 Task: Create new invoice with Date Opened :15-Apr-23, Select Customer: Dimassi's Mediterranean Kitchen, Terms: Payment Term 1. Make invoice entry for item-1 with Date: 15-Apr-23, Description: Wonder Sliced White Sandwich Bread , Action: Material, Income Account: Income:Sales, Quantity: 1, Unit Price: 8.7, Discount $: 0.65. Make entry for item-2 with Date: 15-Apr-23, Description: Blue Bunny Bunny Tracks Load'd Sundae_x000D_
, Action: Material, Income Account: Income:Sales, Quantity: 2, Unit Price: 7.5, Discount $: 1.65. Make entry for item-3 with Date: 15-Apr-23, Description: Quest Bar Chocolate Chip Cookie Dough Flavor, Action: Material, Income Account: Income:Sales, Quantity: 2, Unit Price: 8.5, Discount $: 2.15. Write Notes: 'Looking forward to serving you again.'. Post Invoice with Post Date: 15-Apr-23, Post to Accounts: Assets:Accounts Receivable. Pay / Process Payment with Transaction Date: 15-May-23, Amount: 36.25, Transfer Account: Checking Account. Print Invoice, display notes by going to Option, then go to Display Tab and check 'Invoice Notes'.
Action: Mouse pressed left at (176, 45)
Screenshot: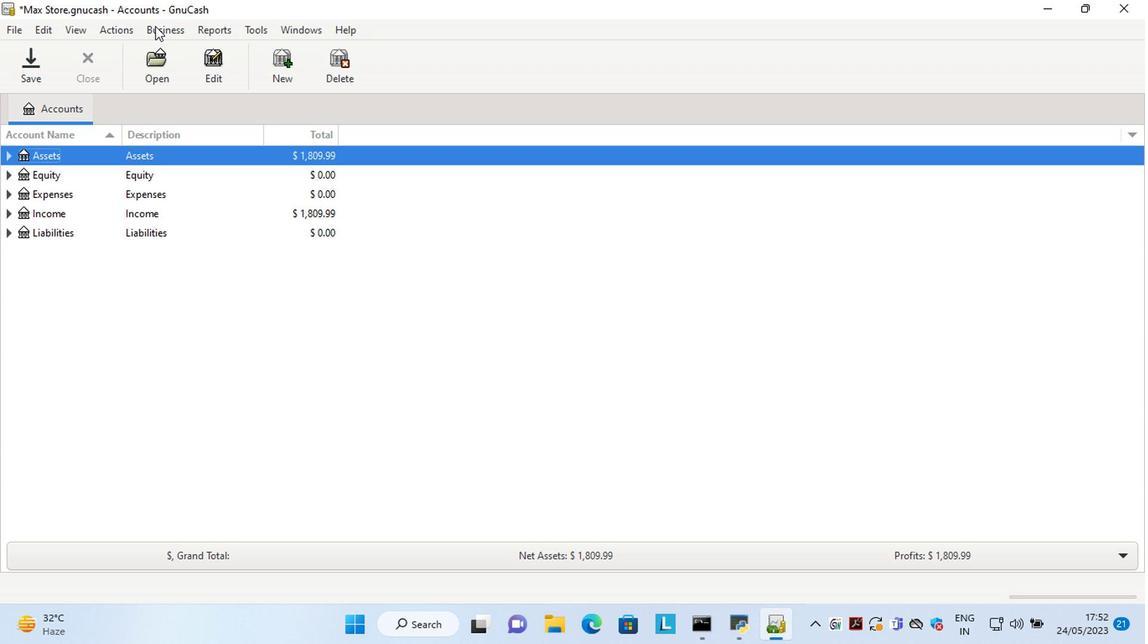 
Action: Mouse moved to (353, 125)
Screenshot: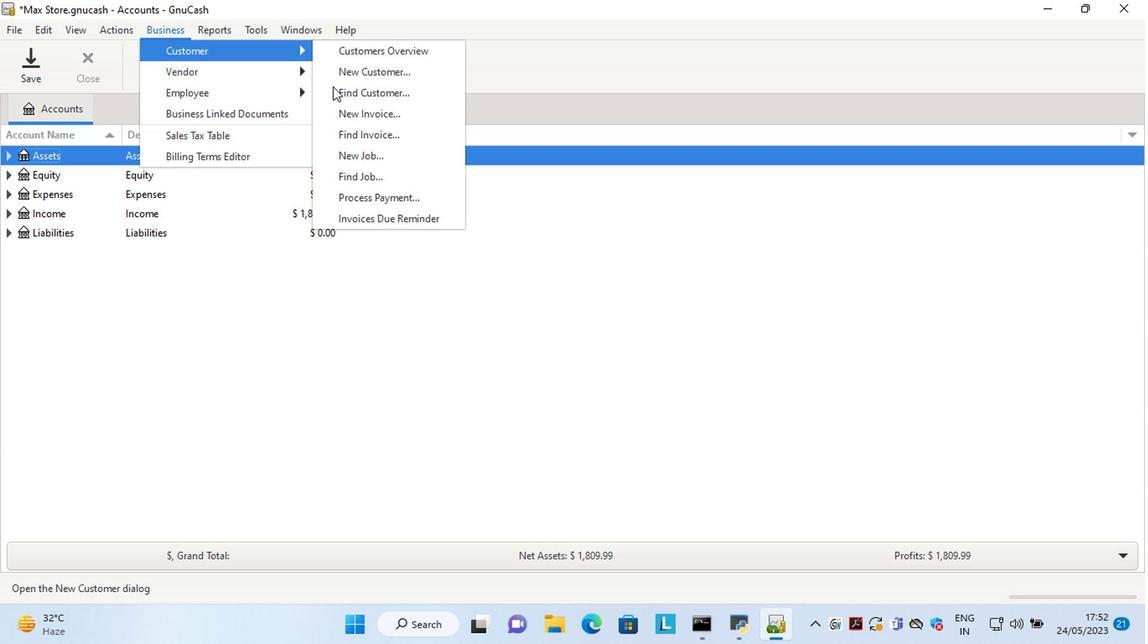 
Action: Mouse pressed left at (353, 125)
Screenshot: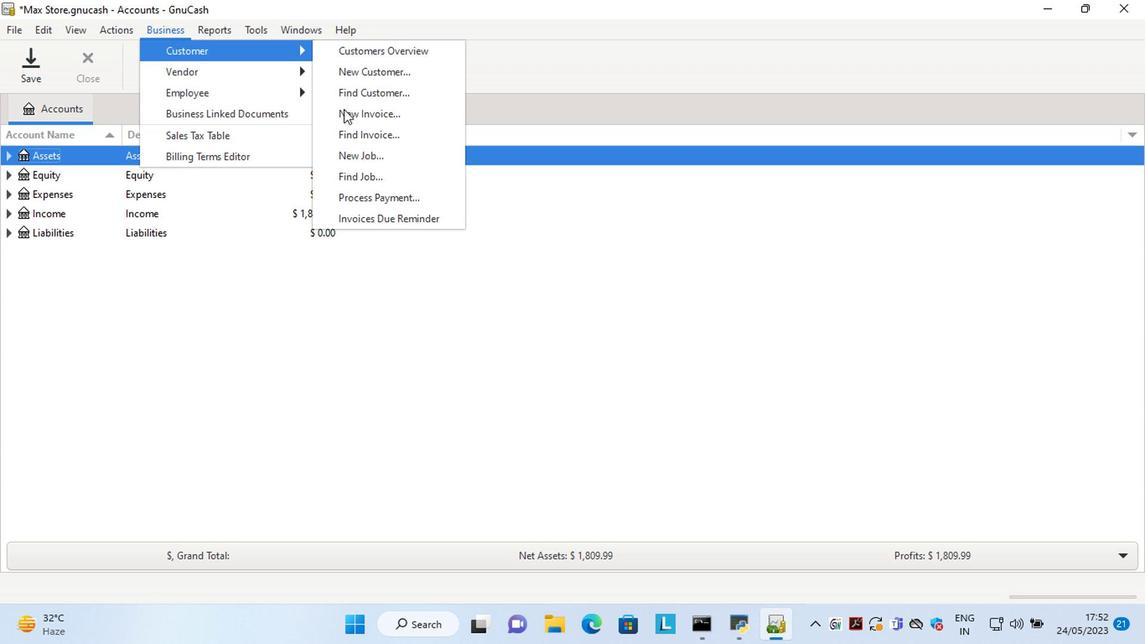 
Action: Mouse moved to (606, 258)
Screenshot: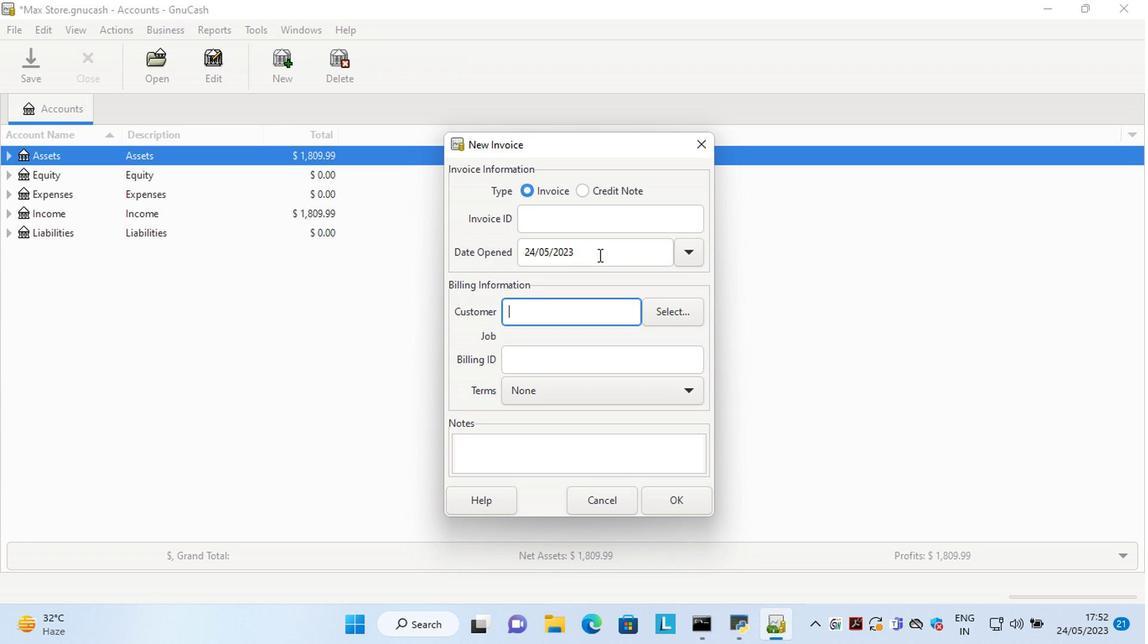 
Action: Mouse pressed left at (606, 258)
Screenshot: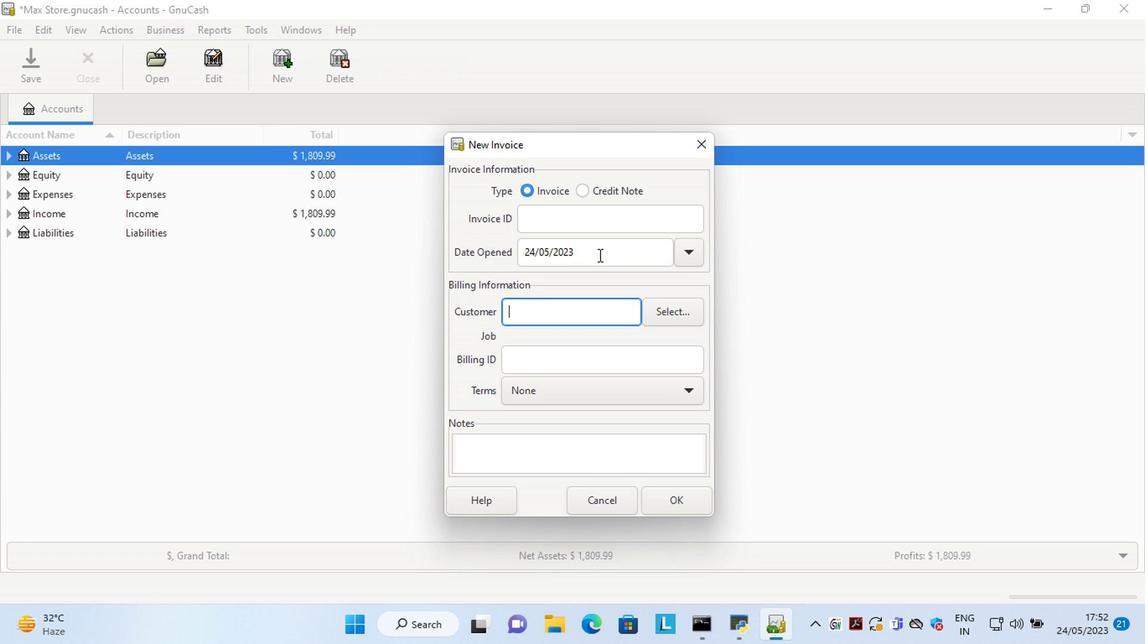 
Action: Key pressed <Key.left><Key.left><Key.left><Key.left><Key.left><Key.left><Key.left><Key.left><Key.left><Key.left><Key.left><Key.delete><Key.delete>15<Key.right><Key.right><Key.delete>4
Screenshot: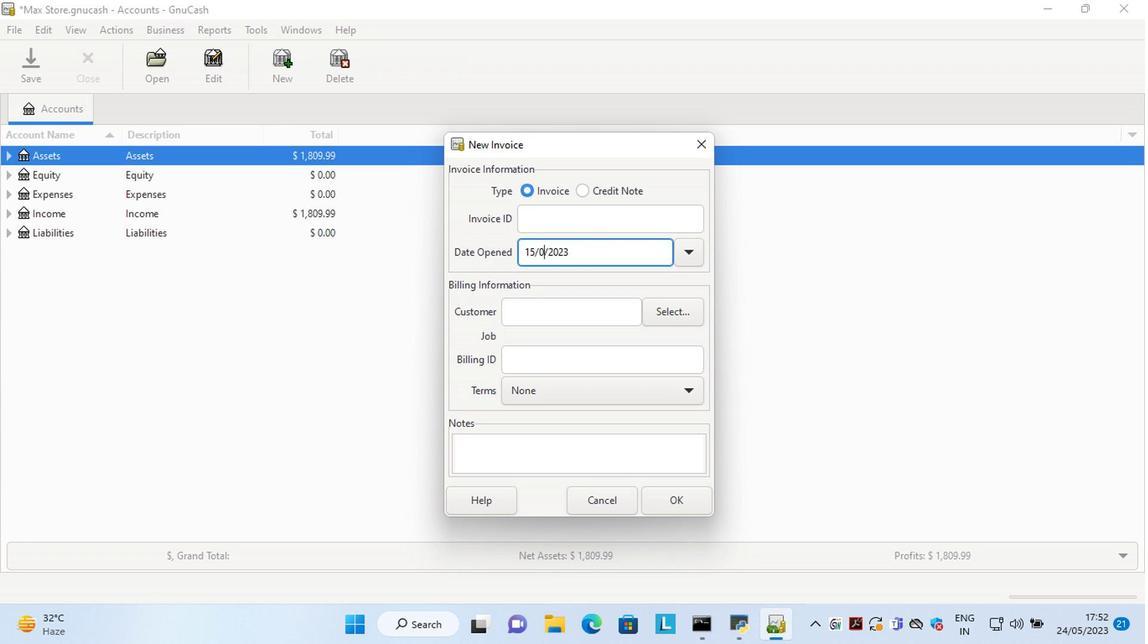 
Action: Mouse moved to (679, 319)
Screenshot: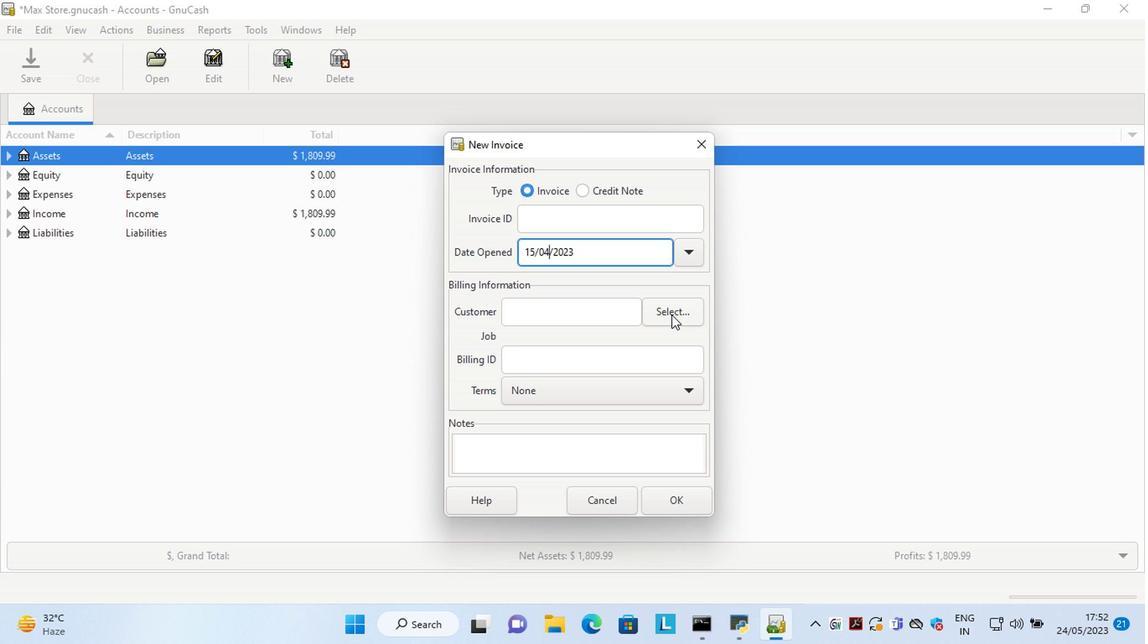 
Action: Mouse pressed left at (679, 319)
Screenshot: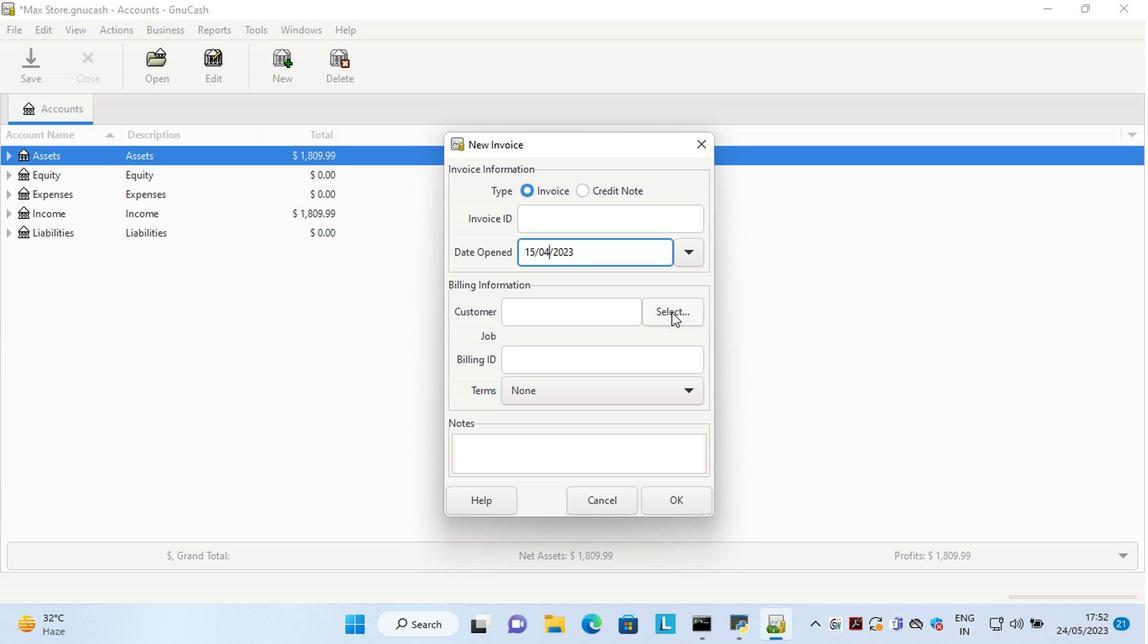 
Action: Mouse moved to (609, 291)
Screenshot: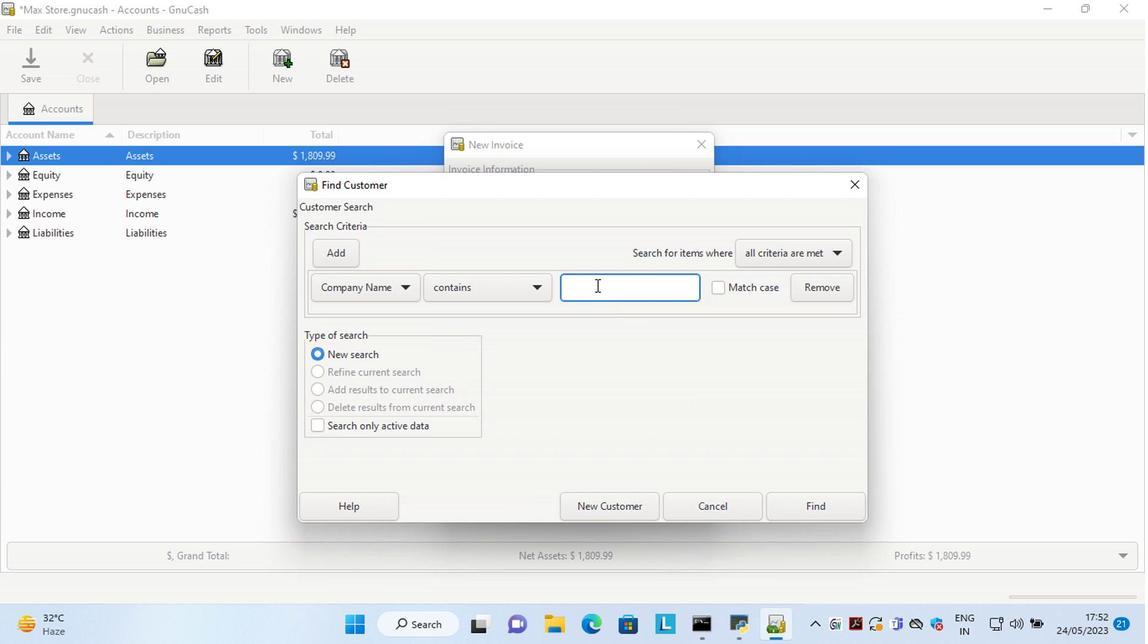 
Action: Mouse pressed left at (609, 291)
Screenshot: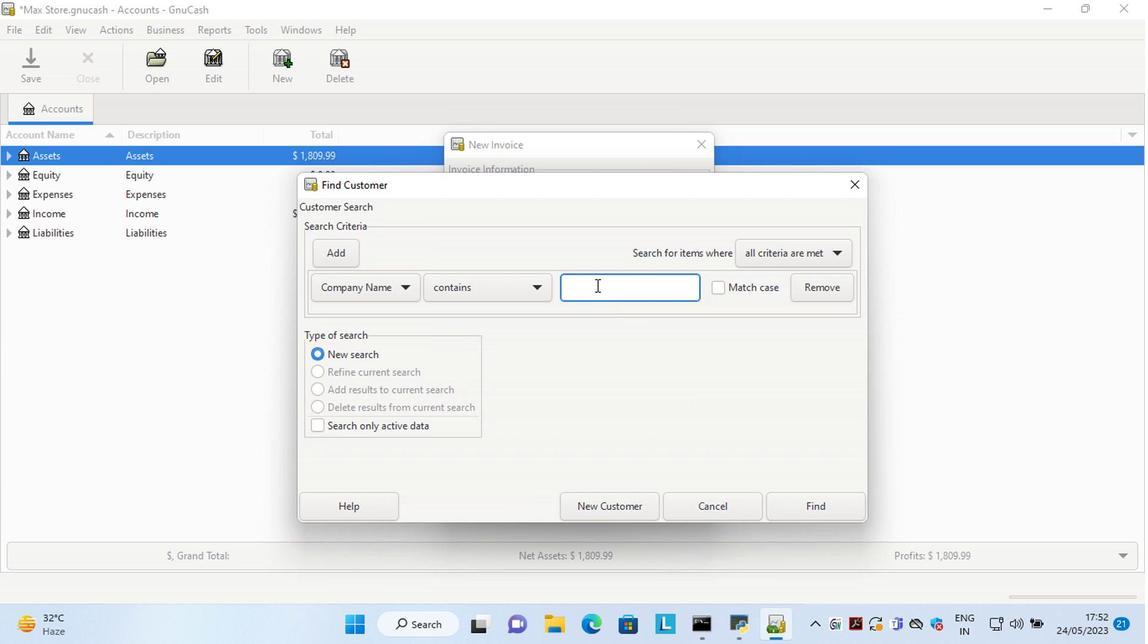 
Action: Key pressed <Key.shift>Dimm<Key.backspace>assi
Screenshot: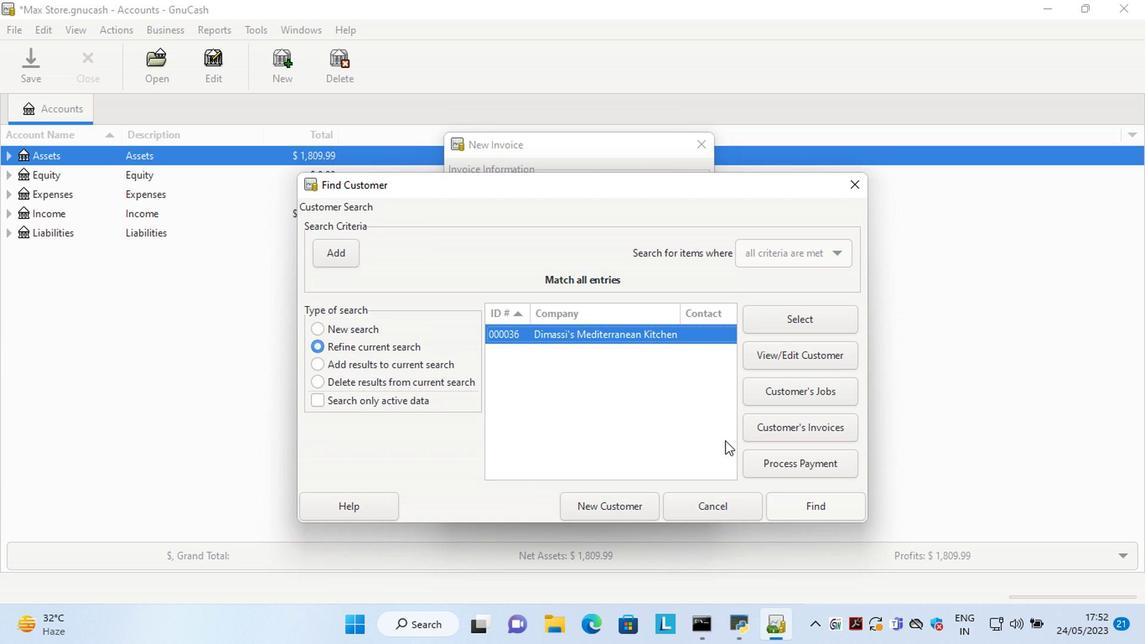 
Action: Mouse moved to (827, 506)
Screenshot: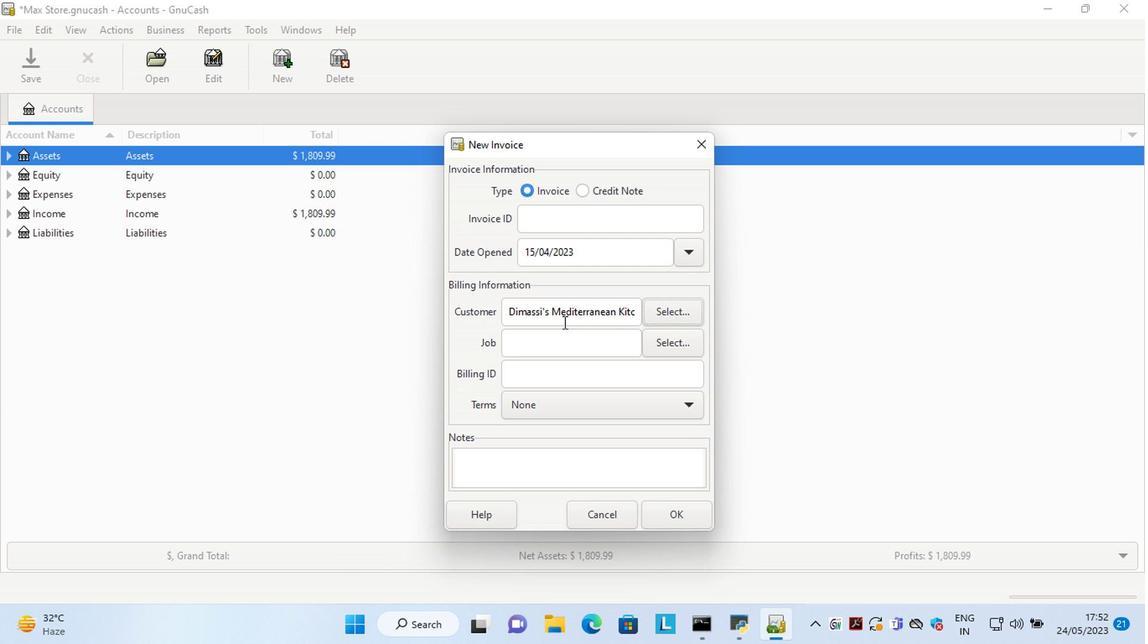 
Action: Mouse pressed left at (827, 506)
Screenshot: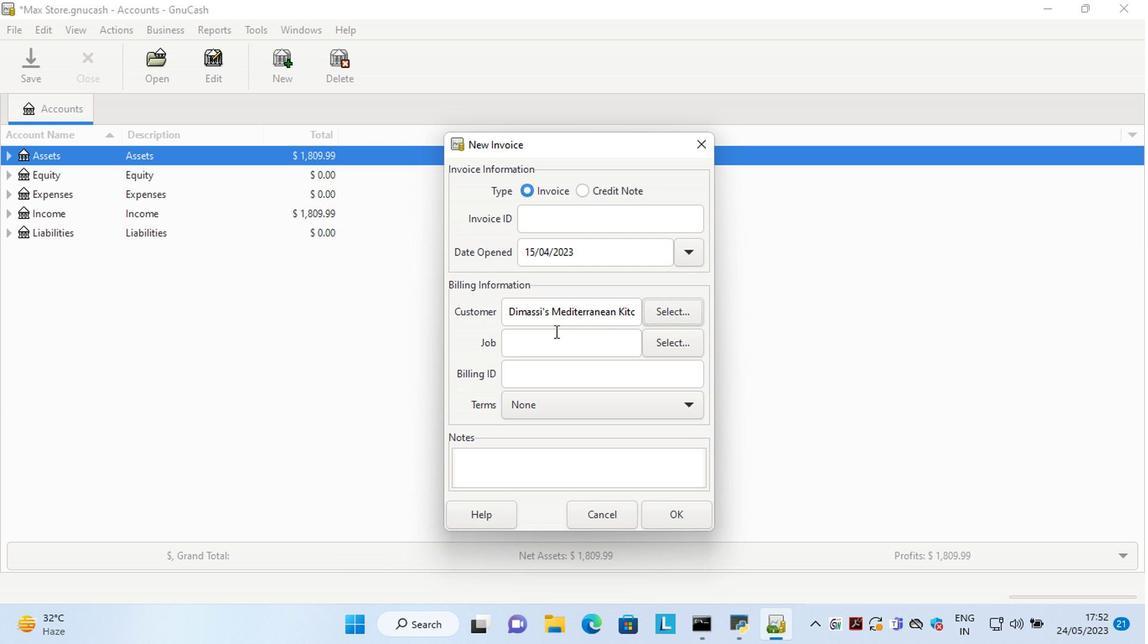 
Action: Mouse moved to (620, 338)
Screenshot: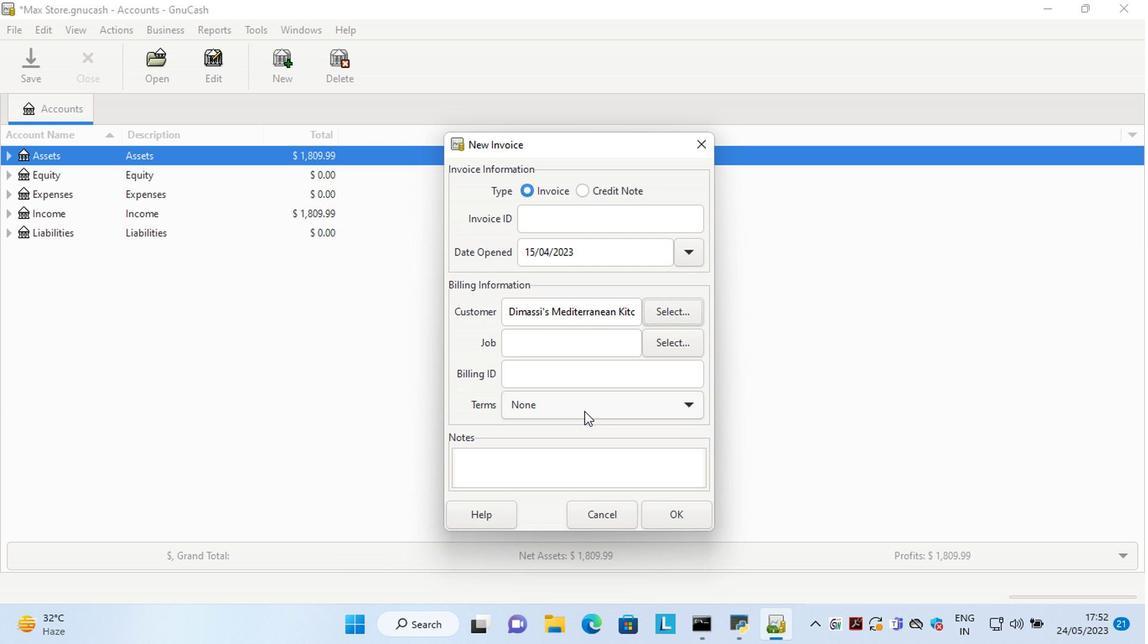 
Action: Mouse pressed left at (620, 338)
Screenshot: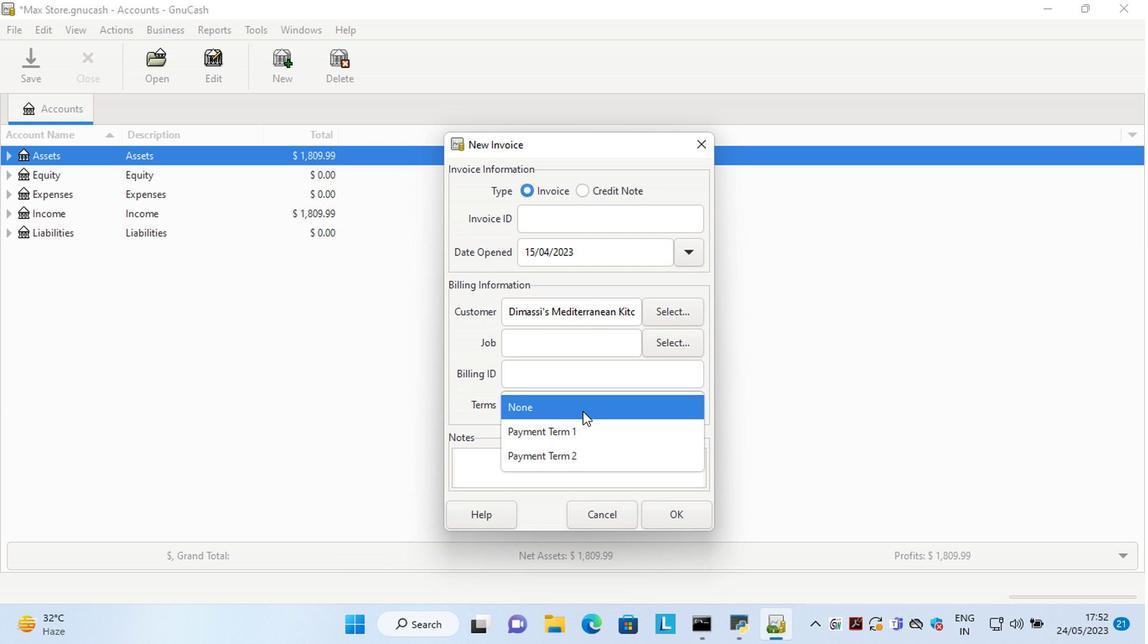 
Action: Mouse pressed left at (620, 338)
Screenshot: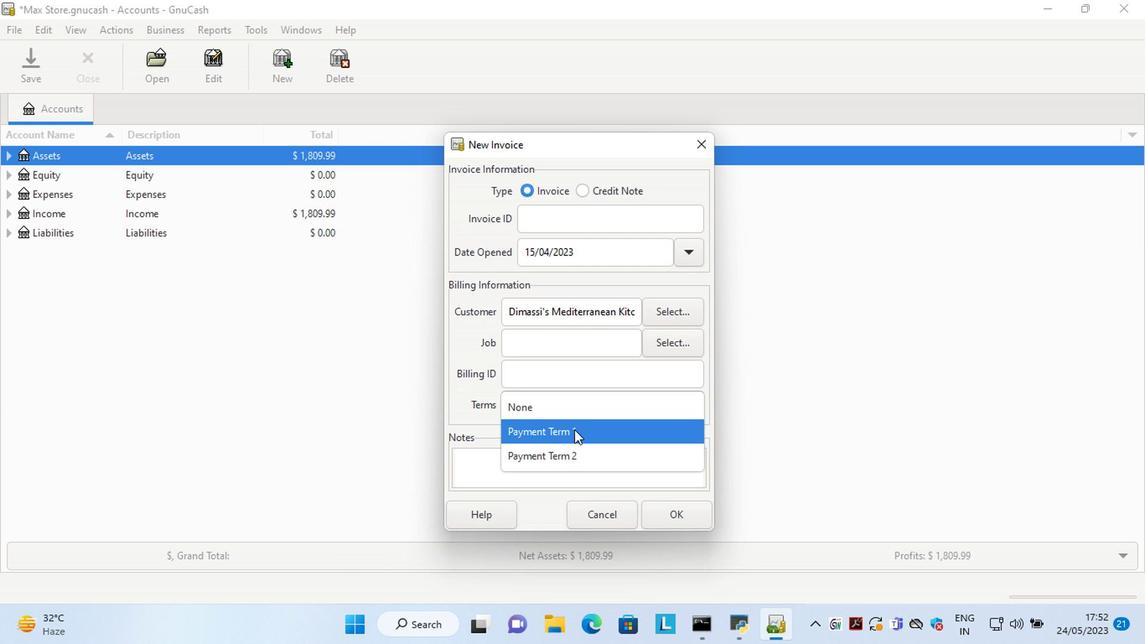 
Action: Mouse moved to (650, 411)
Screenshot: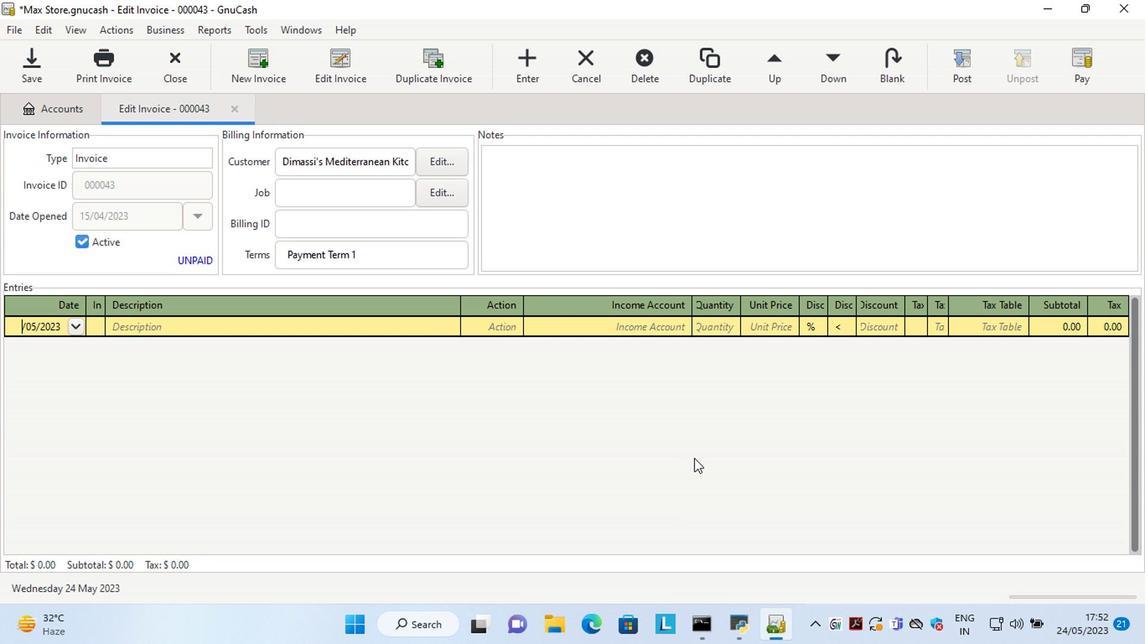 
Action: Mouse pressed left at (650, 411)
Screenshot: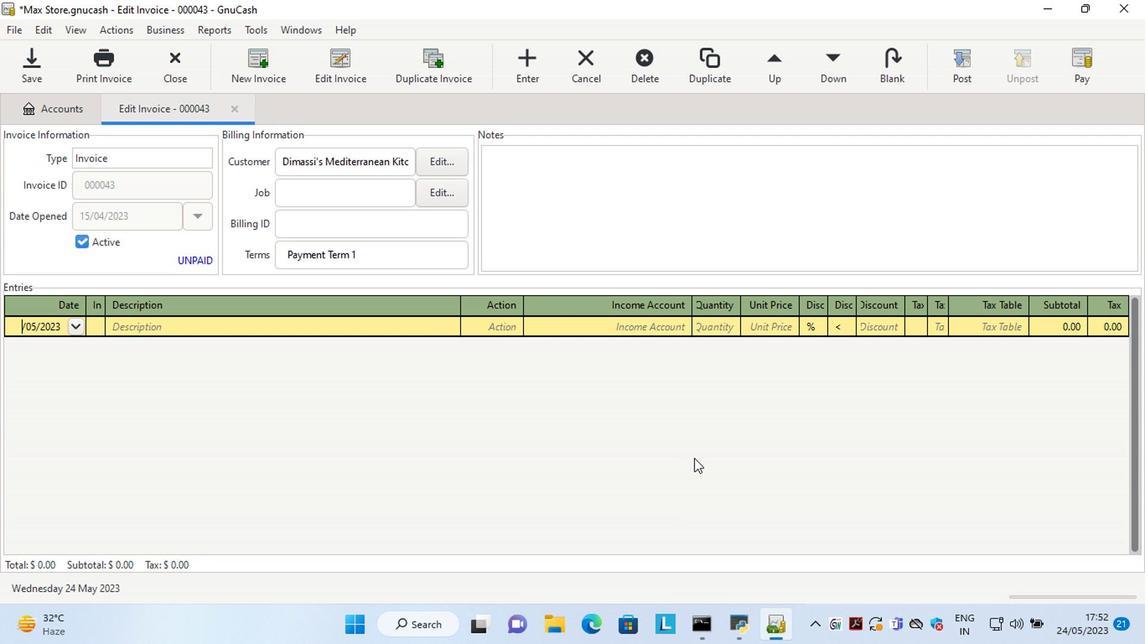 
Action: Mouse moved to (607, 435)
Screenshot: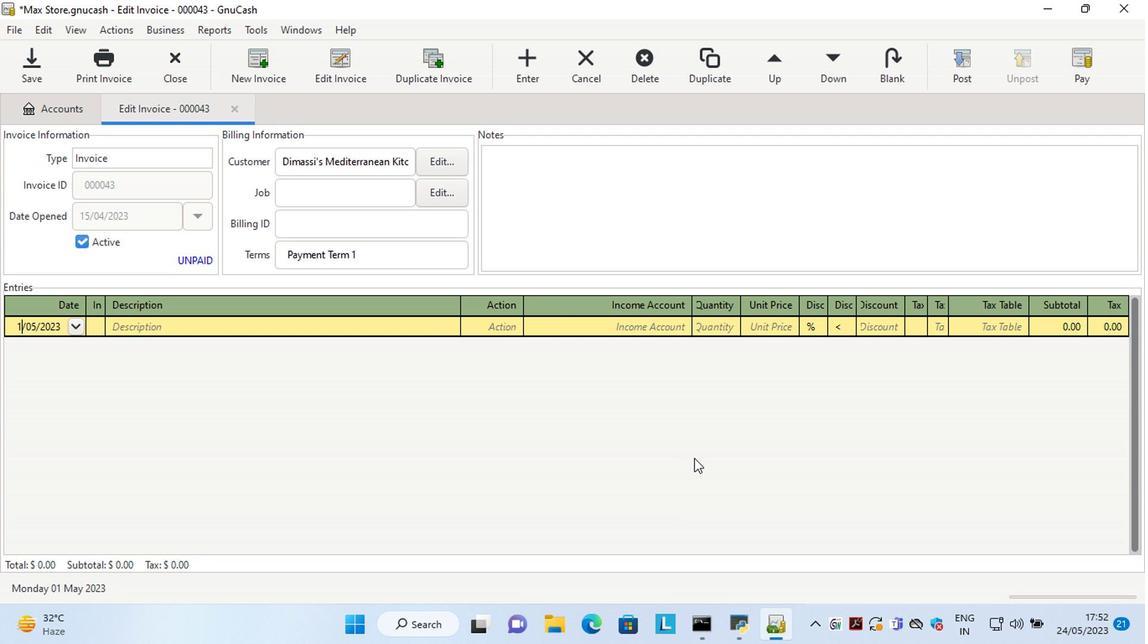 
Action: Mouse pressed left at (607, 435)
Screenshot: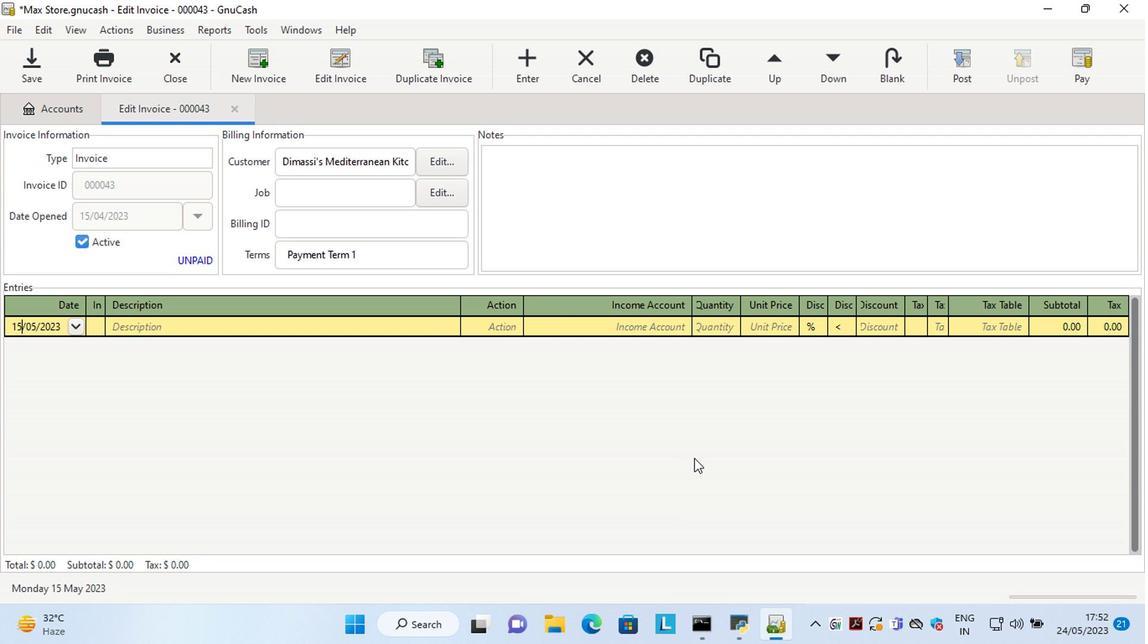 
Action: Mouse moved to (669, 522)
Screenshot: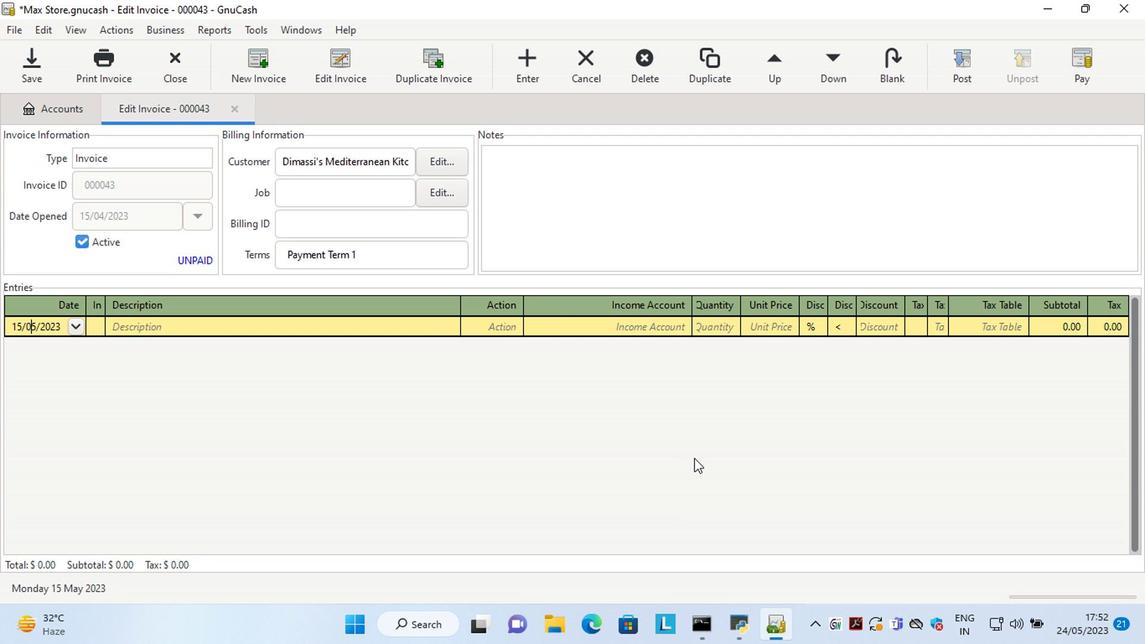 
Action: Mouse pressed left at (669, 522)
Screenshot: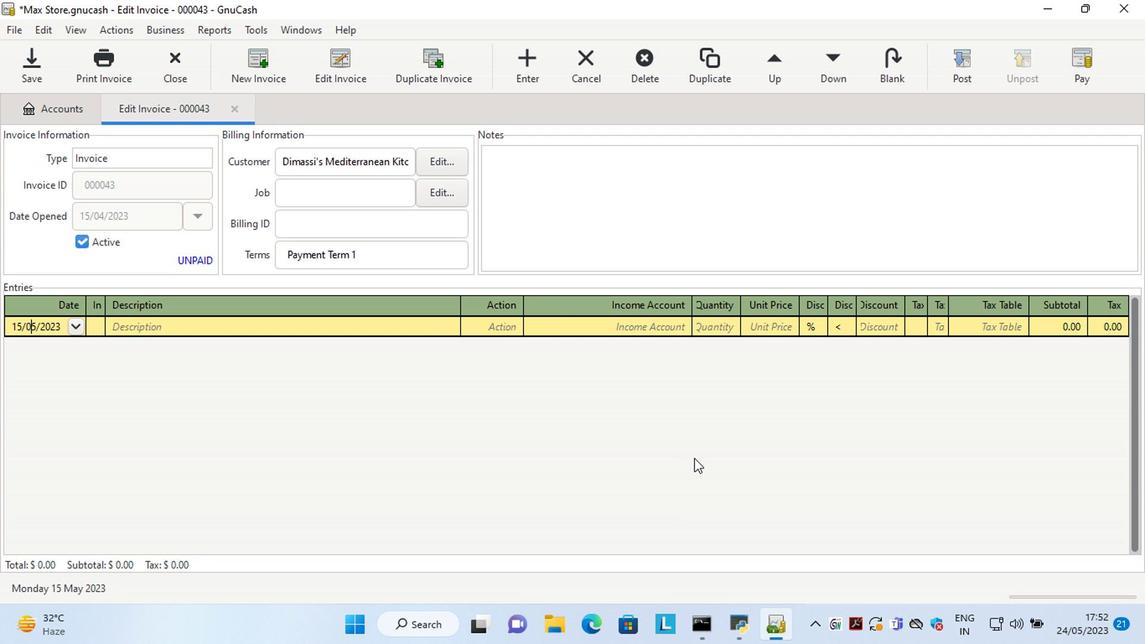 
Action: Mouse moved to (707, 508)
Screenshot: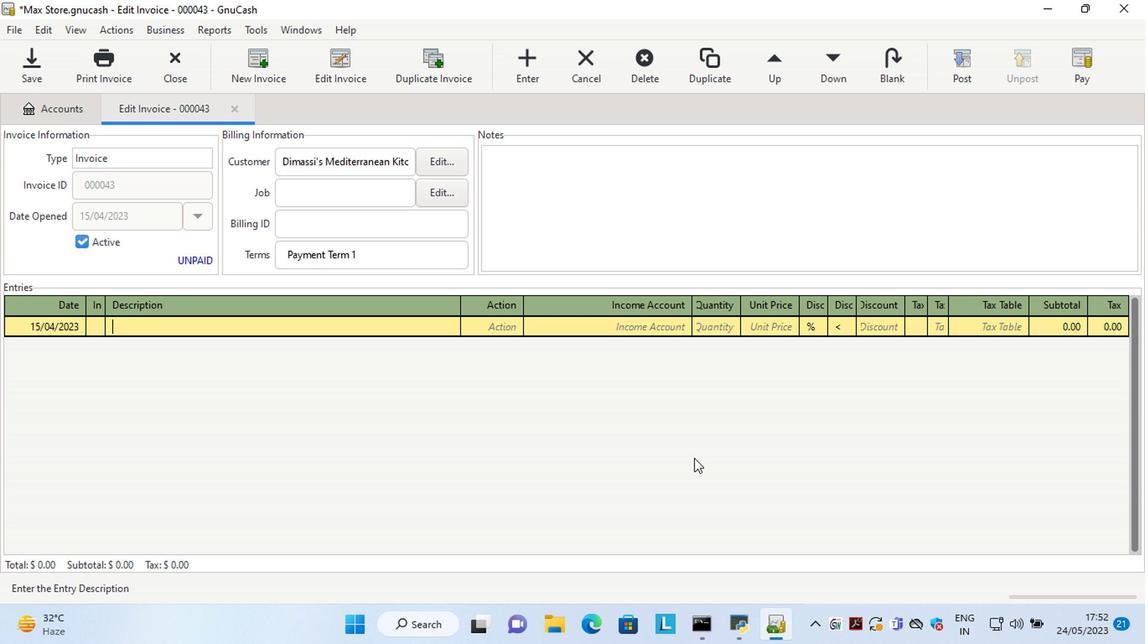 
Action: Key pressed <Key.right><Key.left><Key.left><Key.left><Key.left><Key.left><Key.left><Key.left><Key.left><Key.left><Key.left><Key.left><Key.left><Key.left><Key.left><Key.left><Key.delete><Key.delete>1
Screenshot: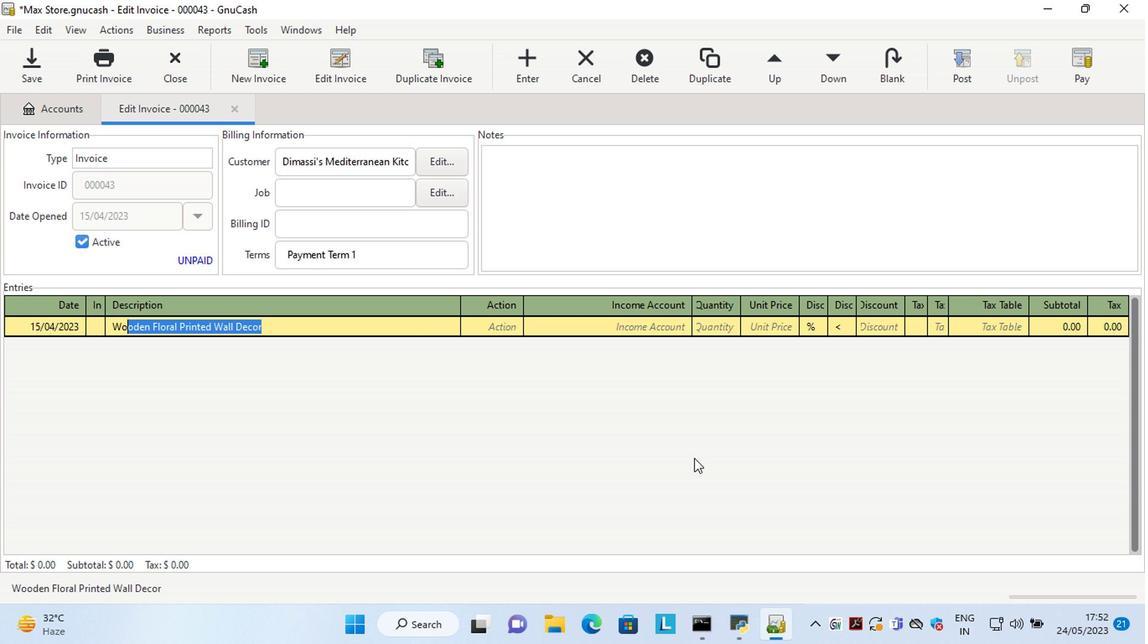 
Action: Mouse pressed left at (157, 39)
Screenshot: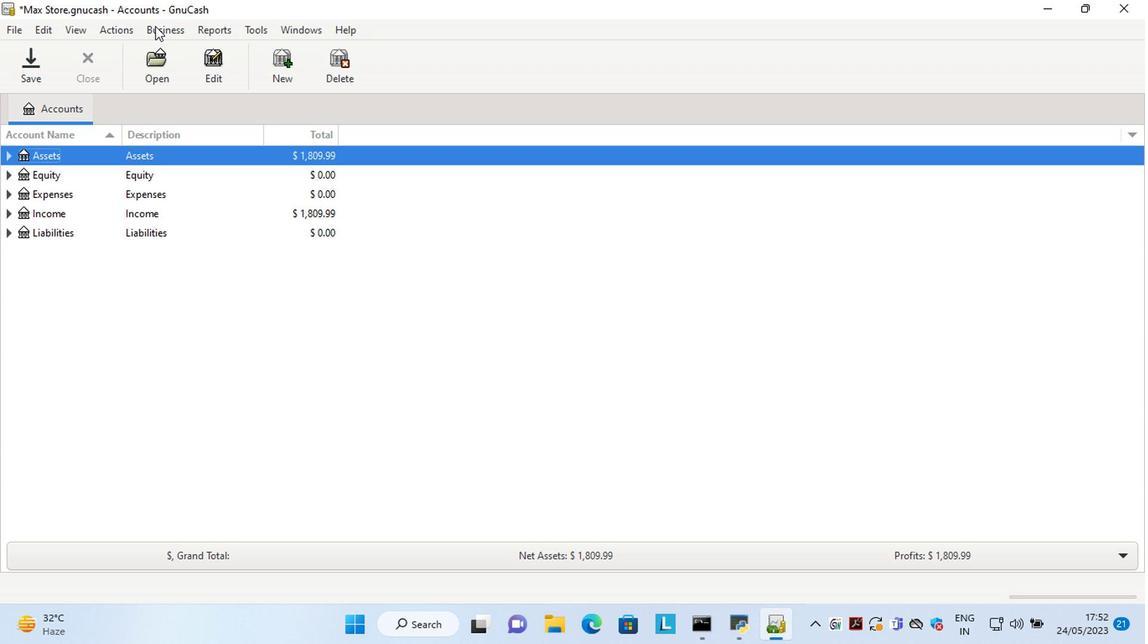 
Action: Mouse moved to (353, 125)
Screenshot: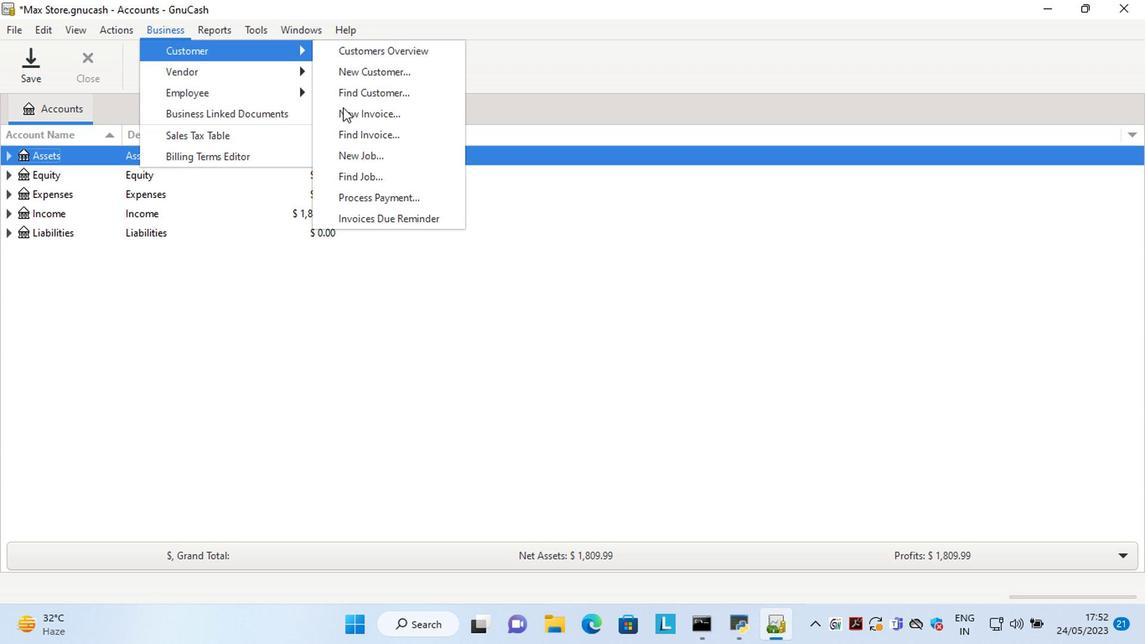 
Action: Mouse pressed left at (353, 125)
Screenshot: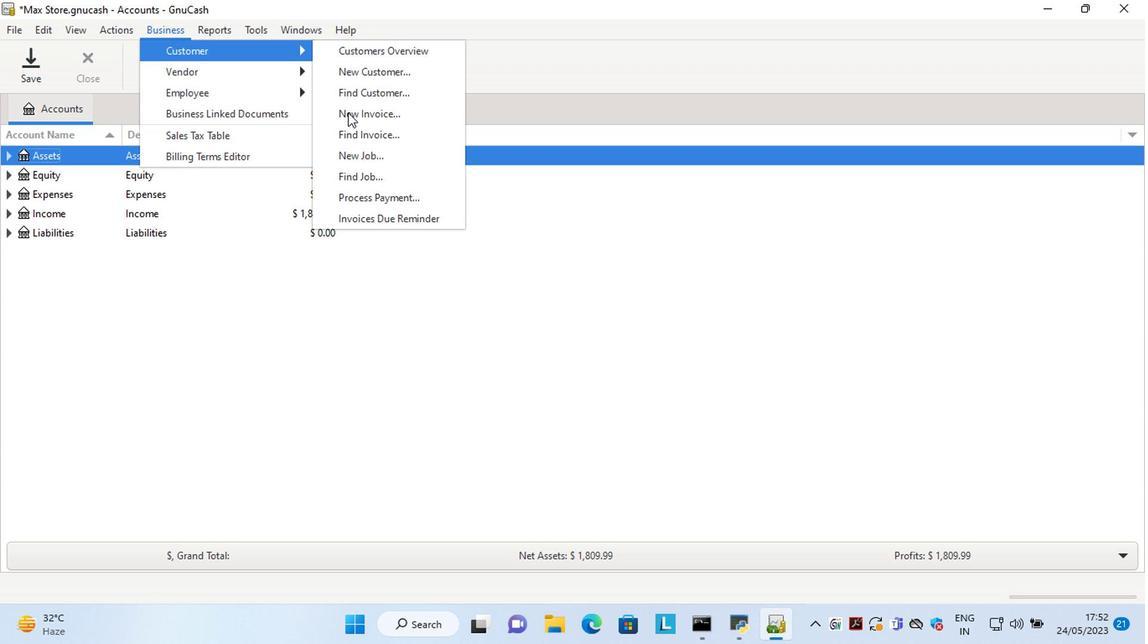 
Action: Mouse moved to (606, 253)
Screenshot: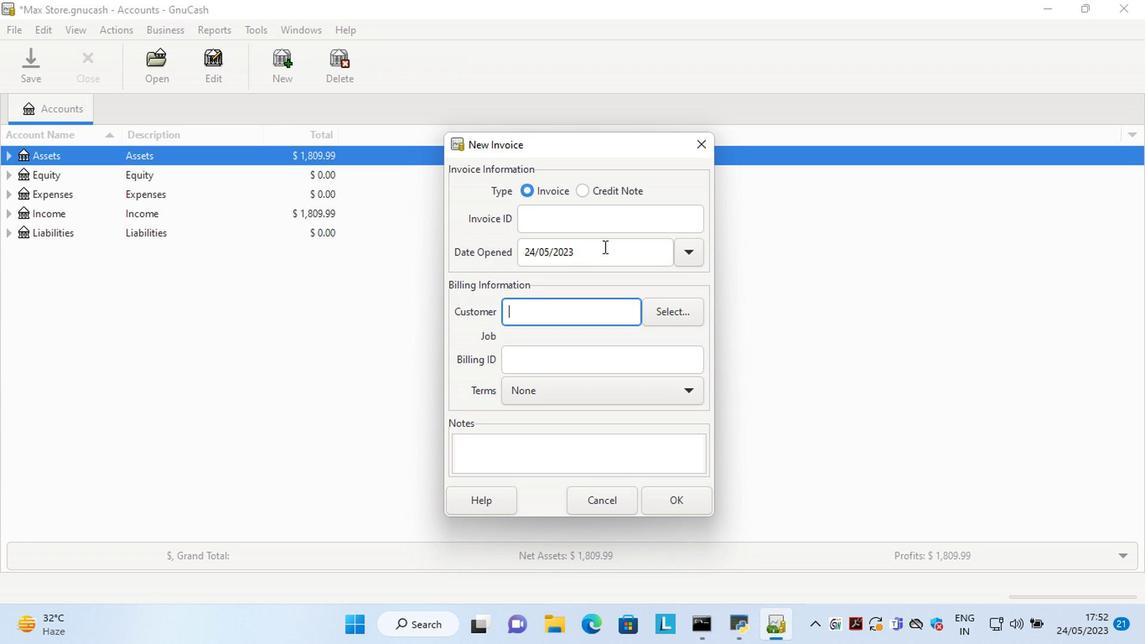 
Action: Mouse pressed left at (606, 253)
Screenshot: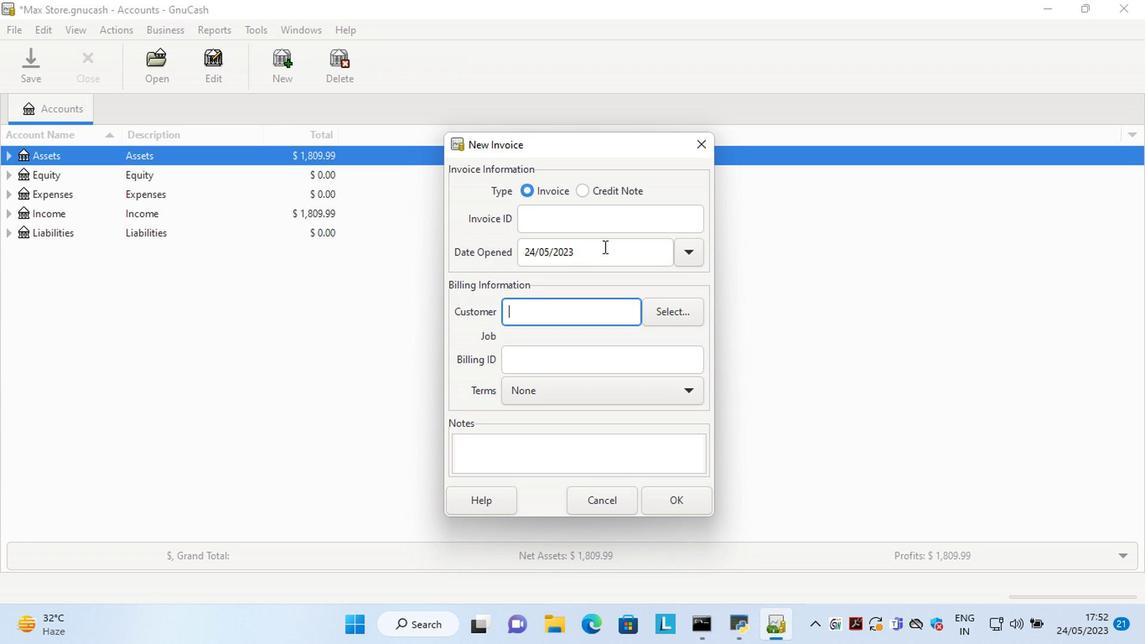 
Action: Key pressed <Key.left><Key.left><Key.left><Key.left><Key.left><Key.left><Key.left><Key.left><Key.left><Key.left><Key.left><Key.delete><Key.delete>15<Key.right><Key.right><Key.delete>4
Screenshot: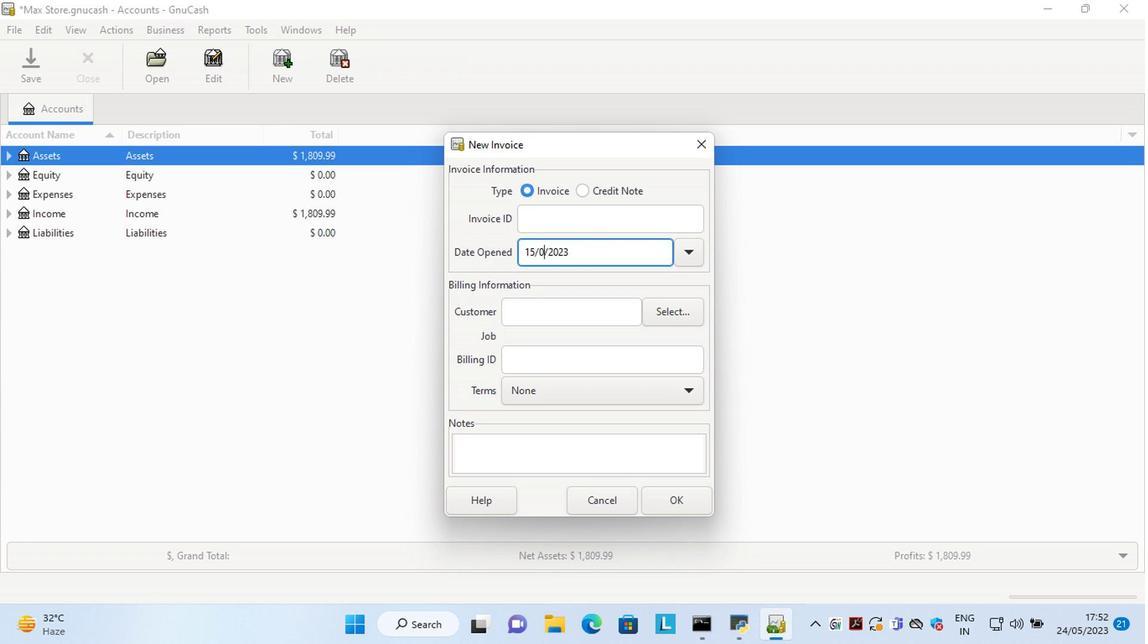 
Action: Mouse moved to (675, 318)
Screenshot: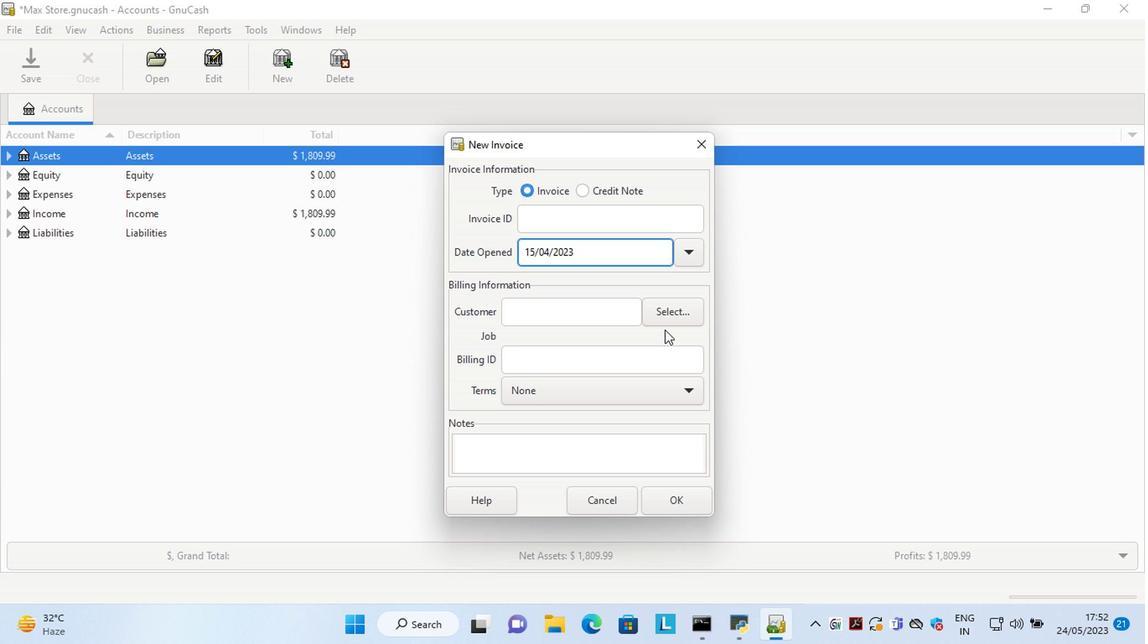 
Action: Mouse pressed left at (675, 318)
Screenshot: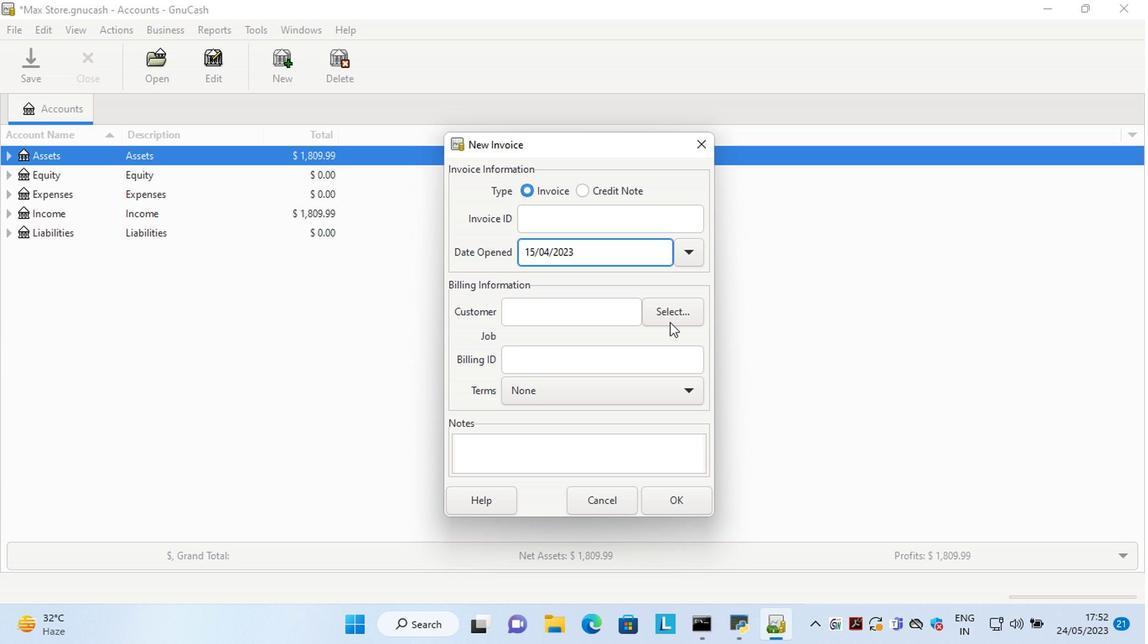 
Action: Mouse moved to (599, 291)
Screenshot: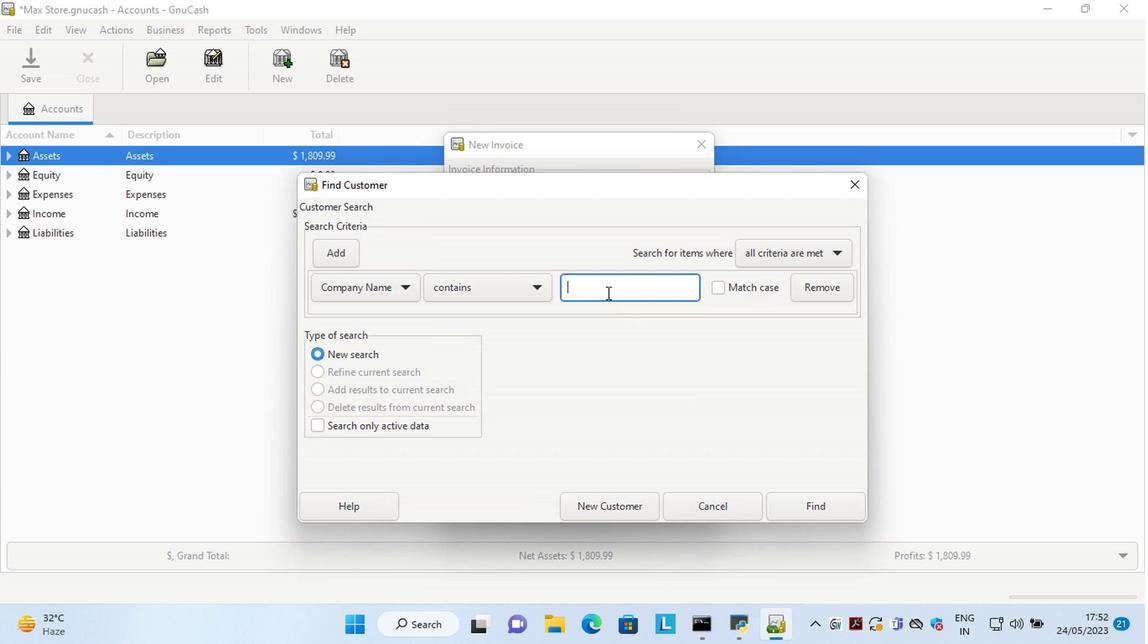 
Action: Mouse pressed left at (599, 291)
Screenshot: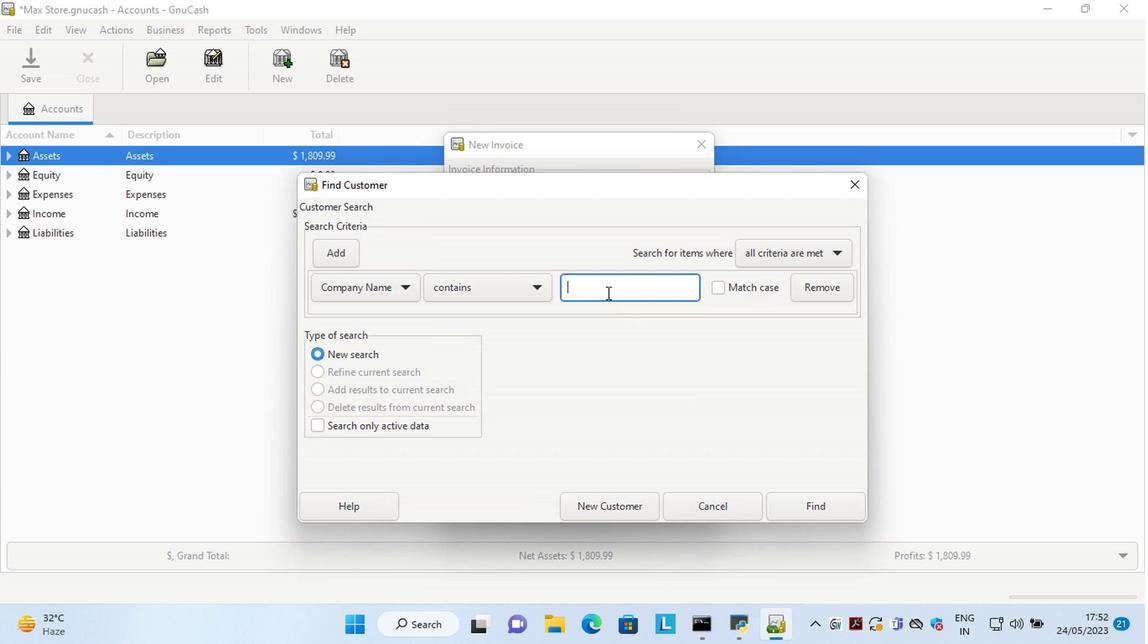 
Action: Key pressed <Key.shift>Dimassi
Screenshot: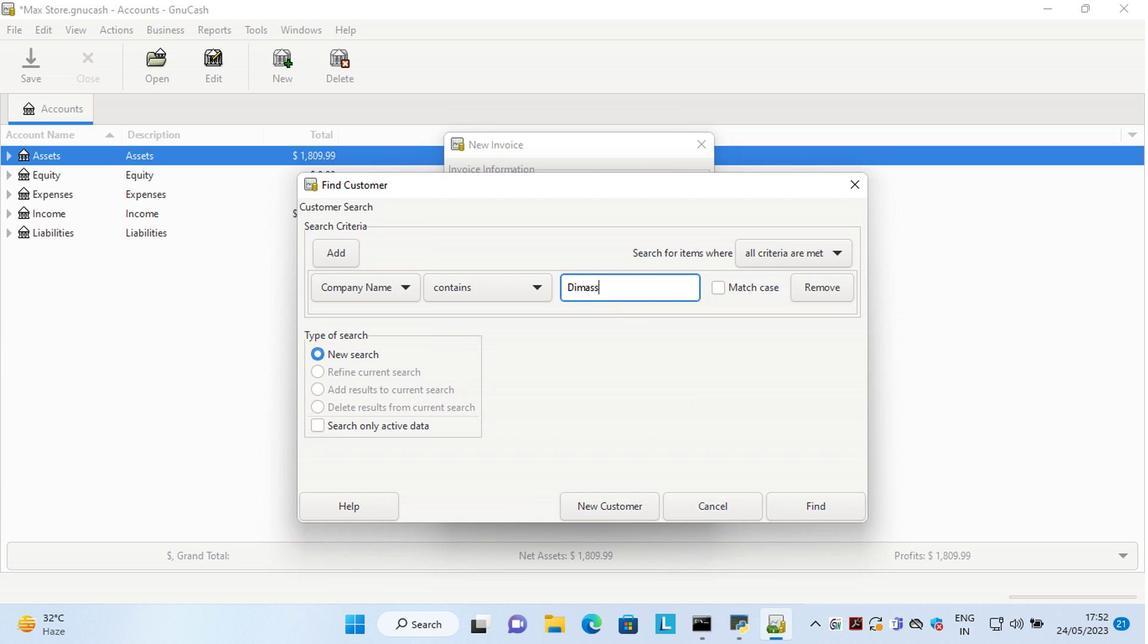 
Action: Mouse moved to (822, 507)
Screenshot: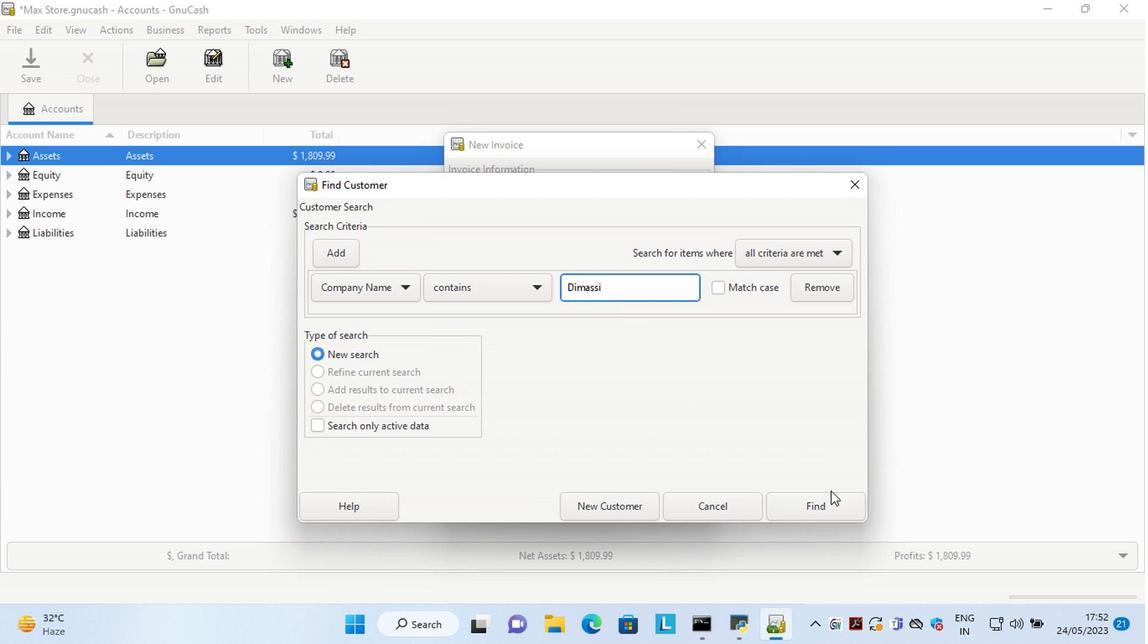 
Action: Mouse pressed left at (822, 507)
Screenshot: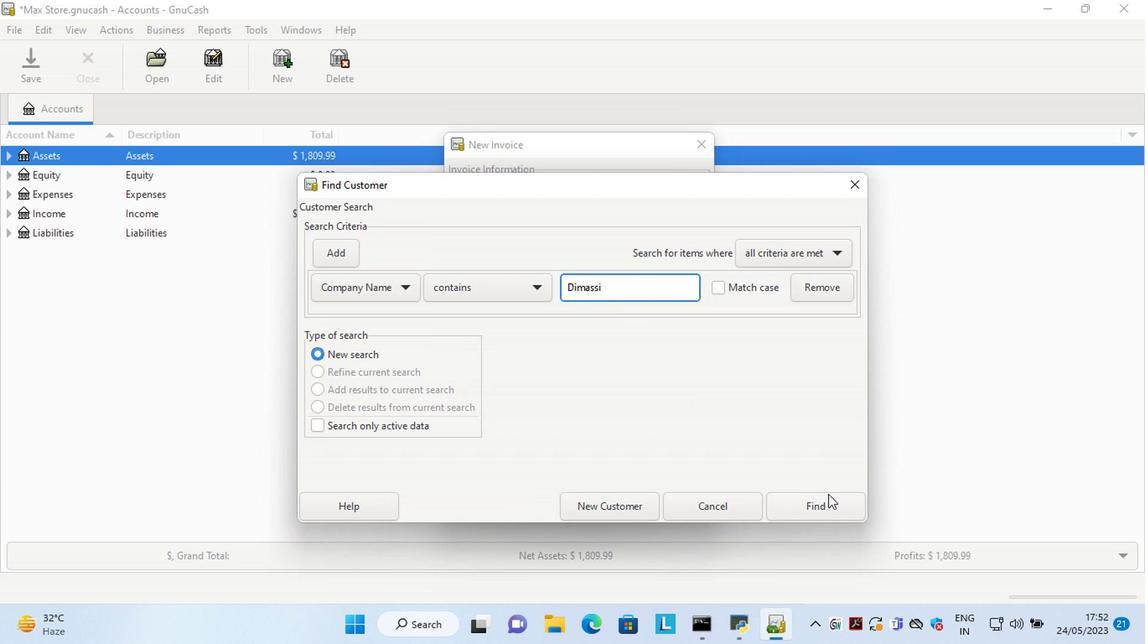 
Action: Mouse moved to (600, 335)
Screenshot: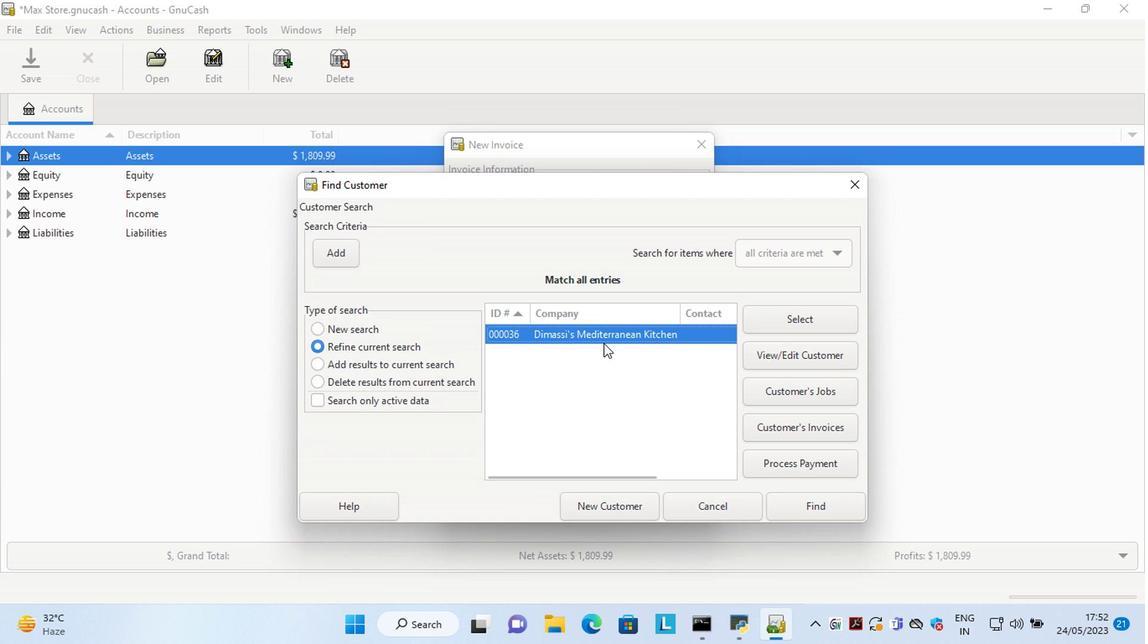 
Action: Mouse pressed left at (600, 335)
Screenshot: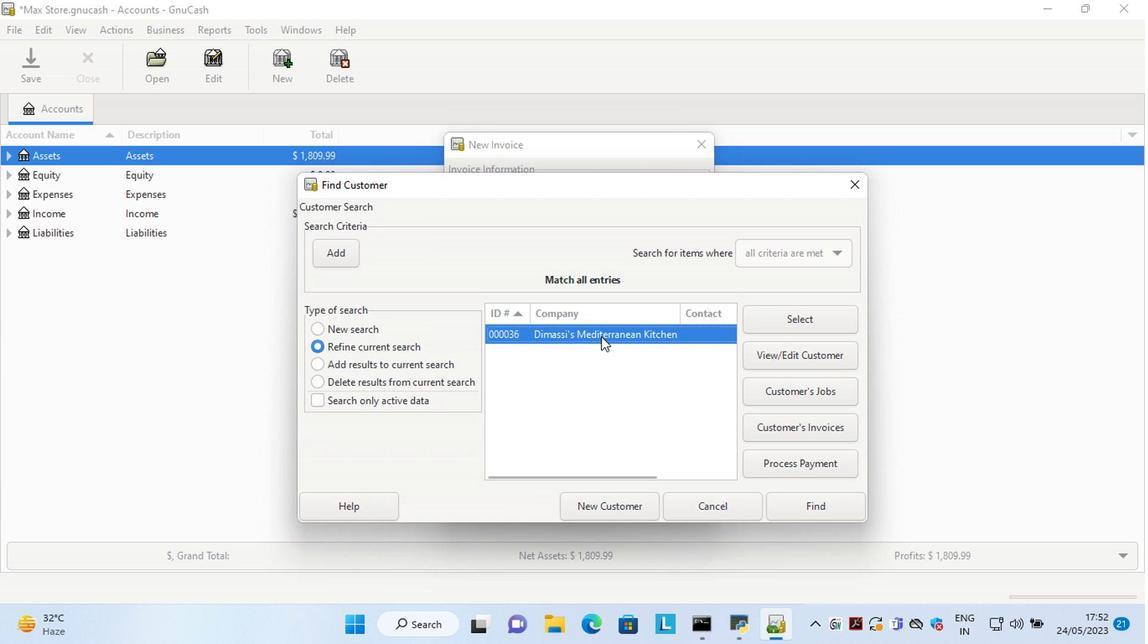 
Action: Mouse pressed left at (600, 335)
Screenshot: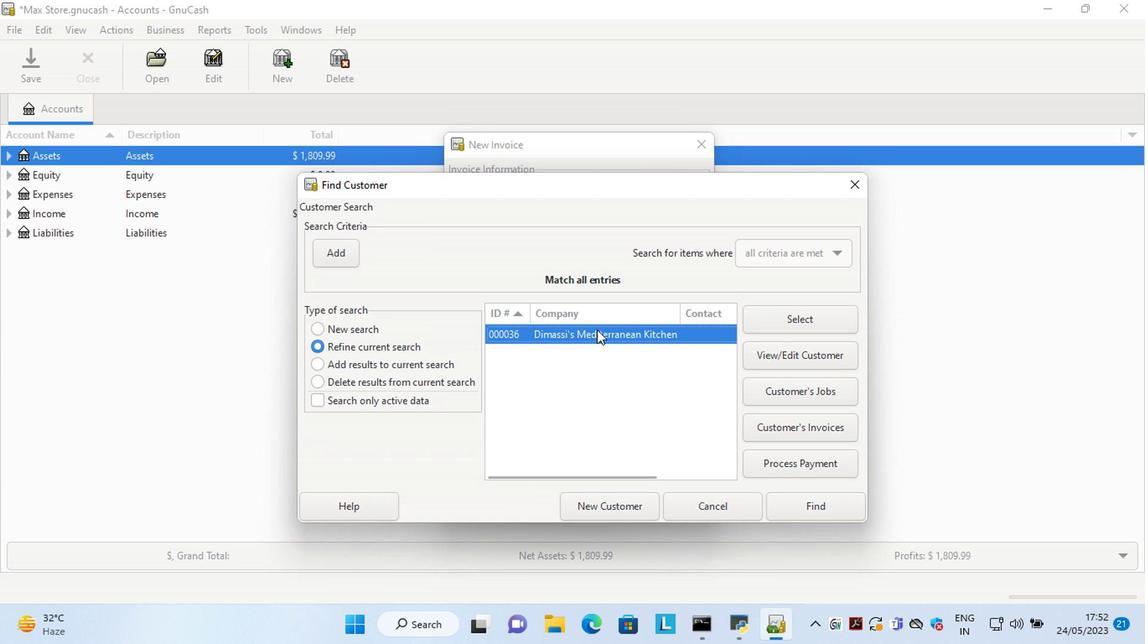 
Action: Mouse moved to (587, 414)
Screenshot: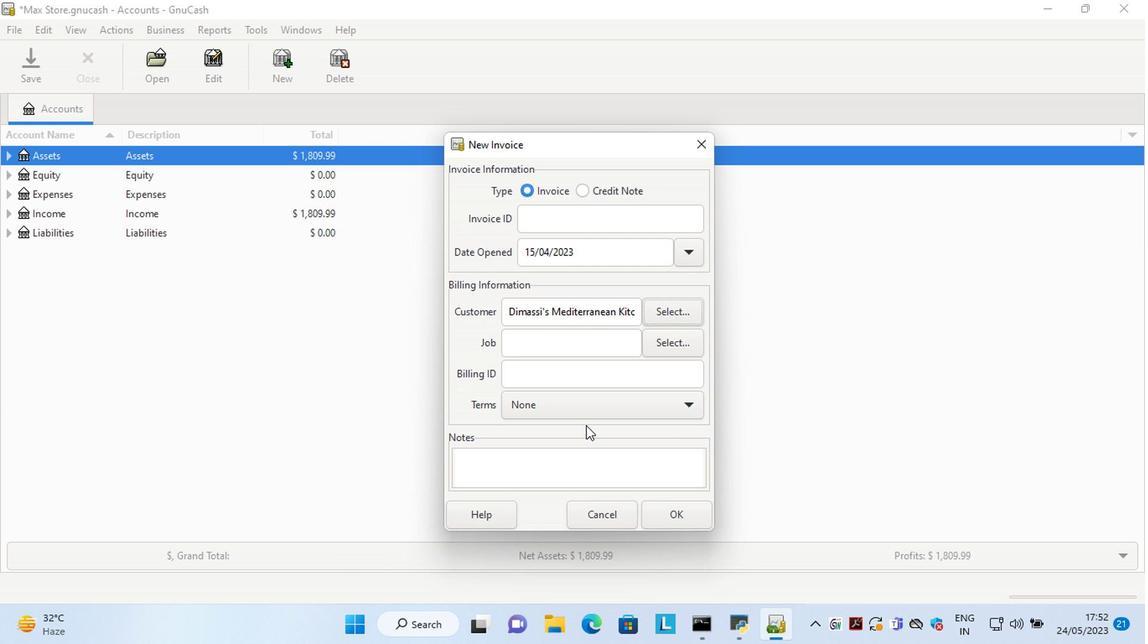 
Action: Mouse pressed left at (587, 414)
Screenshot: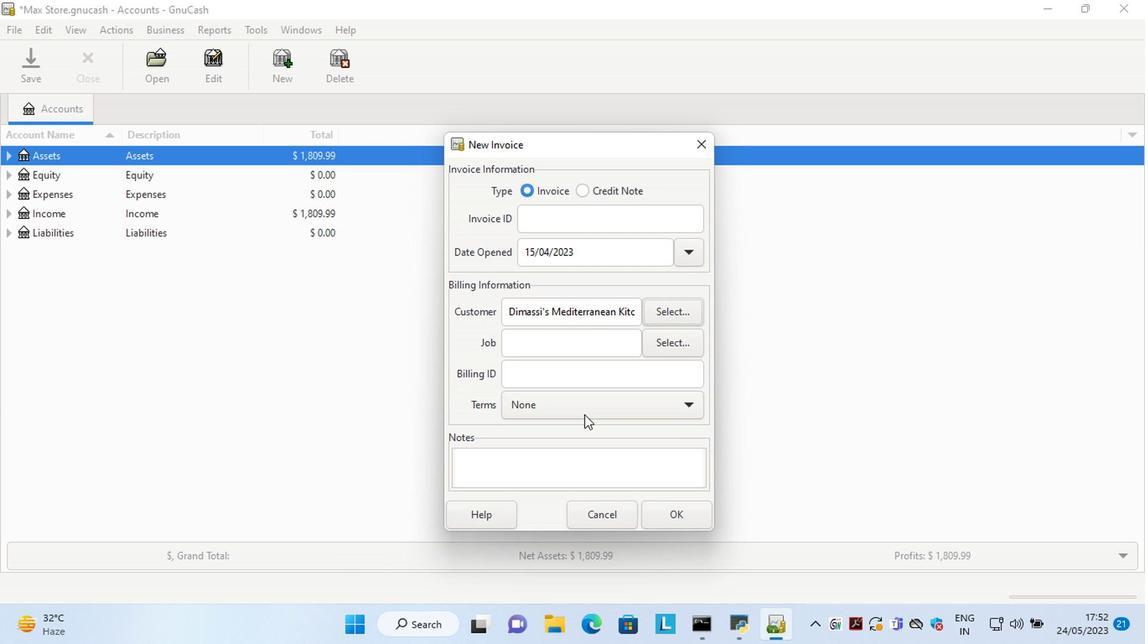 
Action: Mouse moved to (577, 432)
Screenshot: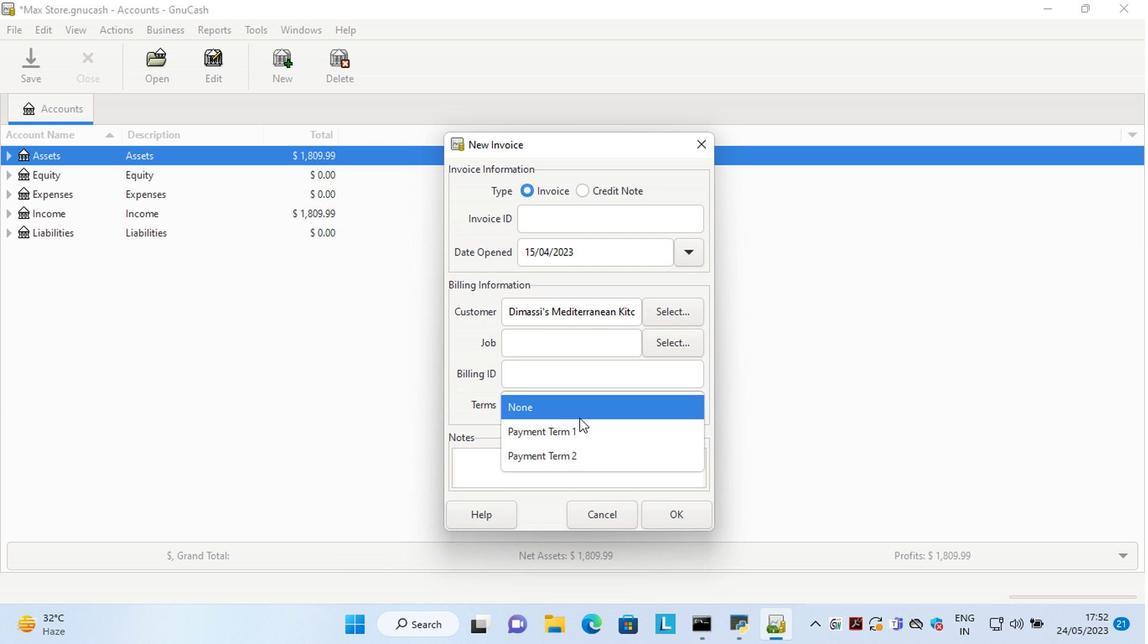 
Action: Mouse pressed left at (577, 432)
Screenshot: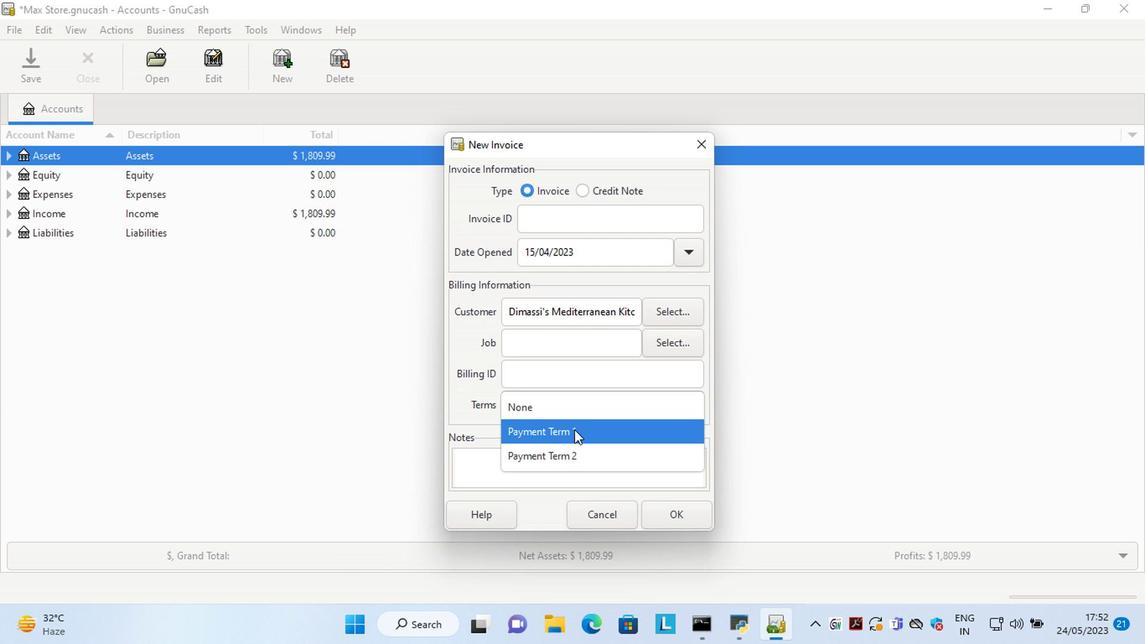 
Action: Mouse moved to (684, 508)
Screenshot: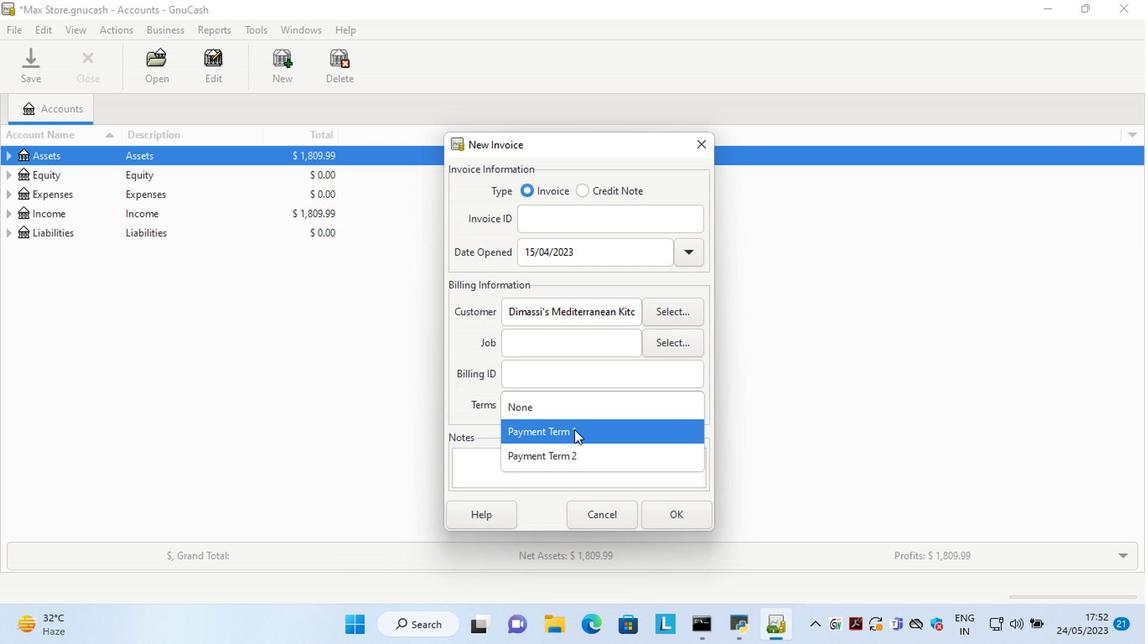 
Action: Mouse pressed left at (684, 508)
Screenshot: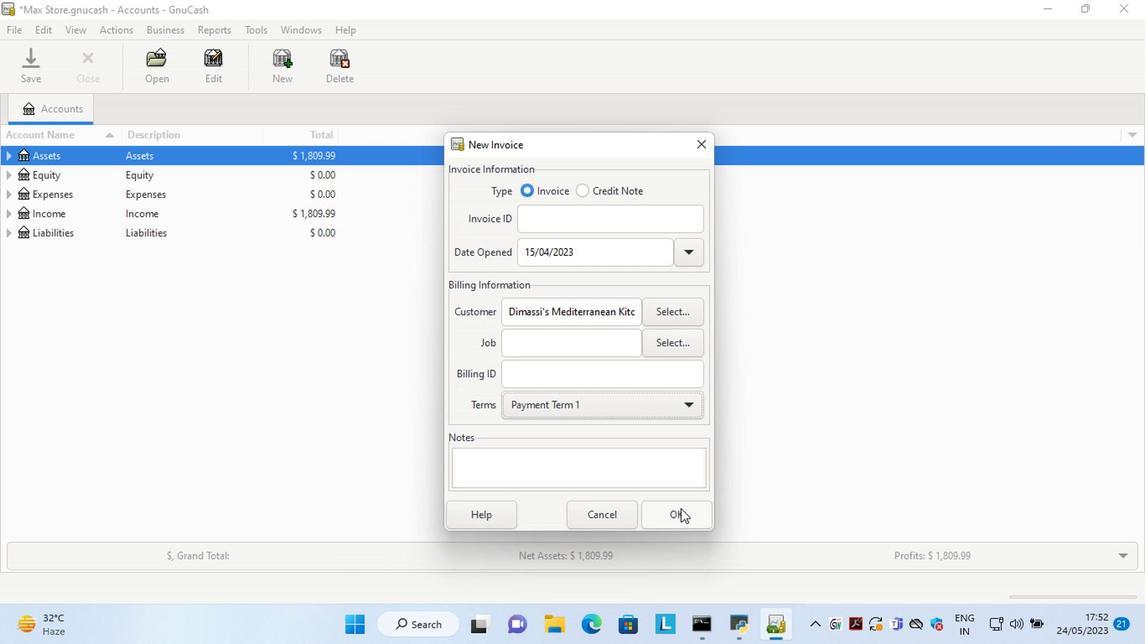 
Action: Mouse moved to (698, 460)
Screenshot: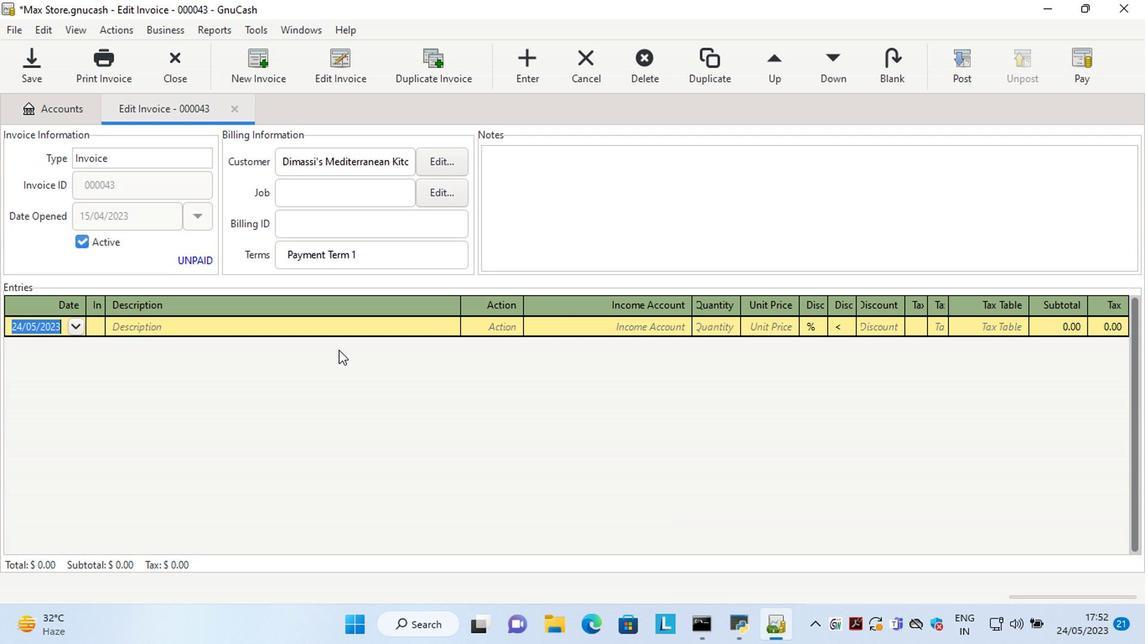 
Action: Key pressed <Key.left><Key.left><Key.delete><Key.delete>15<Key.right><Key.right><Key.delete>4<Key.tab><Key.shift>Wonder<Key.space><Key.shift>Sliced<Key.space><Key.shift>White<Key.space><Key.shift>Sandwich<Key.space><Key.shift>Bread<Key.tab>ma<Key.tab>sale<Key.tab>1<Key.tab>8.7<Key.tab>
Screenshot: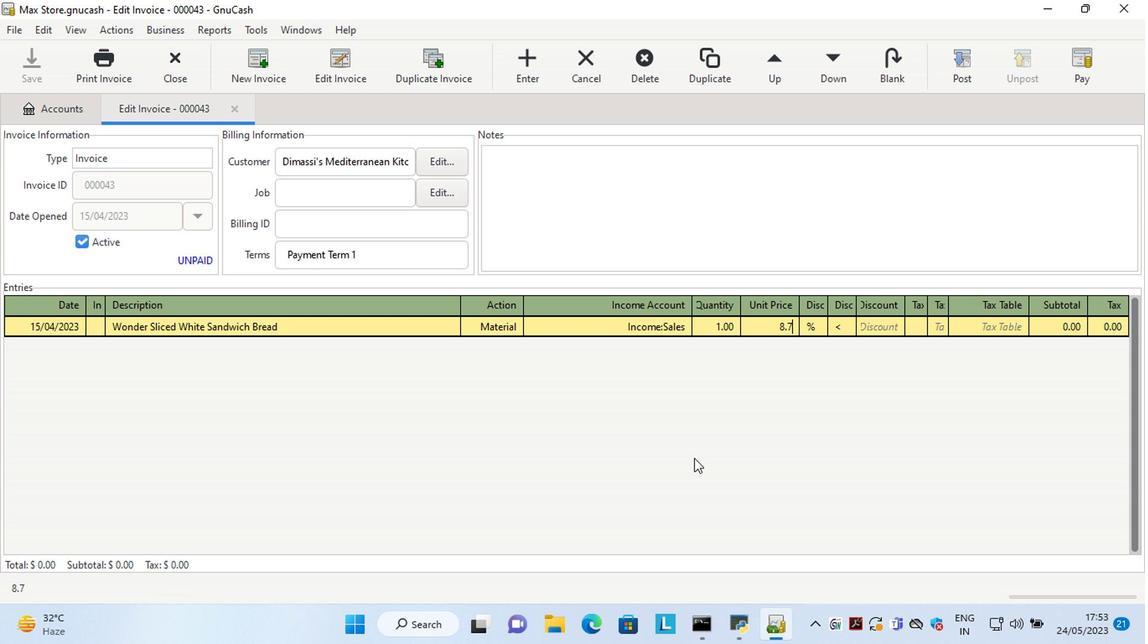 
Action: Mouse moved to (810, 335)
Screenshot: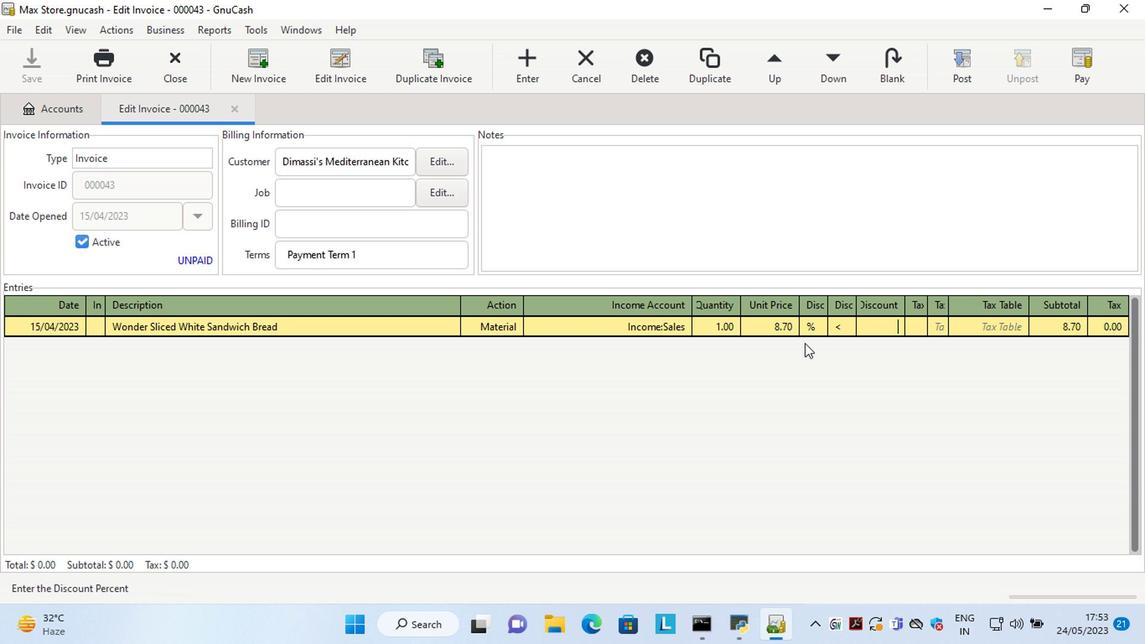 
Action: Mouse pressed left at (810, 335)
Screenshot: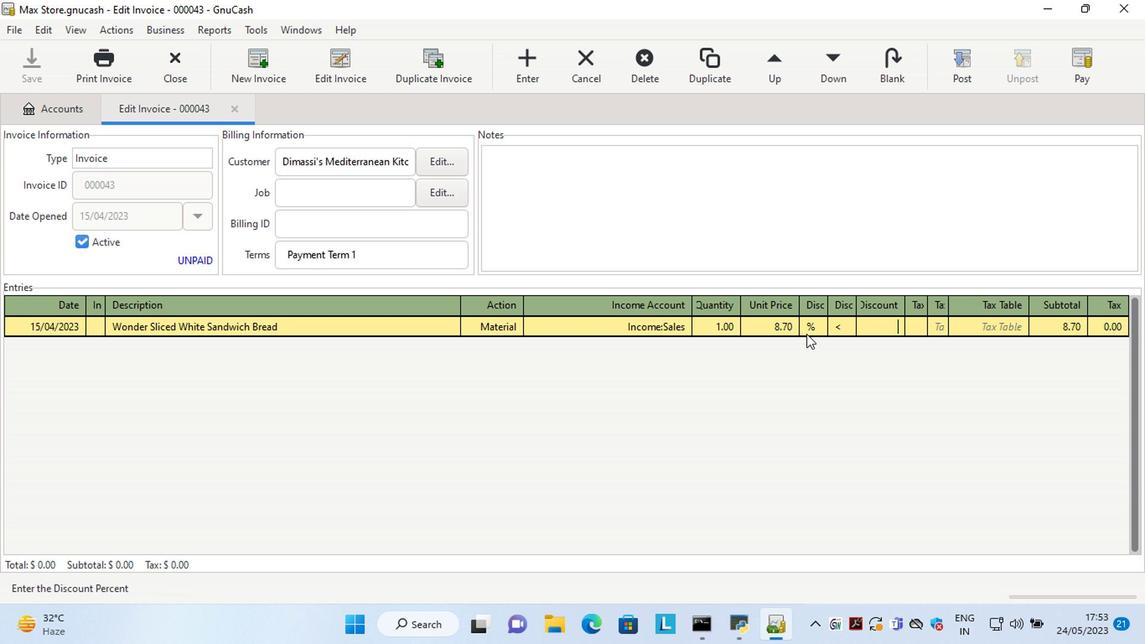 
Action: Mouse moved to (838, 336)
Screenshot: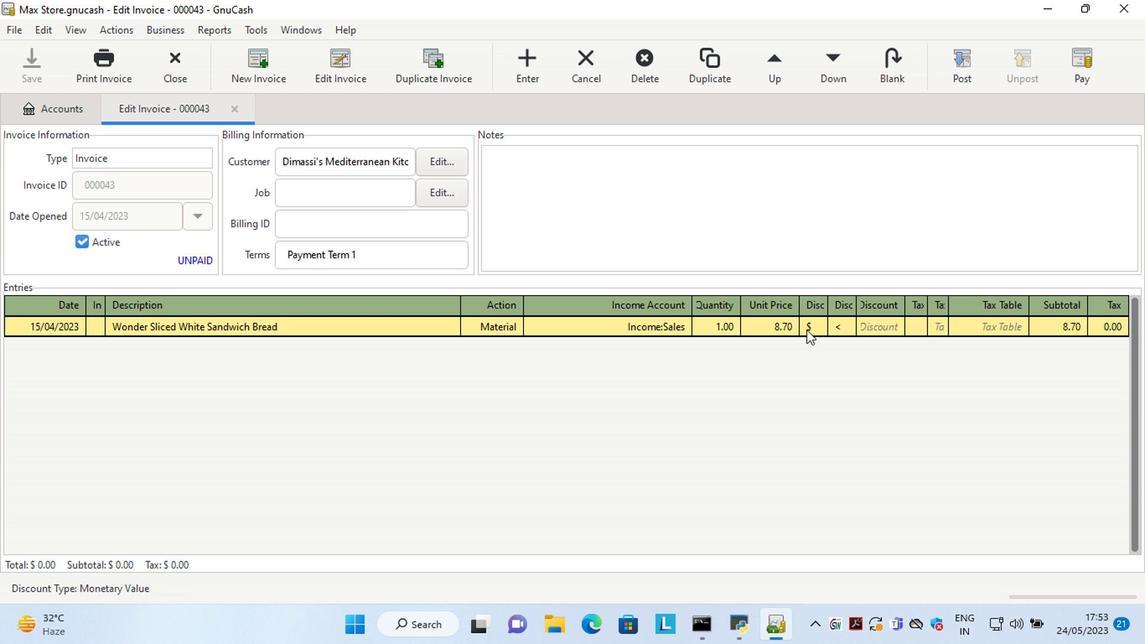 
Action: Mouse pressed left at (838, 336)
Screenshot: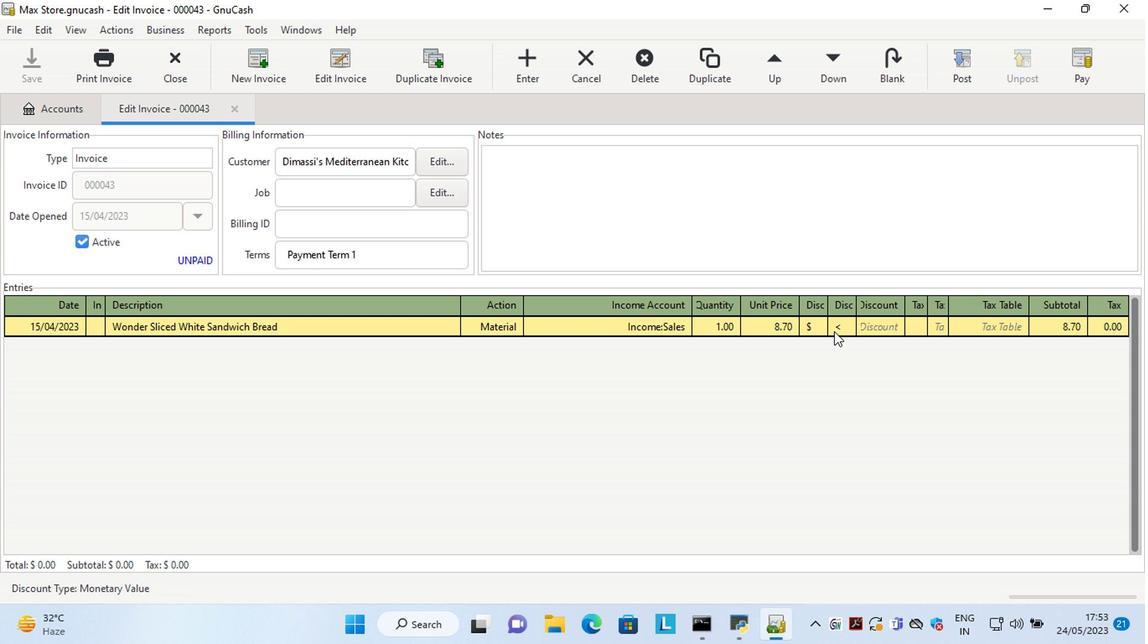 
Action: Mouse moved to (869, 335)
Screenshot: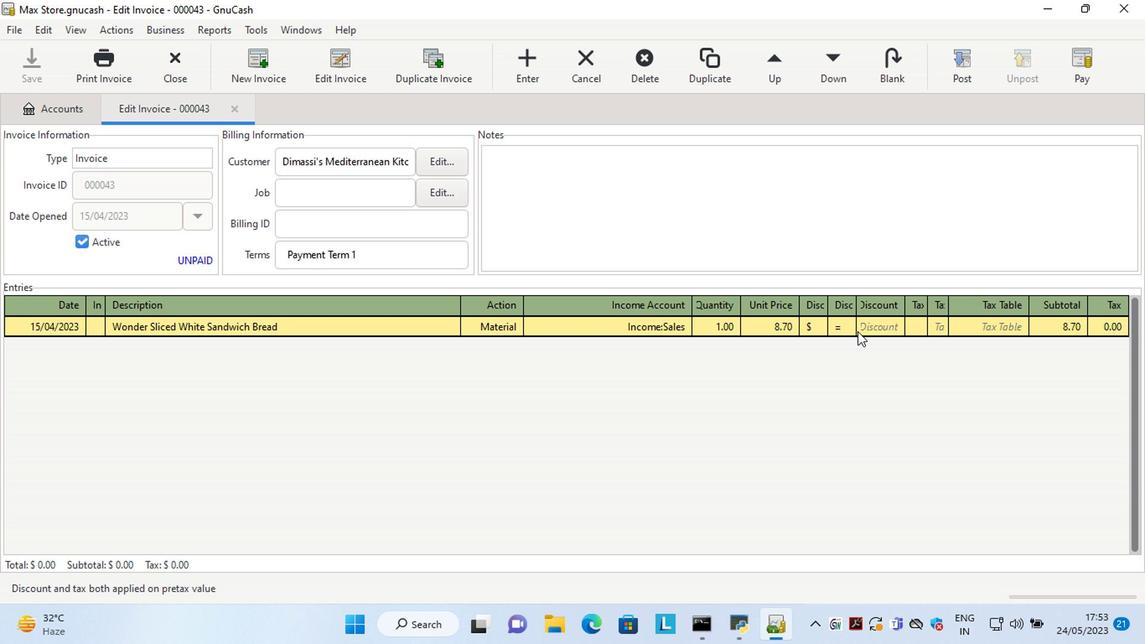 
Action: Mouse pressed left at (869, 335)
Screenshot: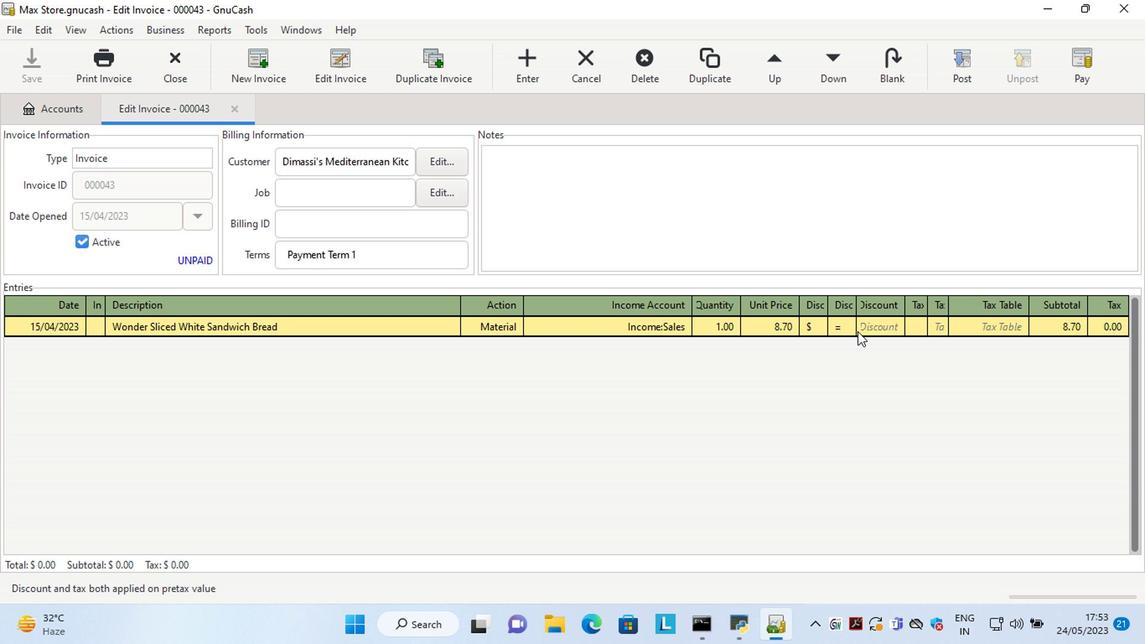 
Action: Key pressed .65<Key.tab><Key.tab><Key.shift>Blue<Key.space><Key.shift><Key.shift><Key.shift><Key.shift><Key.shift><Key.shift><Key.shift><Key.shift><Key.shift><Key.shift><Key.shift><Key.shift><Key.shift><Key.shift><Key.shift><Key.shift><Key.shift><Key.shift><Key.shift><Key.shift><Key.shift><Key.shift><Key.shift><Key.shift><Key.shift><Key.shift><Key.shift><Key.shift><Key.shift><Key.shift><Key.shift><Key.shift>Bunny<Key.space><Key.shift>Bunny<Key.space><Key.shift>Tracks<Key.space><Key.shift>Load'd<Key.space><Key.shift>Sundae<Key.tab>ma<Key.tab>sale<Key.tab>2<Key.tab>7.5<Key.tab>
Screenshot: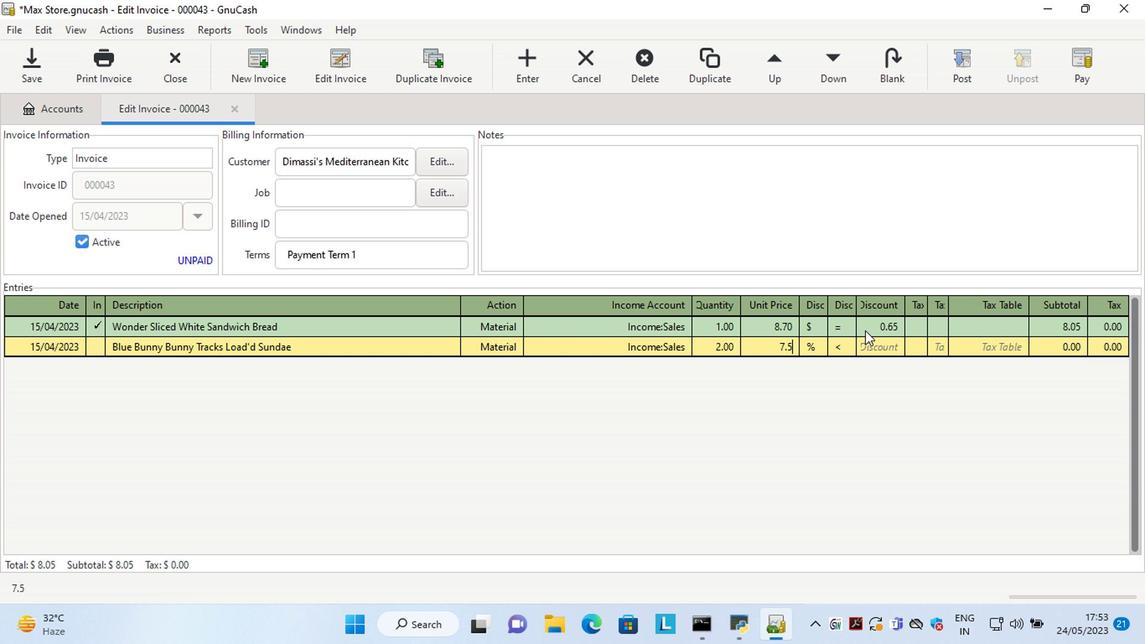 
Action: Mouse moved to (811, 349)
Screenshot: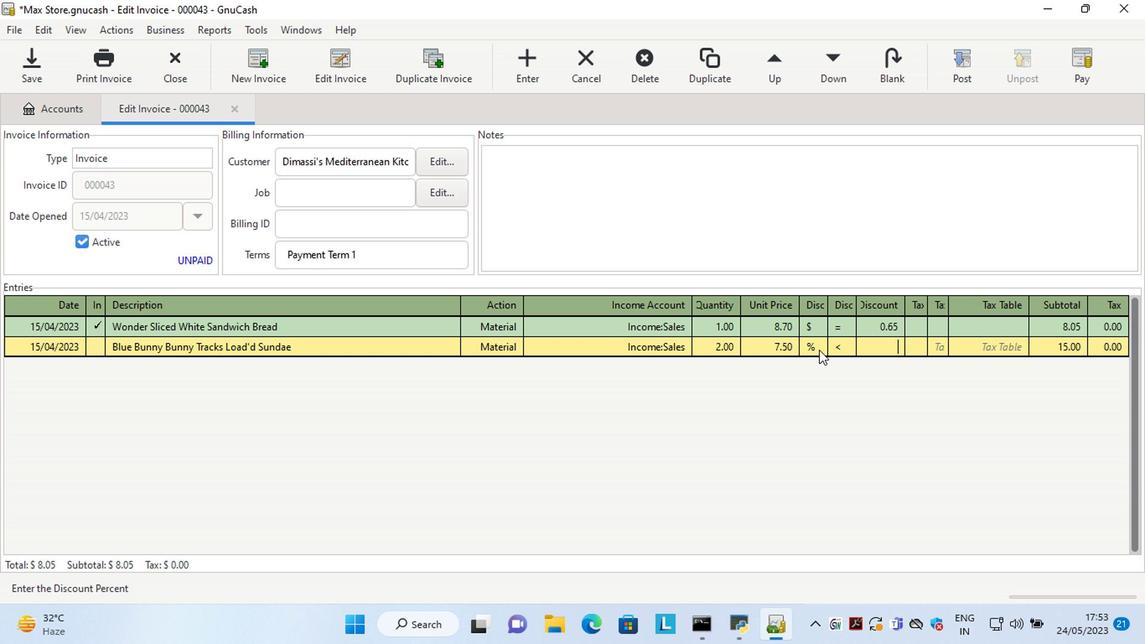 
Action: Mouse pressed left at (811, 349)
Screenshot: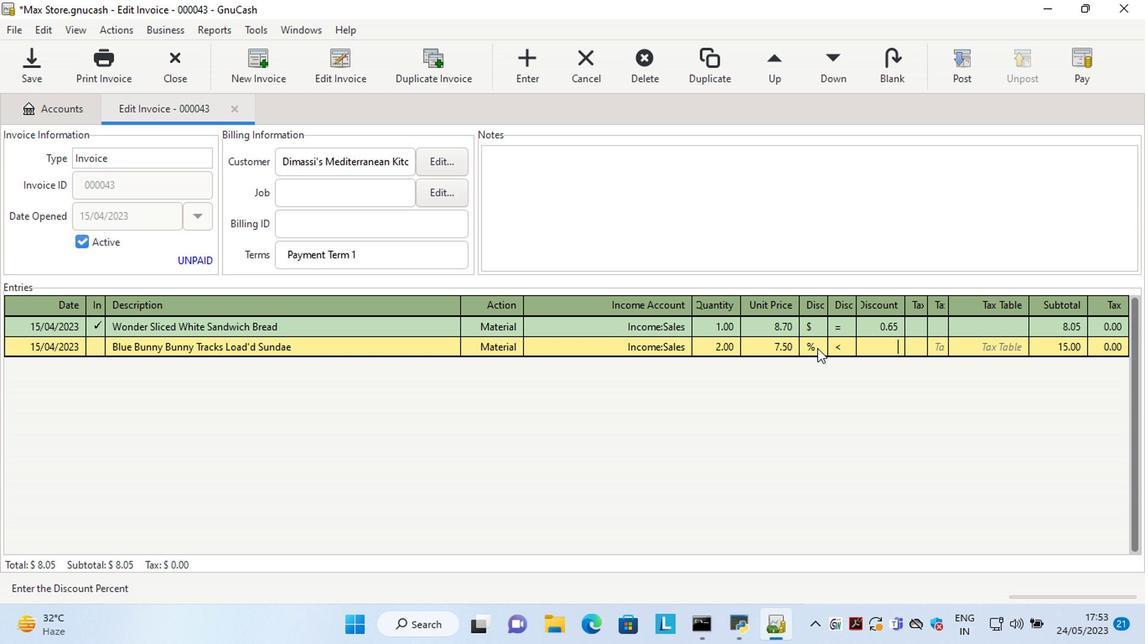 
Action: Mouse moved to (842, 349)
Screenshot: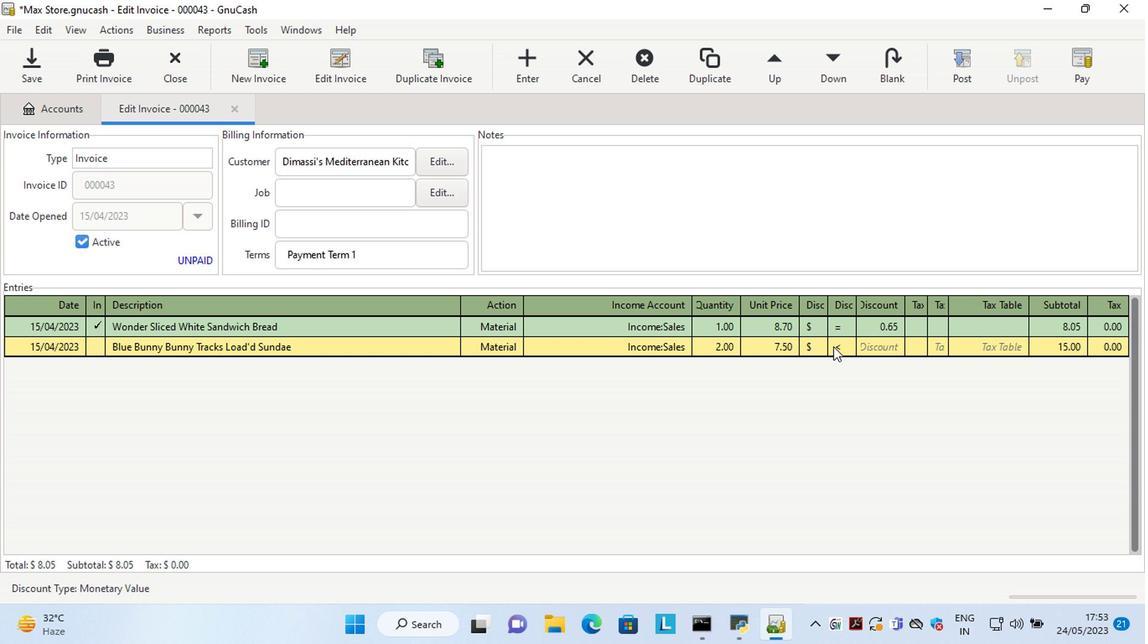 
Action: Mouse pressed left at (842, 349)
Screenshot: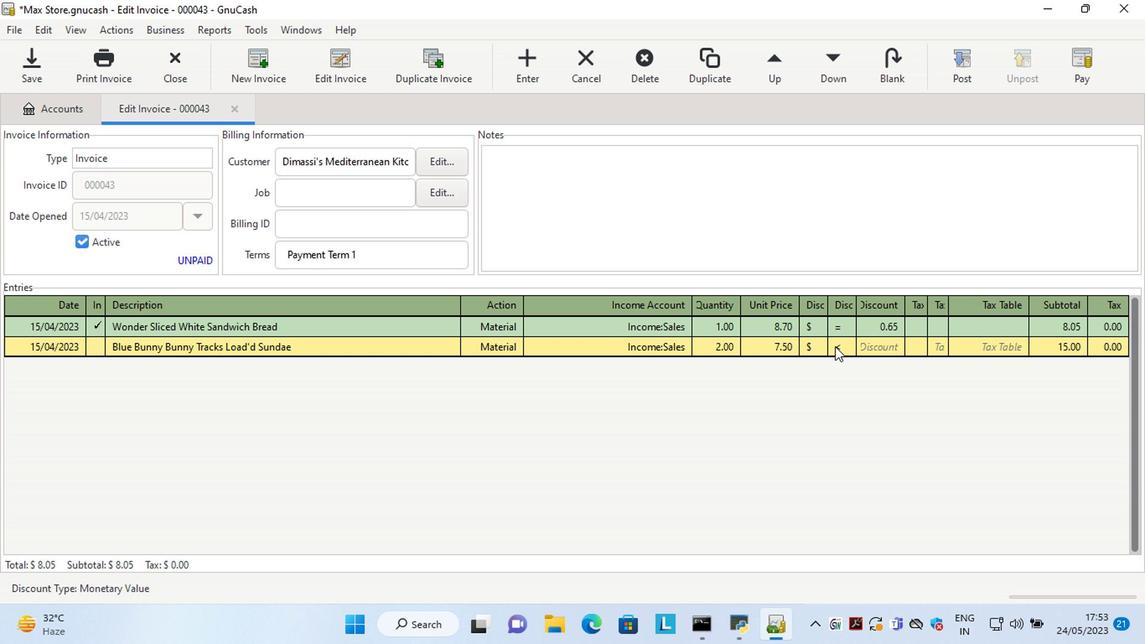 
Action: Mouse moved to (877, 349)
Screenshot: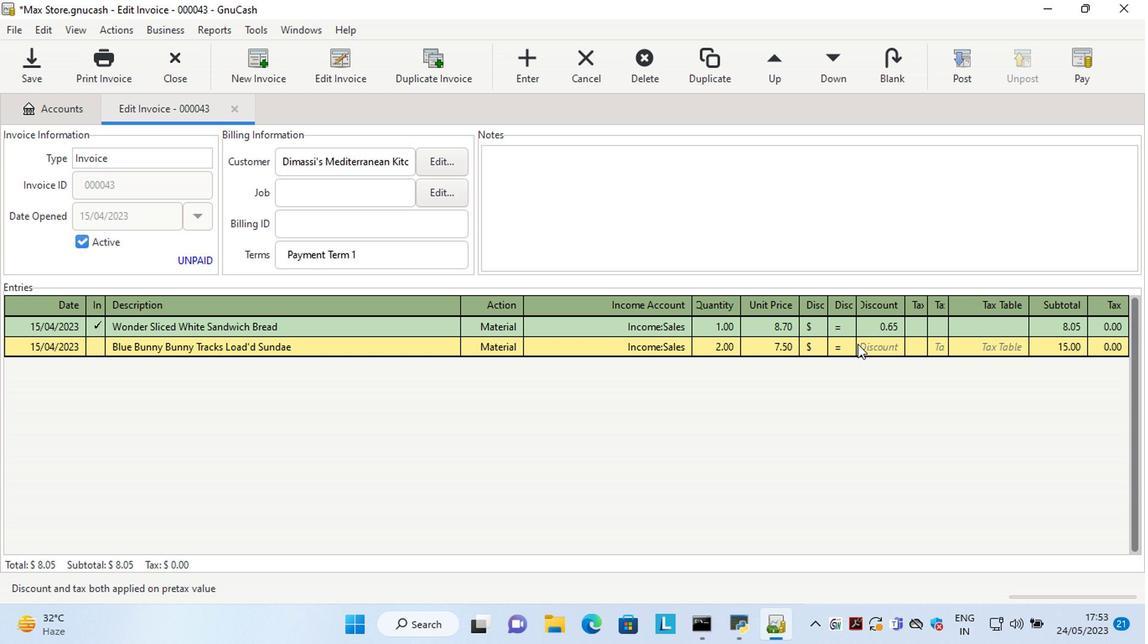 
Action: Mouse pressed left at (877, 349)
Screenshot: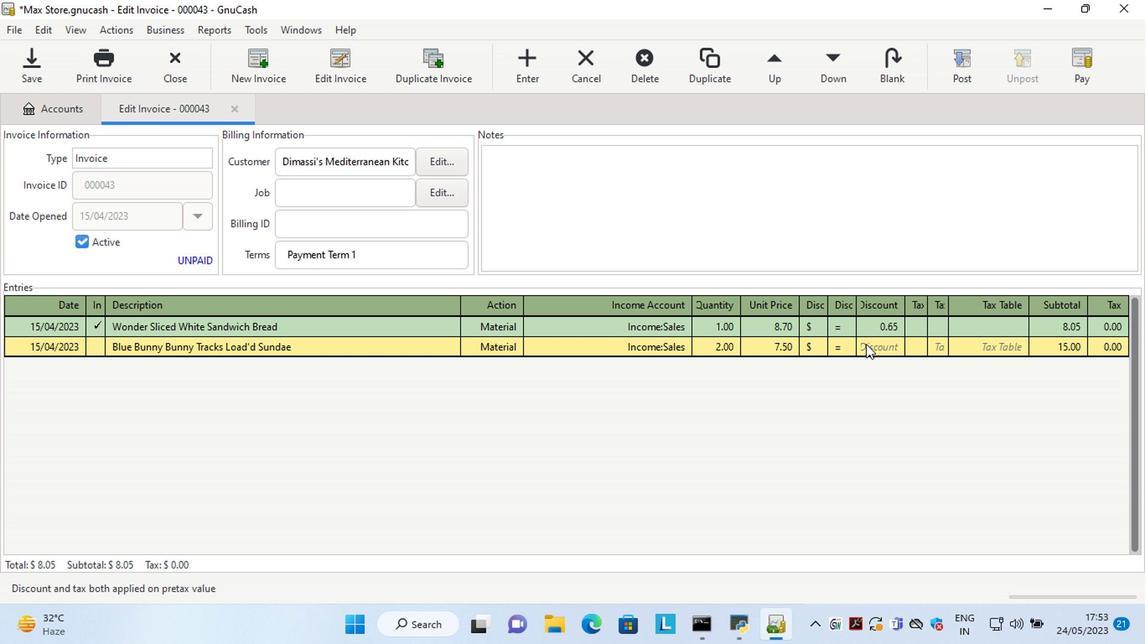 
Action: Mouse moved to (948, 409)
Screenshot: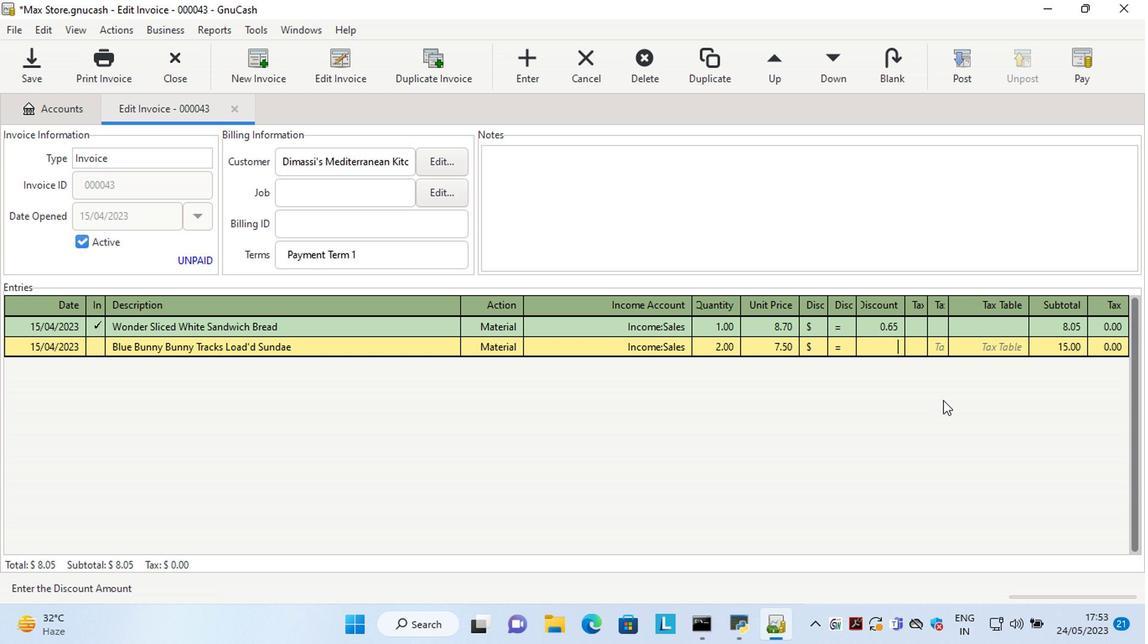 
Action: Key pressed 1.65<Key.tab><Key.tab><Key.shift><Key.shift><Key.shift><Key.shift><Key.shift><Key.shift><Key.shift><Key.shift><Key.shift><Key.shift><Key.shift><Key.shift><Key.shift><Key.shift><Key.shift><Key.shift><Key.shift>Quest<Key.space><Key.shift>Bar<Key.space><Key.shift>Chocolate<Key.space><Key.shift>Chip<Key.space><Key.shift>Cookie<Key.space><Key.shift>Dough<Key.space><Key.shift>Flavor<Key.tab>ma<Key.tab>sale<Key.tab>2<Key.tab>8.5<Key.tab>
Screenshot: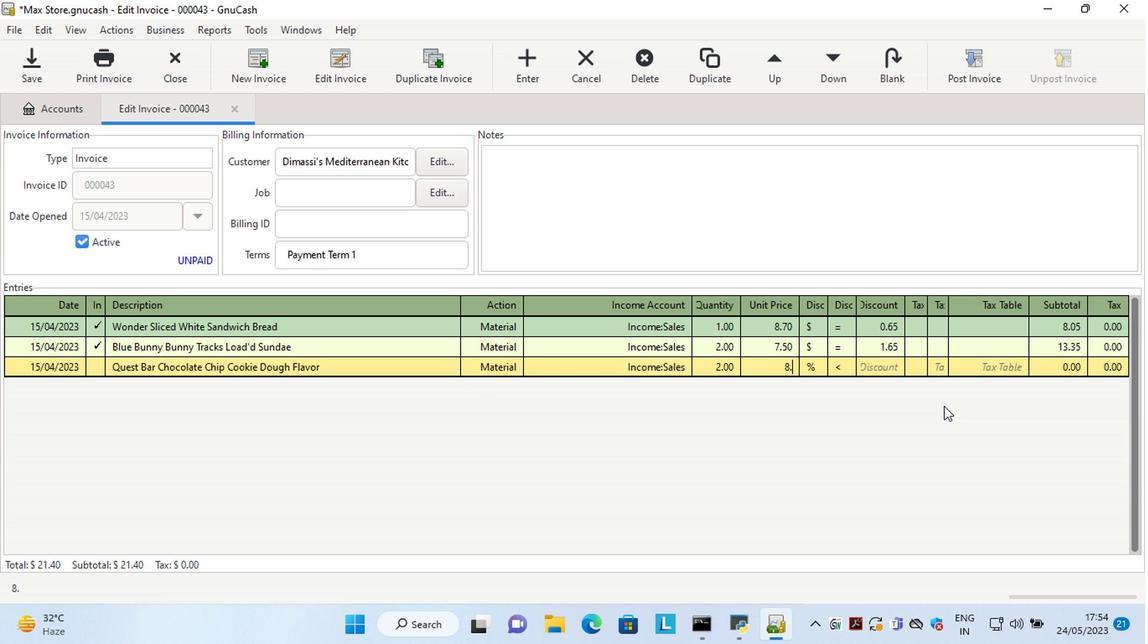 
Action: Mouse moved to (808, 369)
Screenshot: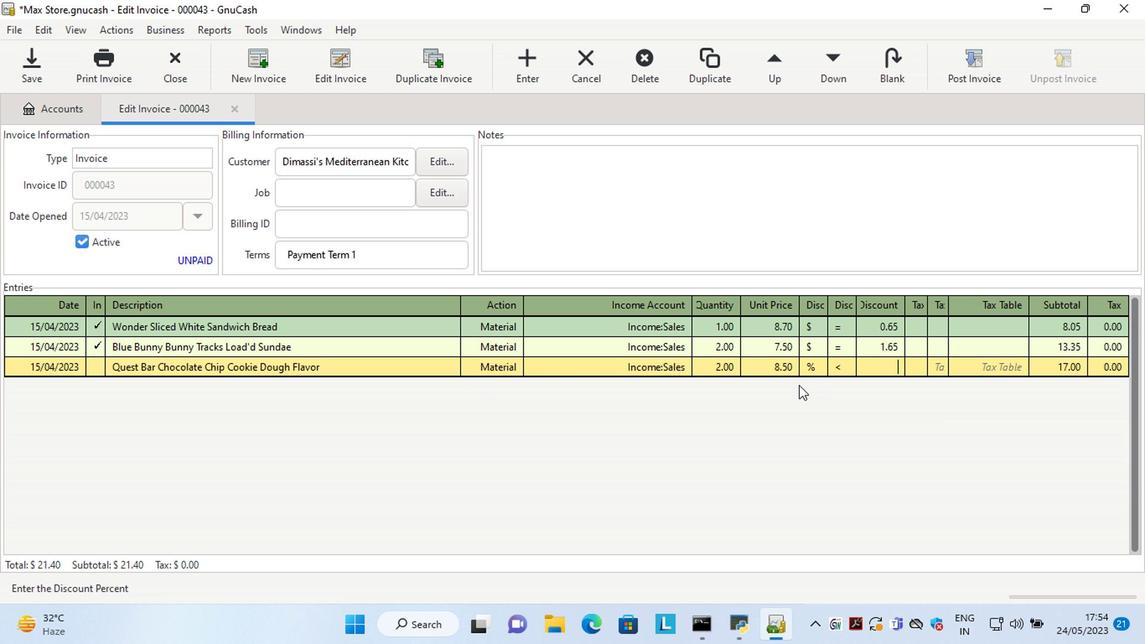 
Action: Mouse pressed left at (808, 369)
Screenshot: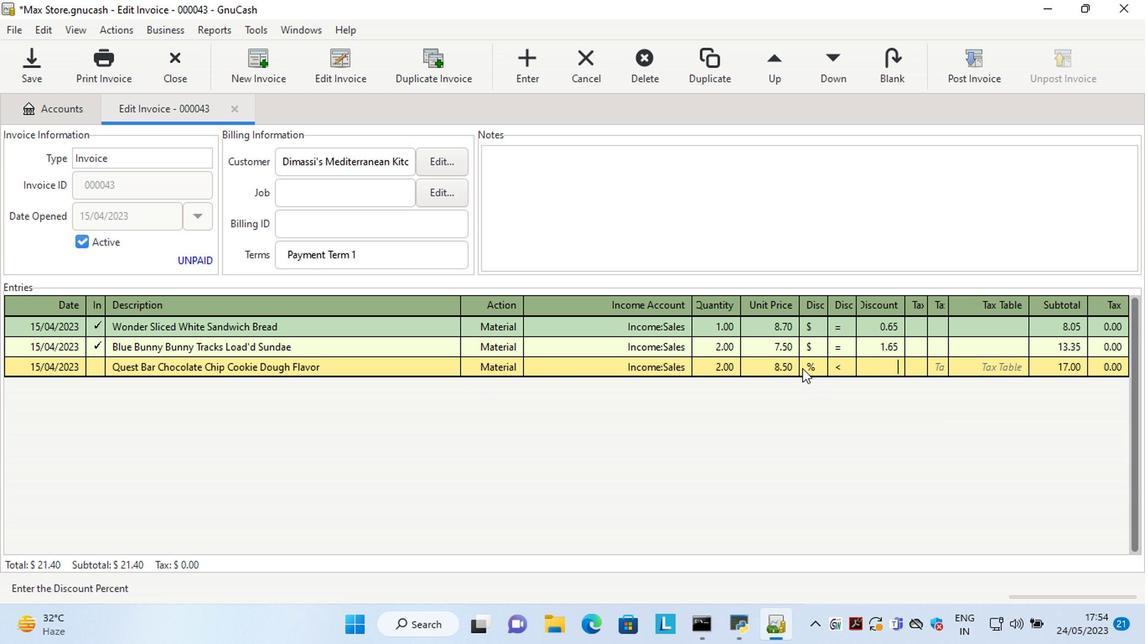 
Action: Mouse moved to (847, 369)
Screenshot: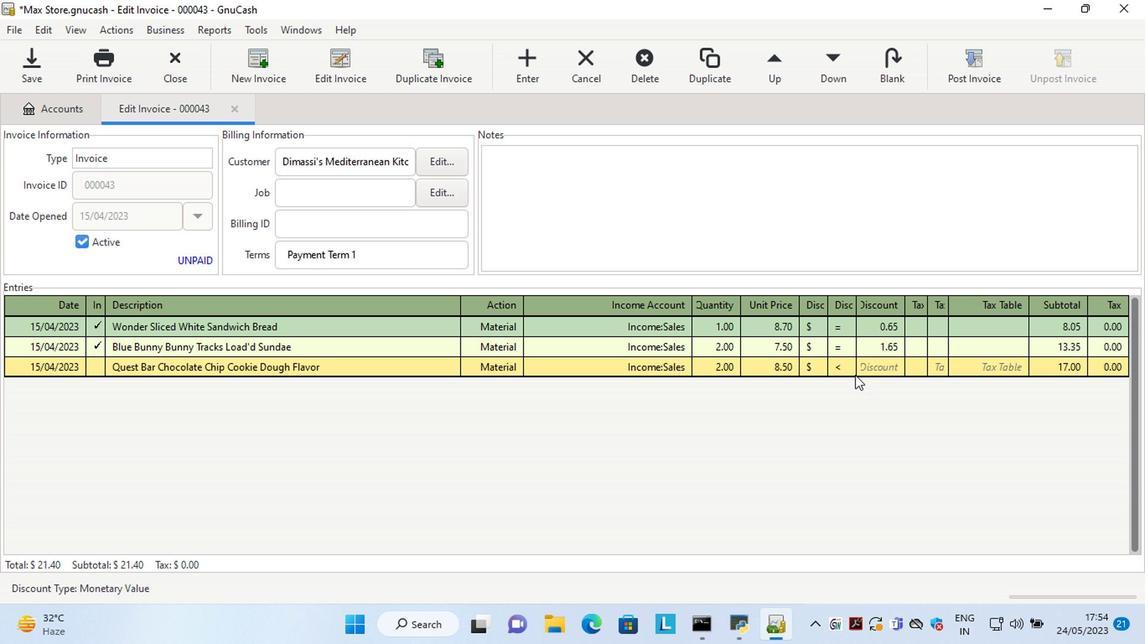 
Action: Mouse pressed left at (847, 369)
Screenshot: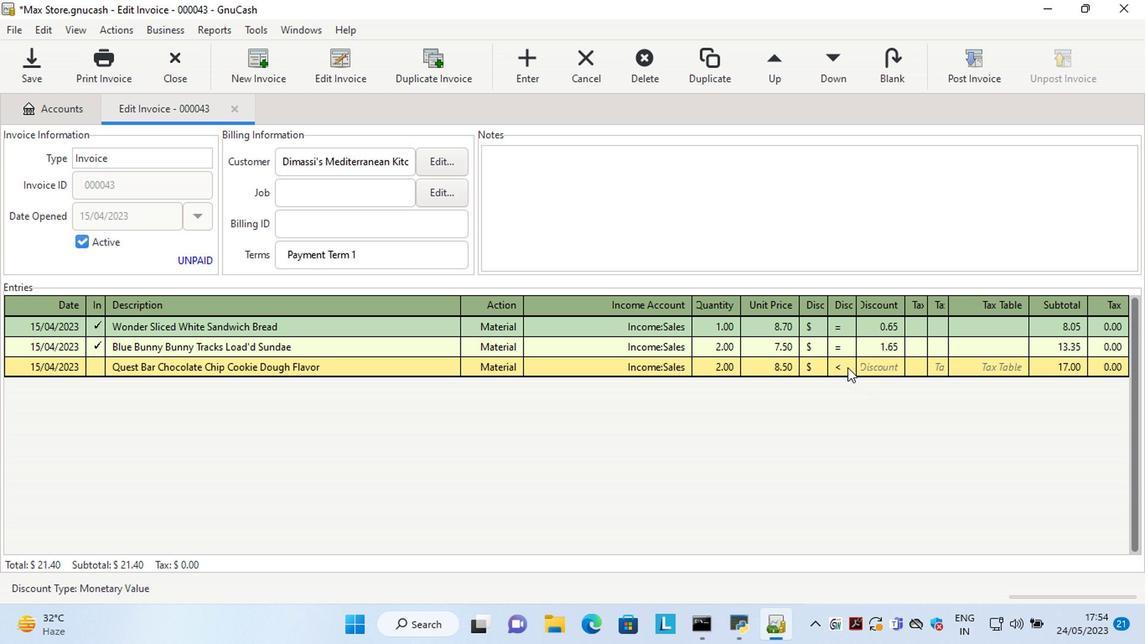 
Action: Mouse moved to (875, 369)
Screenshot: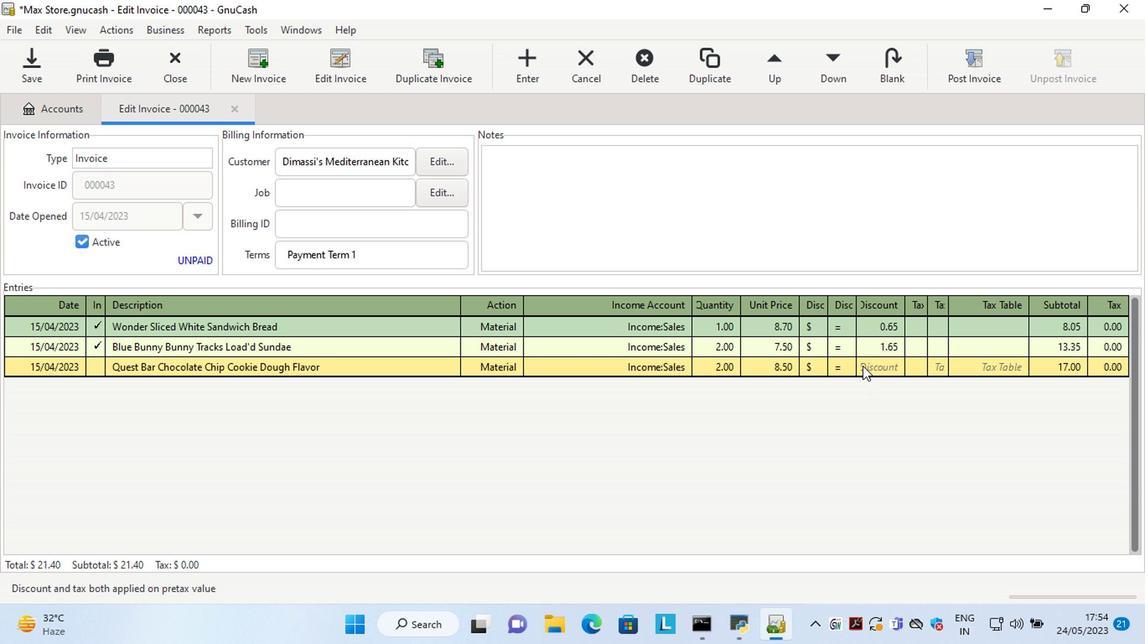 
Action: Mouse pressed left at (875, 369)
Screenshot: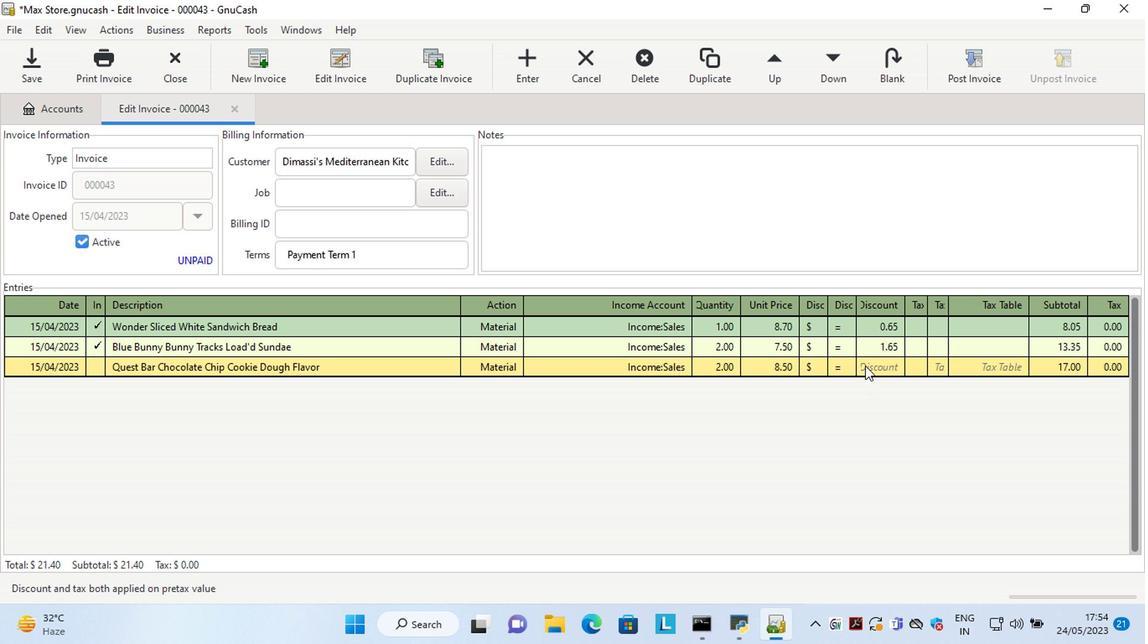 
Action: Mouse moved to (937, 411)
Screenshot: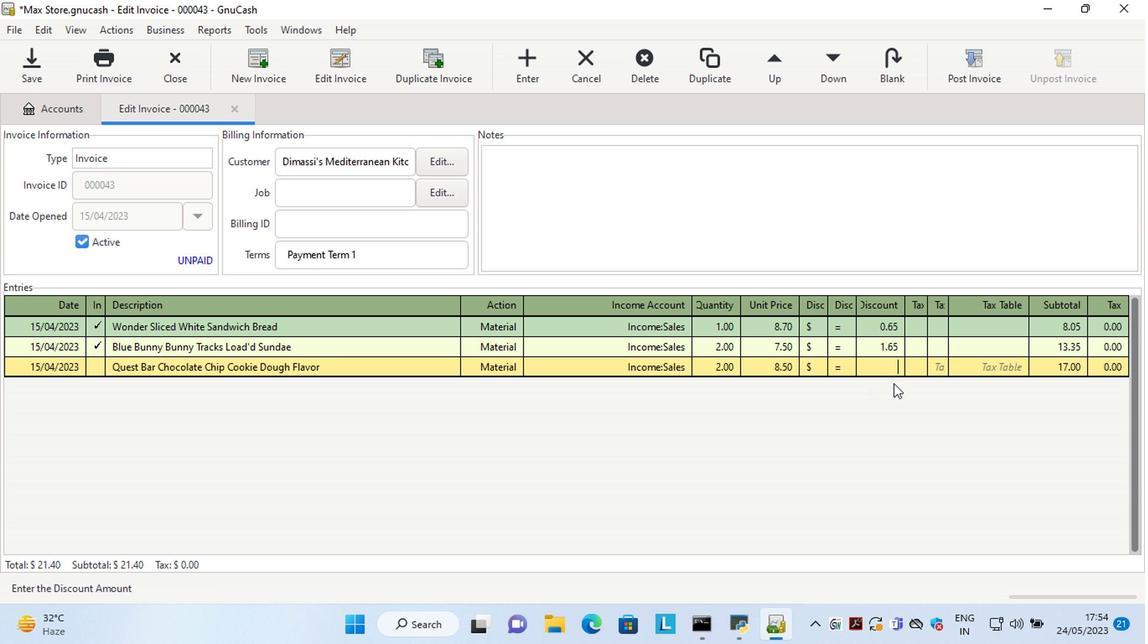 
Action: Key pressed 2.15<Key.tab>
Screenshot: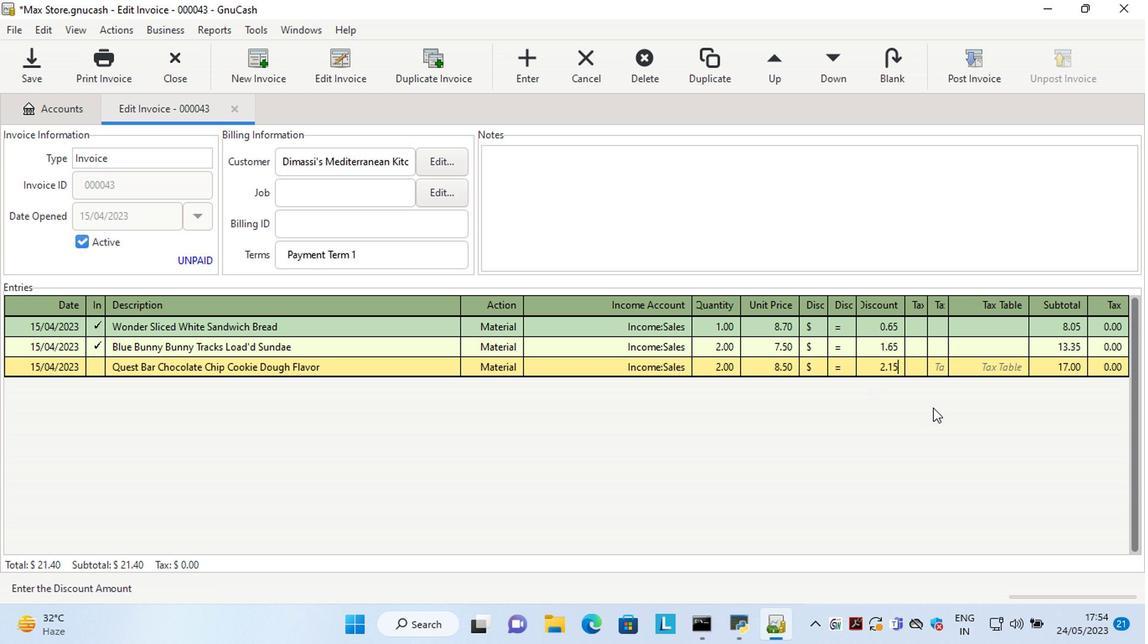 
Action: Mouse moved to (622, 218)
Screenshot: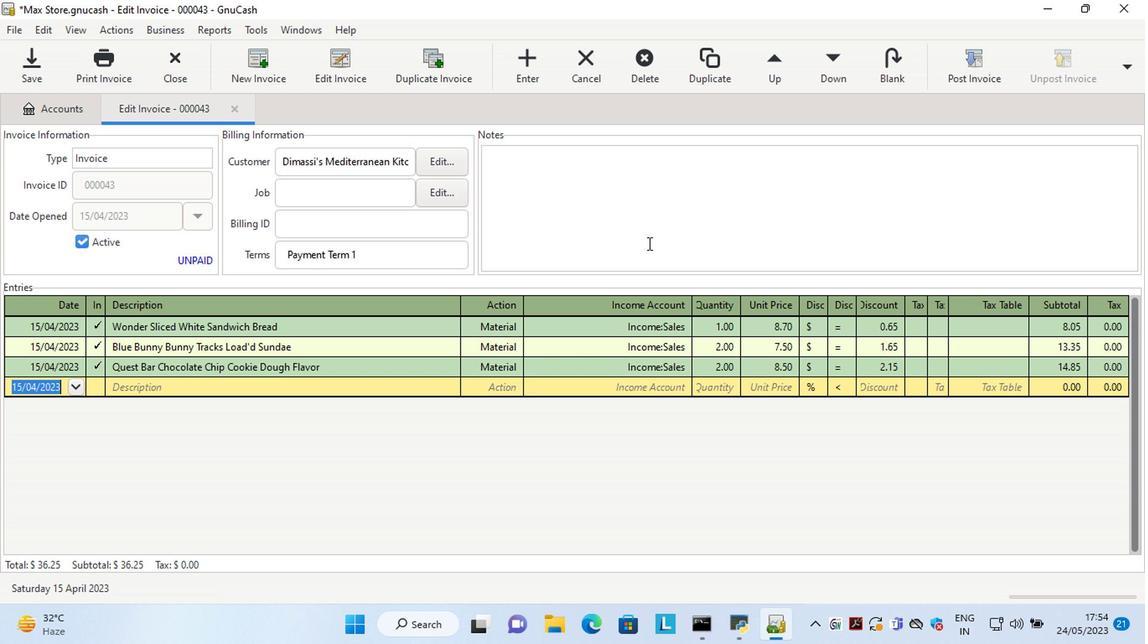 
Action: Mouse pressed left at (622, 218)
Screenshot: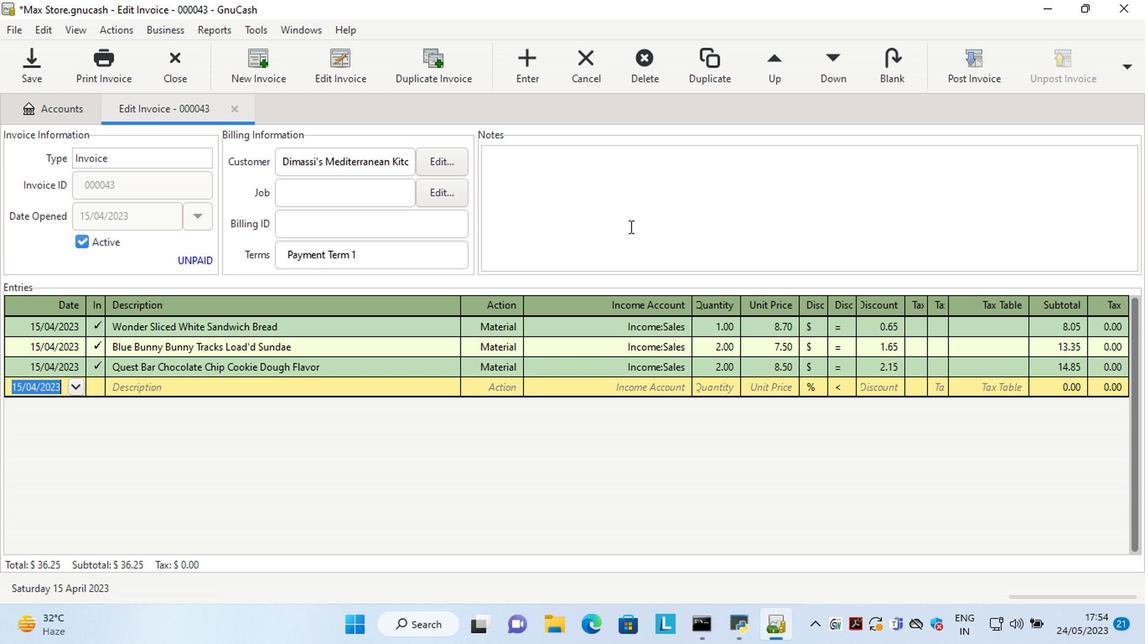 
Action: Key pressed <Key.shift>Looking<Key.space>forward<Key.space>to<Key.space>serving<Key.space>you<Key.space>again.
Screenshot: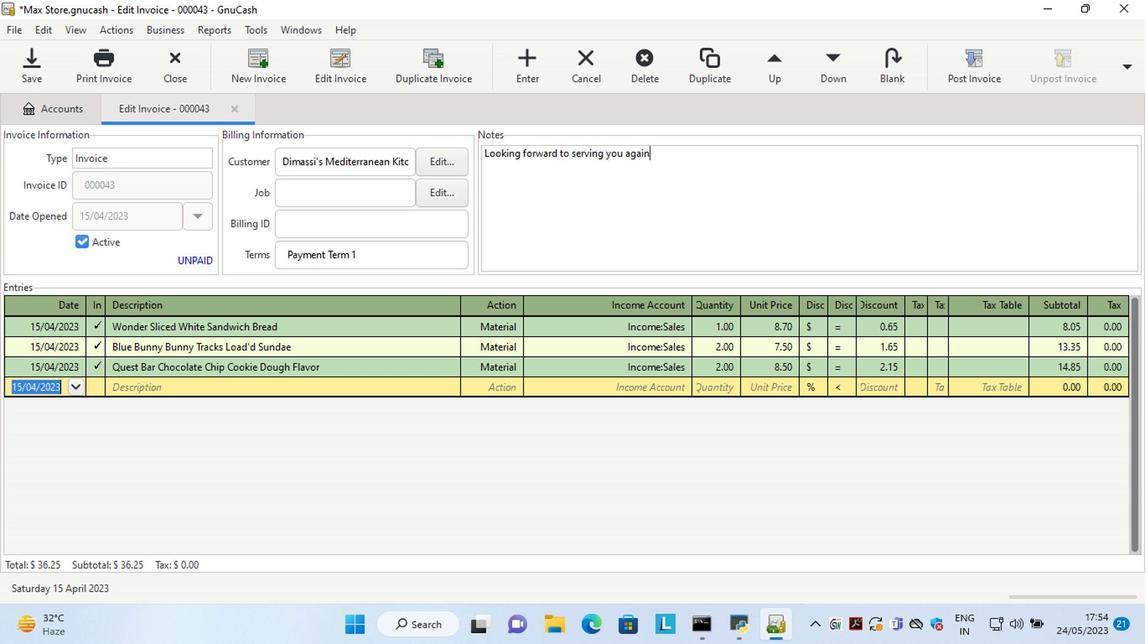
Action: Mouse moved to (960, 76)
Screenshot: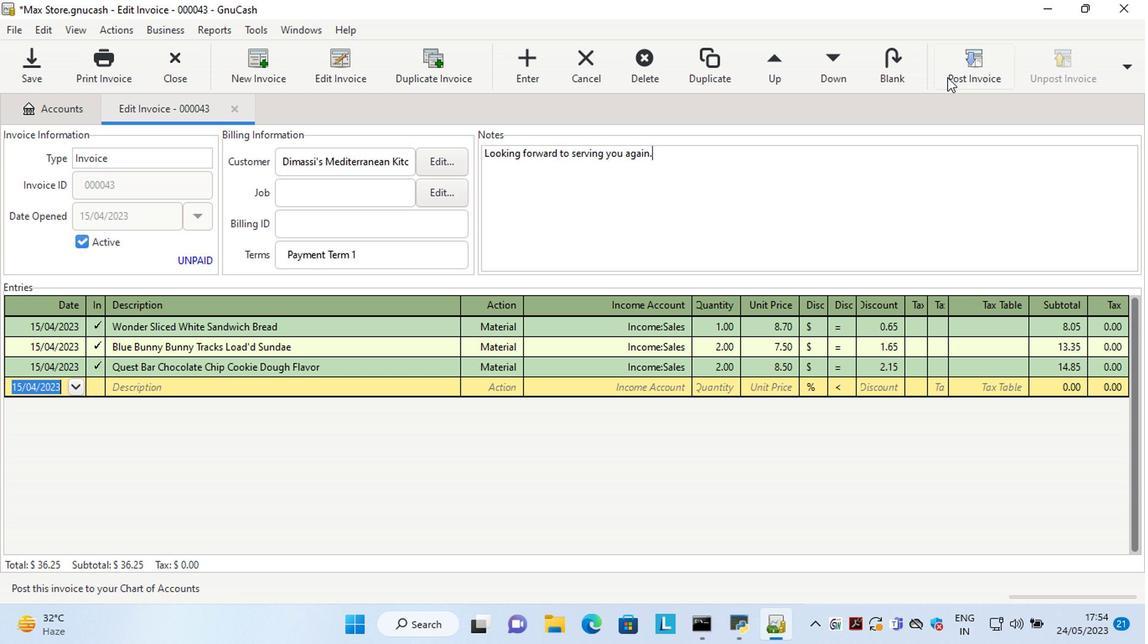 
Action: Mouse pressed left at (960, 76)
Screenshot: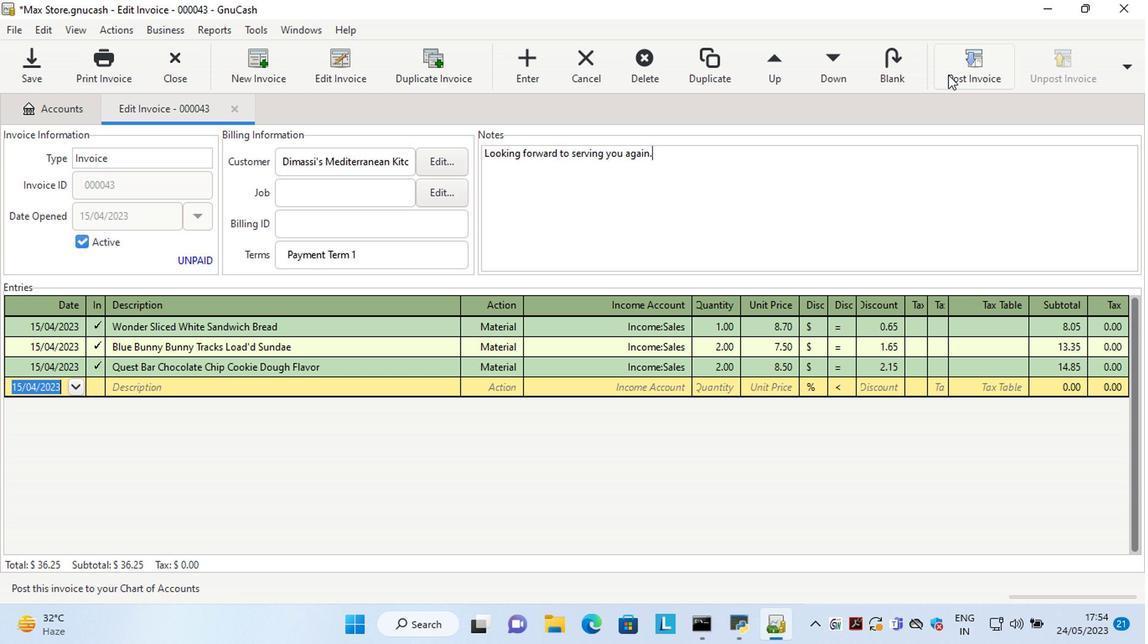 
Action: Mouse moved to (628, 282)
Screenshot: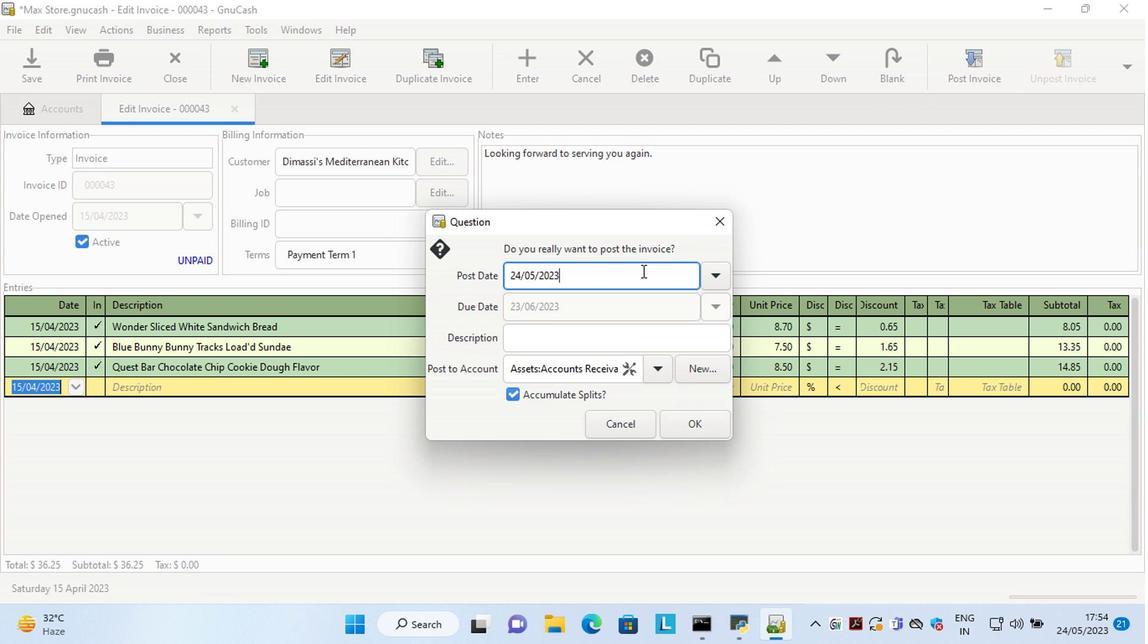 
Action: Mouse pressed left at (628, 282)
Screenshot: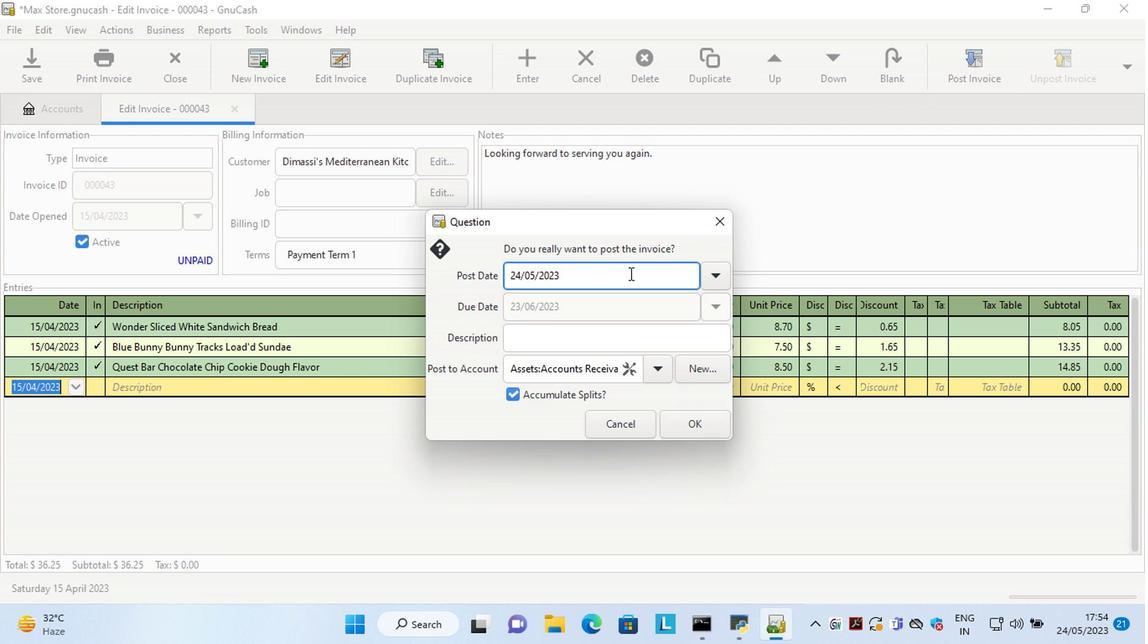 
Action: Key pressed <Key.left><Key.left><Key.left><Key.left><Key.left><Key.left><Key.left><Key.left><Key.left><Key.left><Key.left><Key.left><Key.delete><Key.delete>15<Key.right><Key.right><Key.delete>4
Screenshot: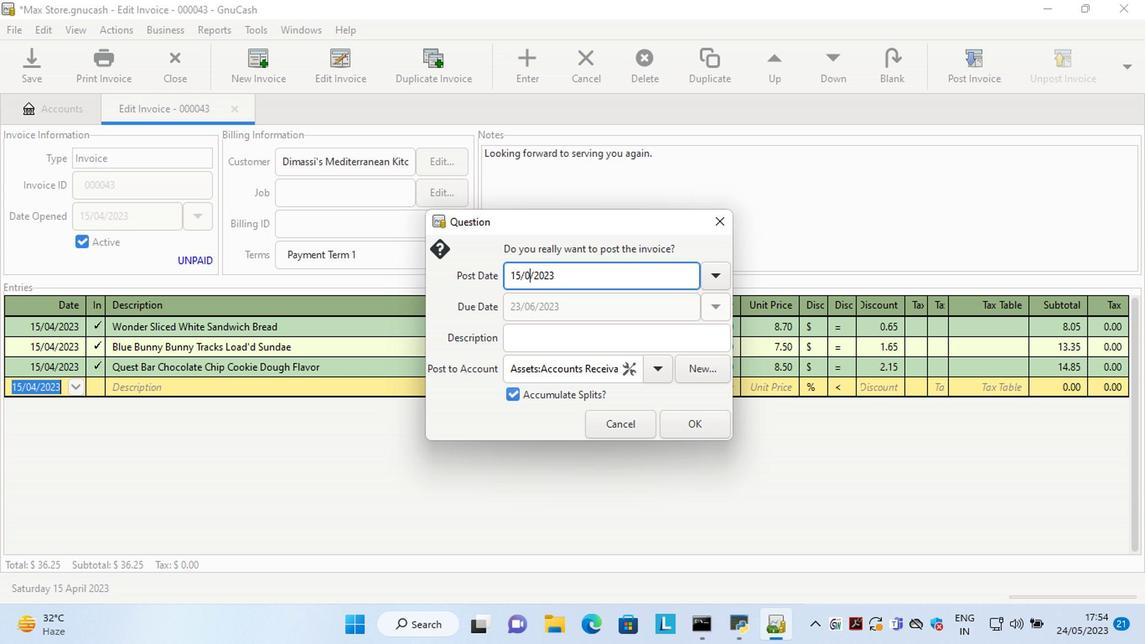 
Action: Mouse moved to (695, 428)
Screenshot: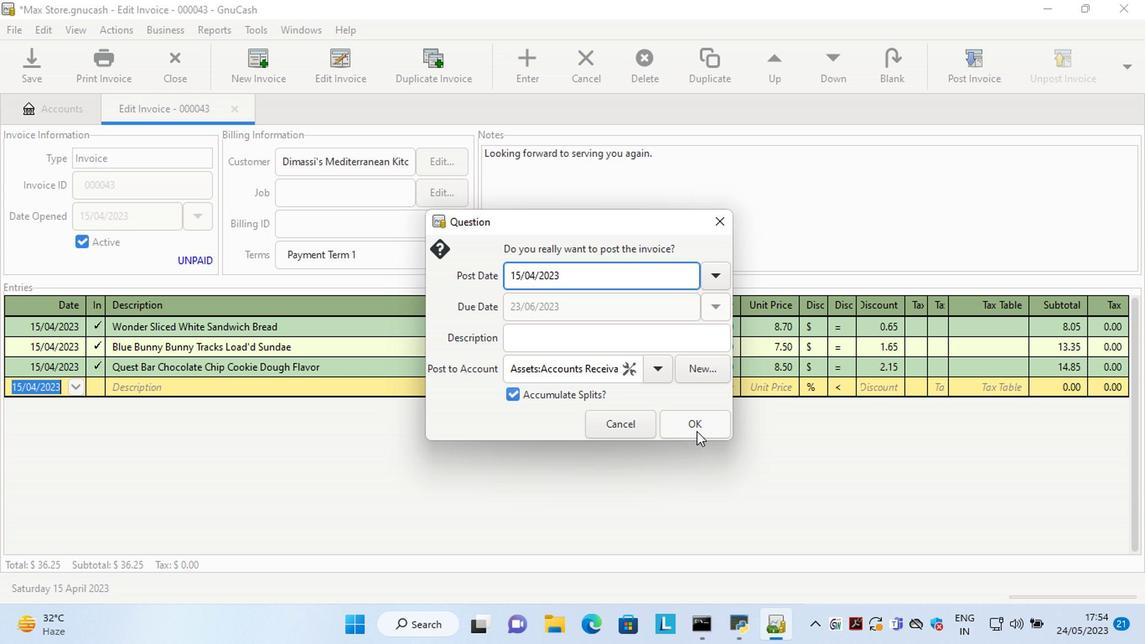 
Action: Mouse pressed left at (695, 428)
Screenshot: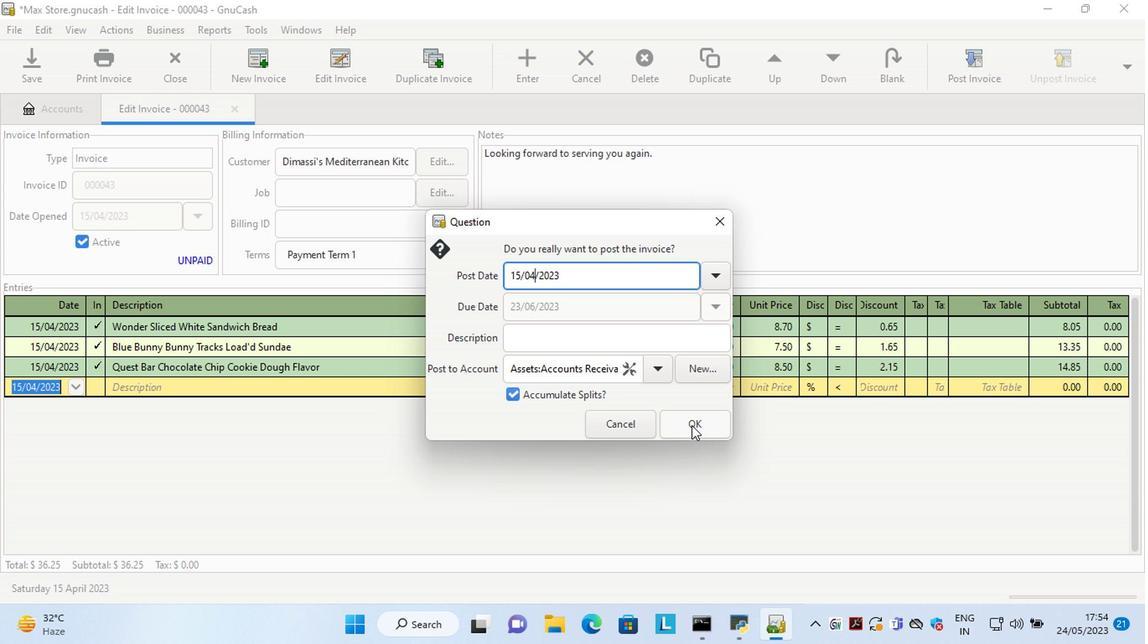 
Action: Mouse moved to (1076, 69)
Screenshot: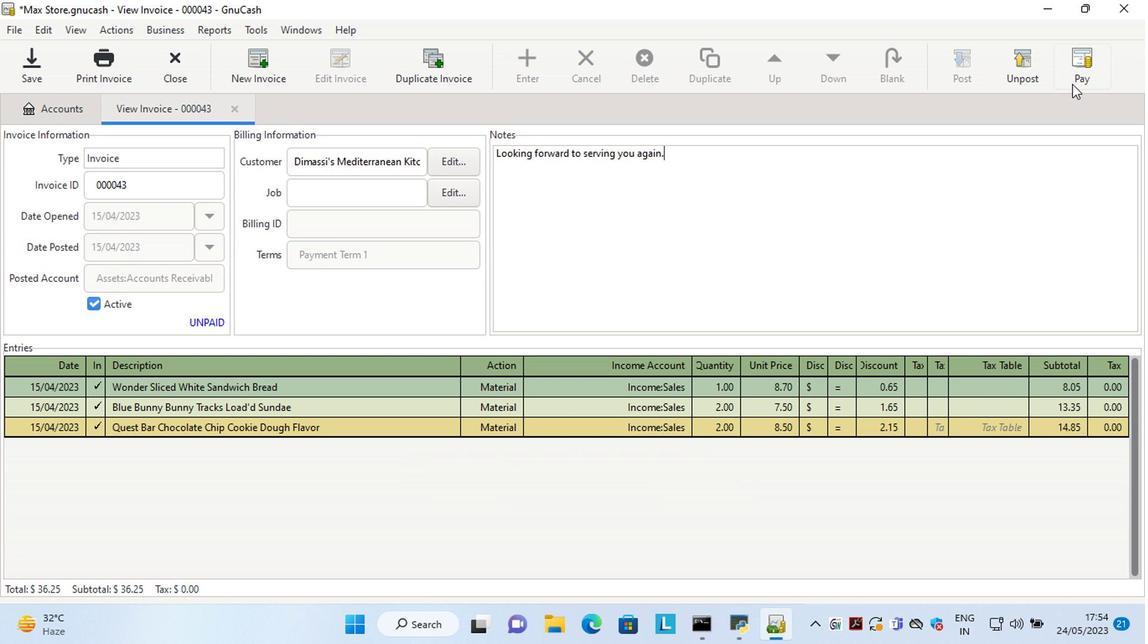 
Action: Mouse pressed left at (1076, 69)
Screenshot: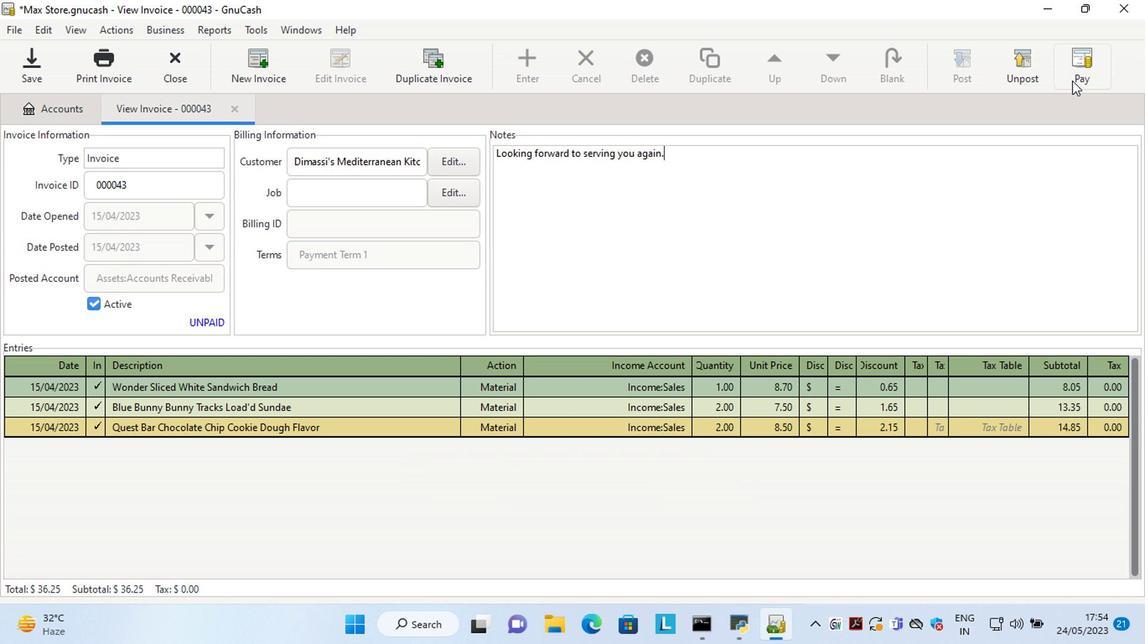 
Action: Mouse moved to (483, 337)
Screenshot: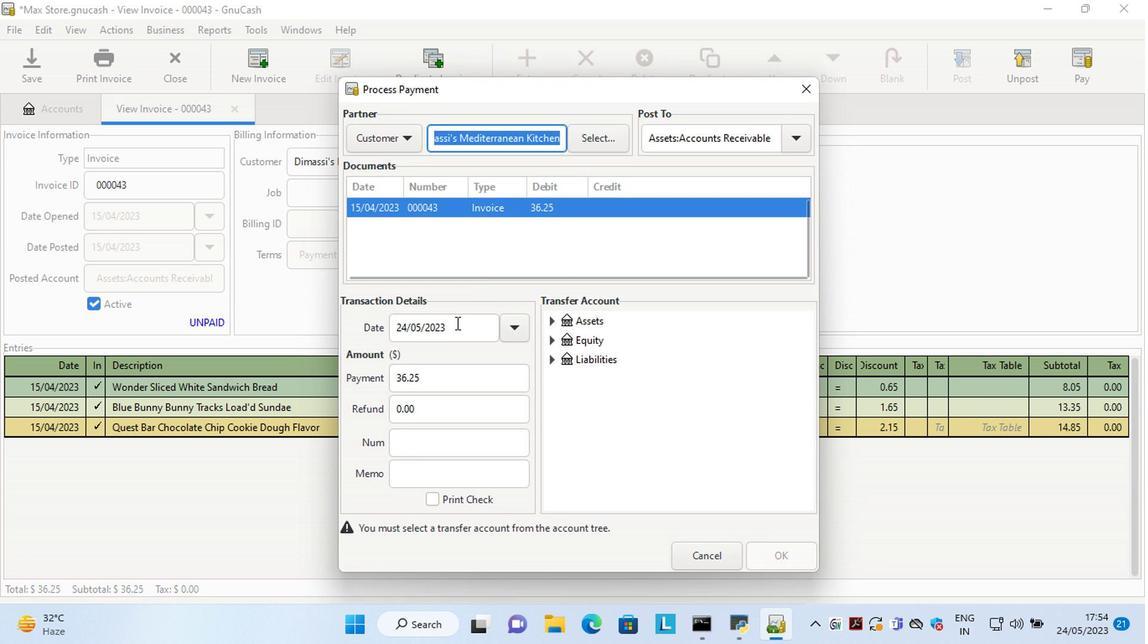 
Action: Mouse pressed left at (483, 337)
Screenshot: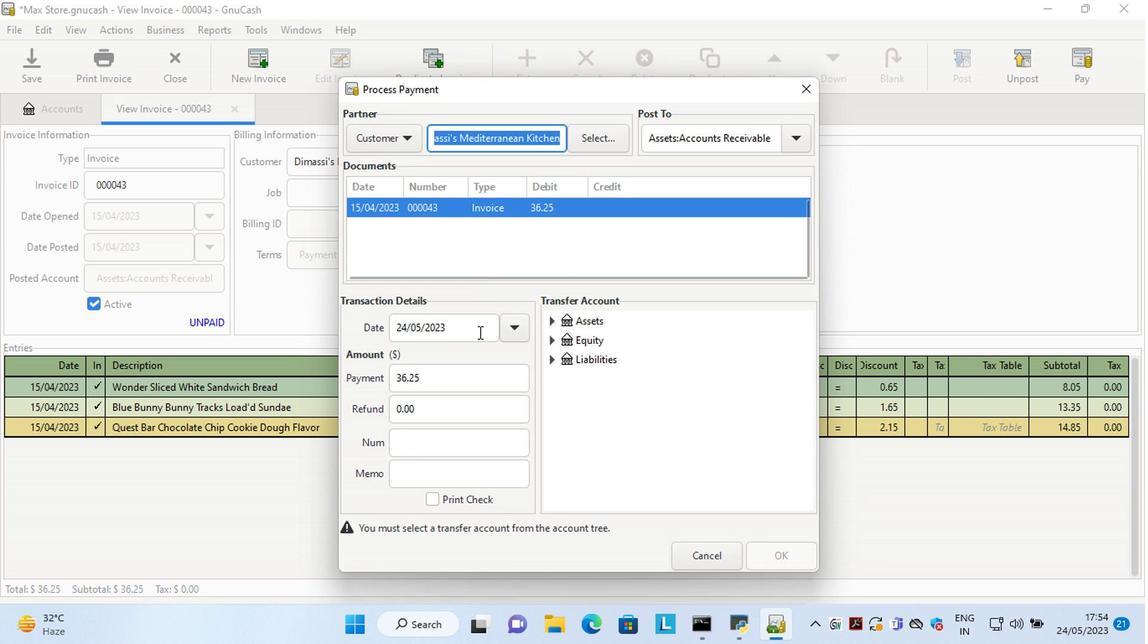 
Action: Key pressed <Key.left><Key.left><Key.left><Key.left><Key.left><Key.left><Key.left><Key.left><Key.left><Key.left><Key.left><Key.left><Key.left><Key.left><Key.delete><Key.delete>15
Screenshot: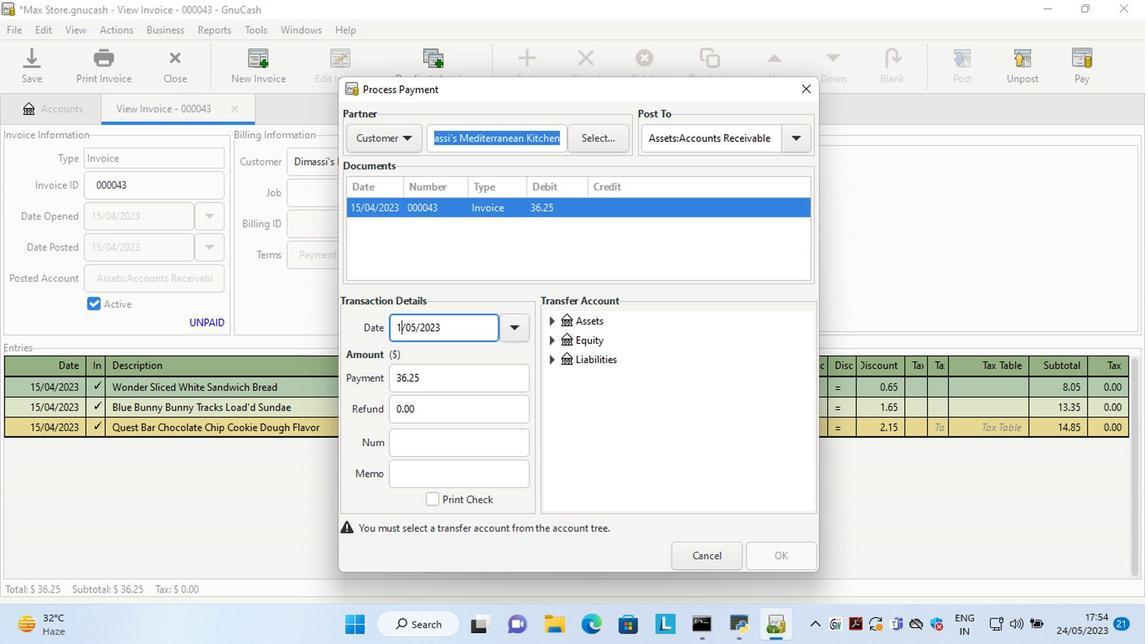 
Action: Mouse moved to (556, 323)
Screenshot: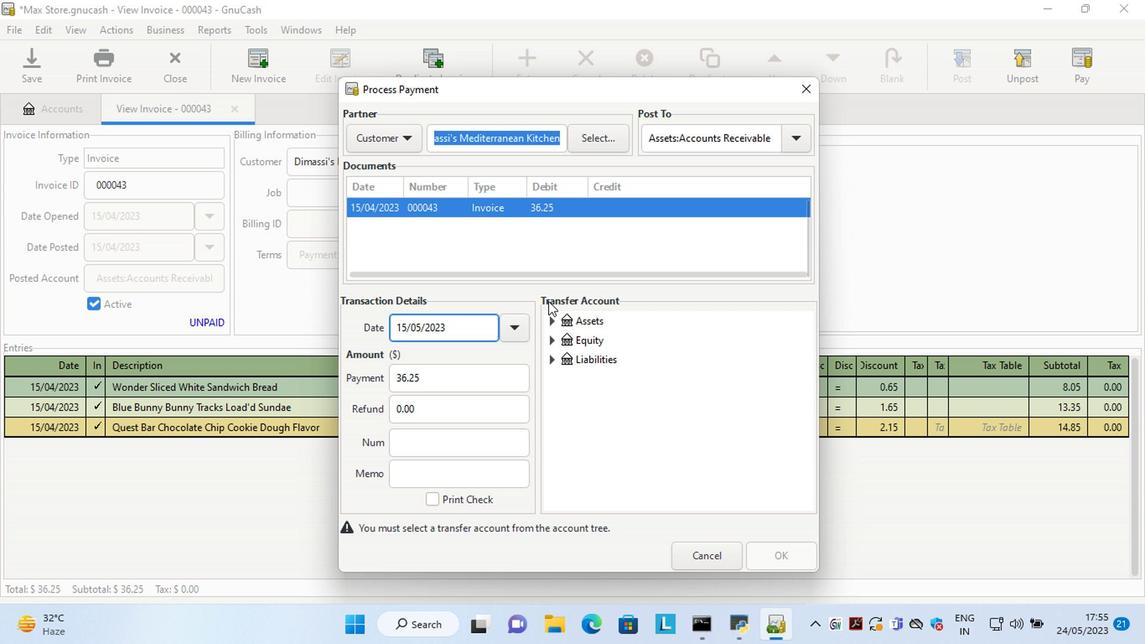 
Action: Mouse pressed left at (556, 323)
Screenshot: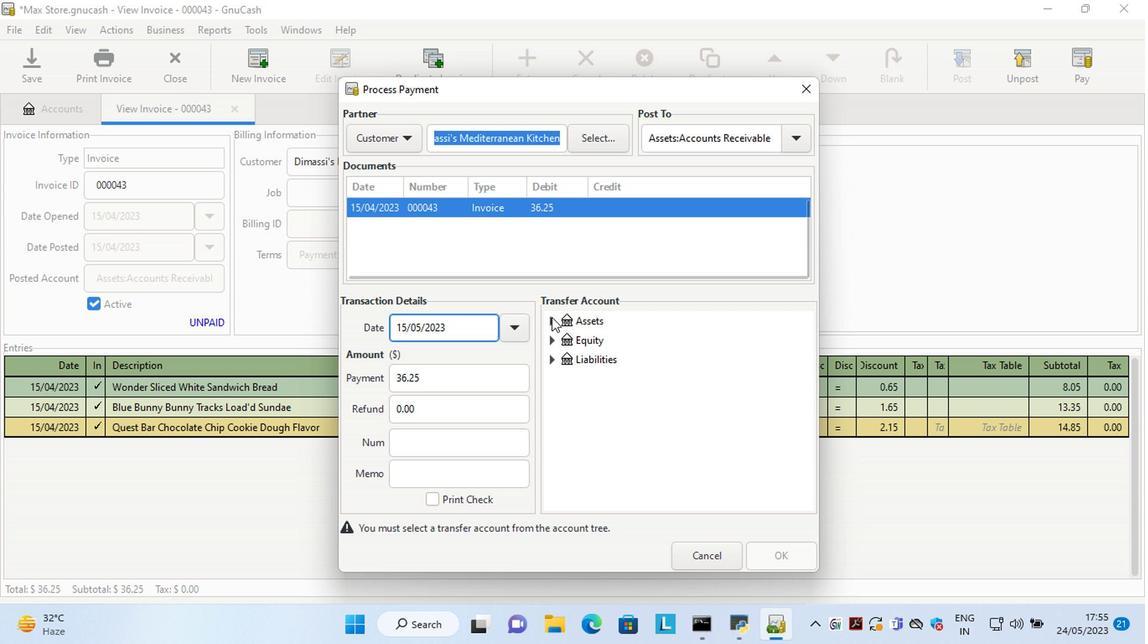 
Action: Mouse moved to (566, 342)
Screenshot: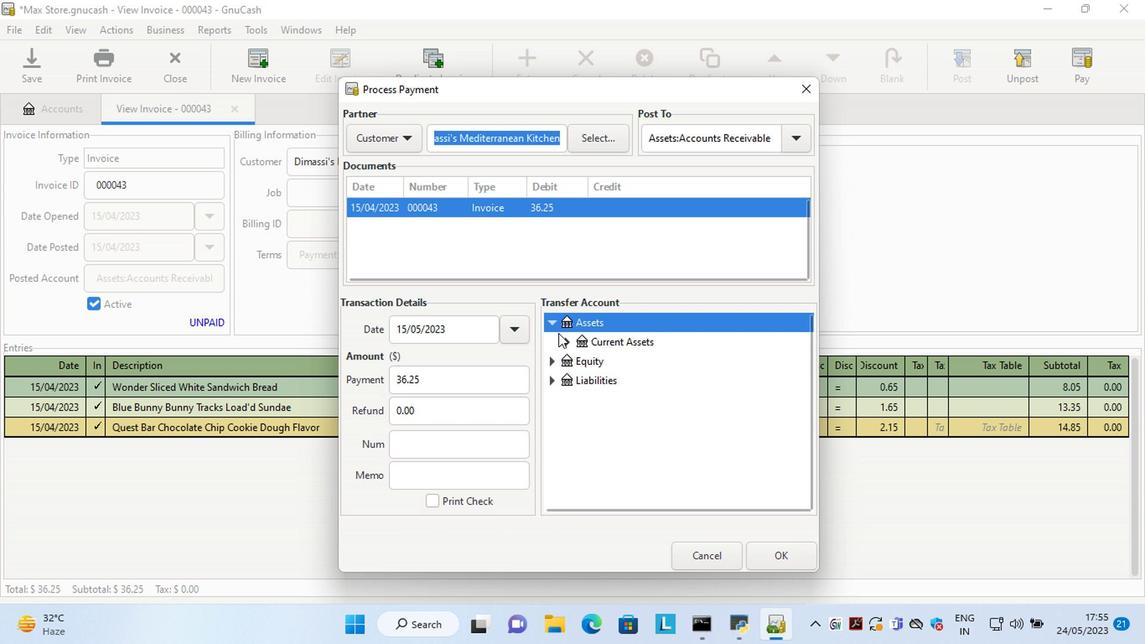 
Action: Mouse pressed left at (566, 342)
Screenshot: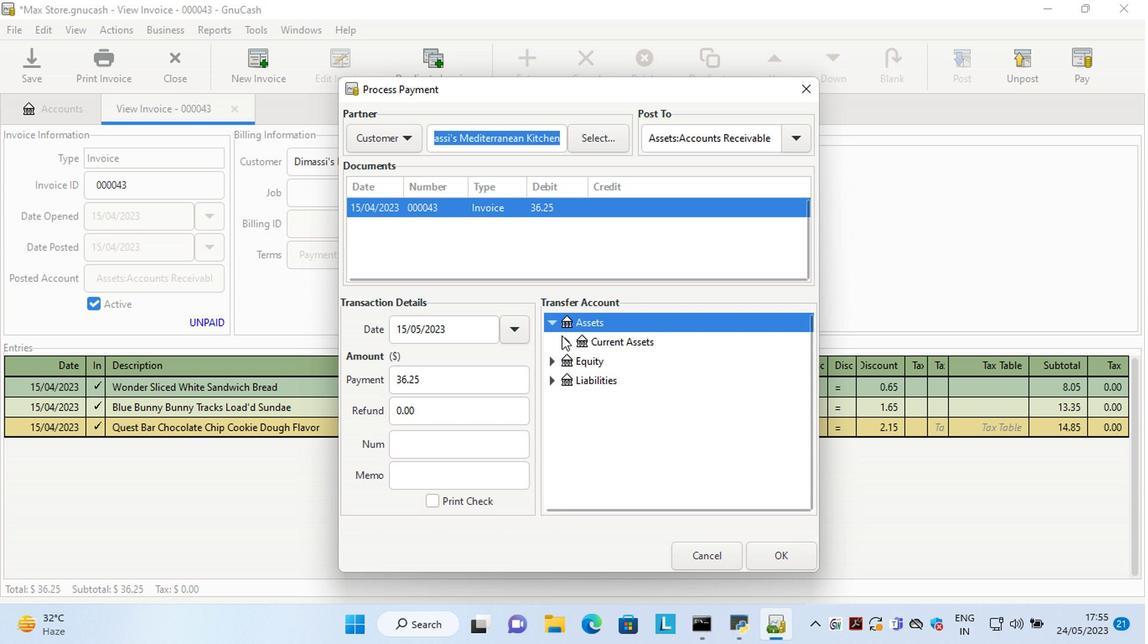 
Action: Mouse moved to (638, 369)
Screenshot: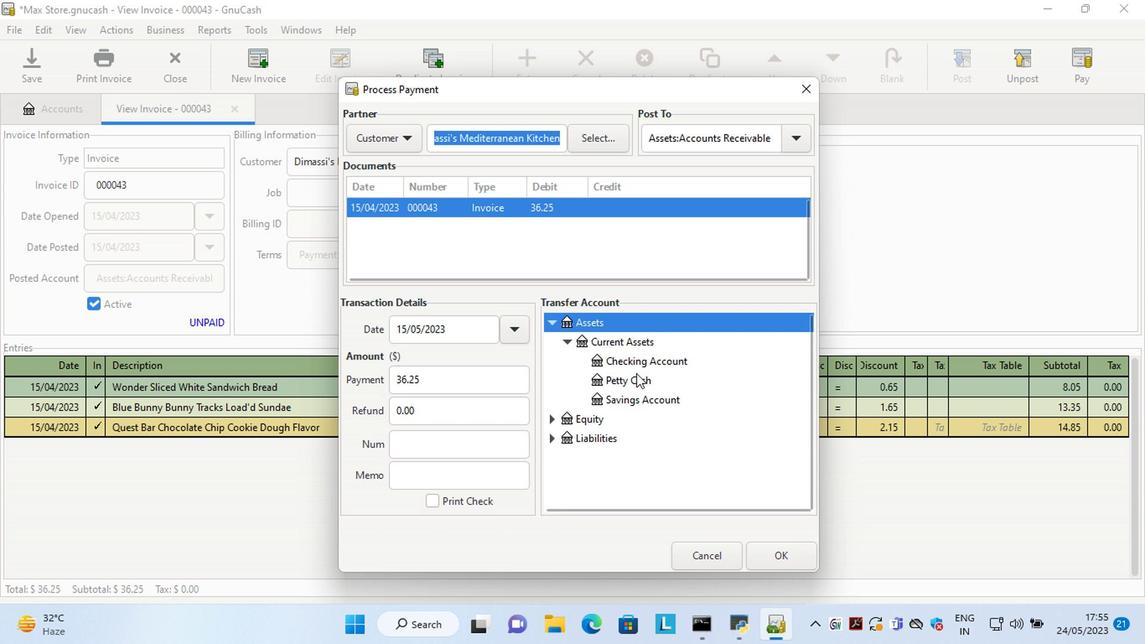 
Action: Mouse pressed left at (638, 369)
Screenshot: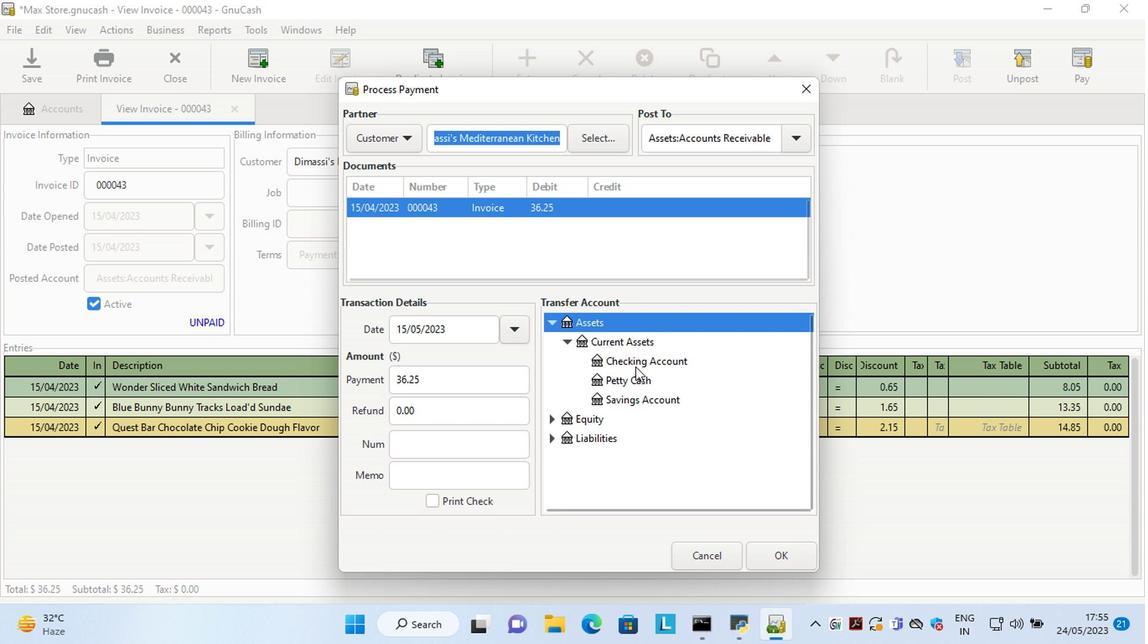 
Action: Mouse moved to (781, 559)
Screenshot: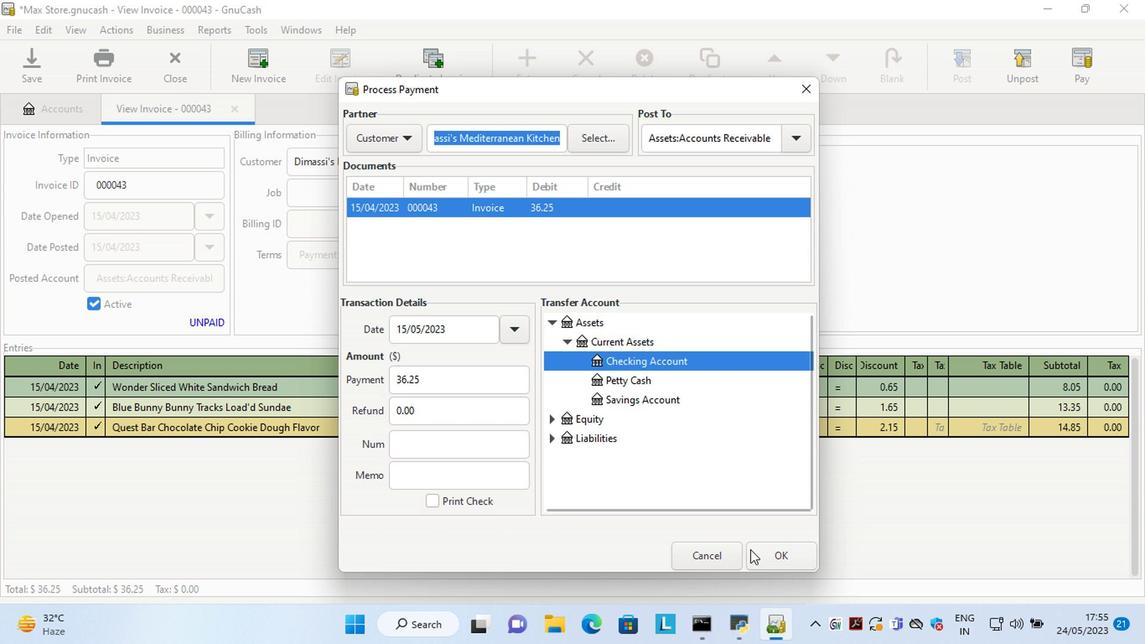 
Action: Mouse pressed left at (781, 559)
Screenshot: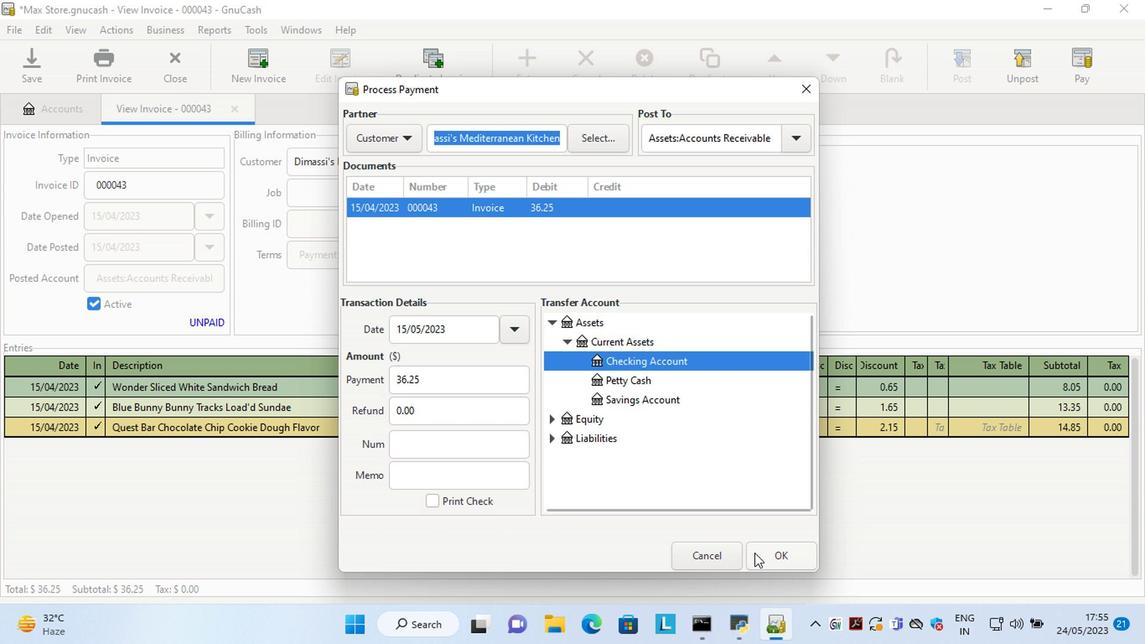 
Action: Mouse moved to (103, 69)
Screenshot: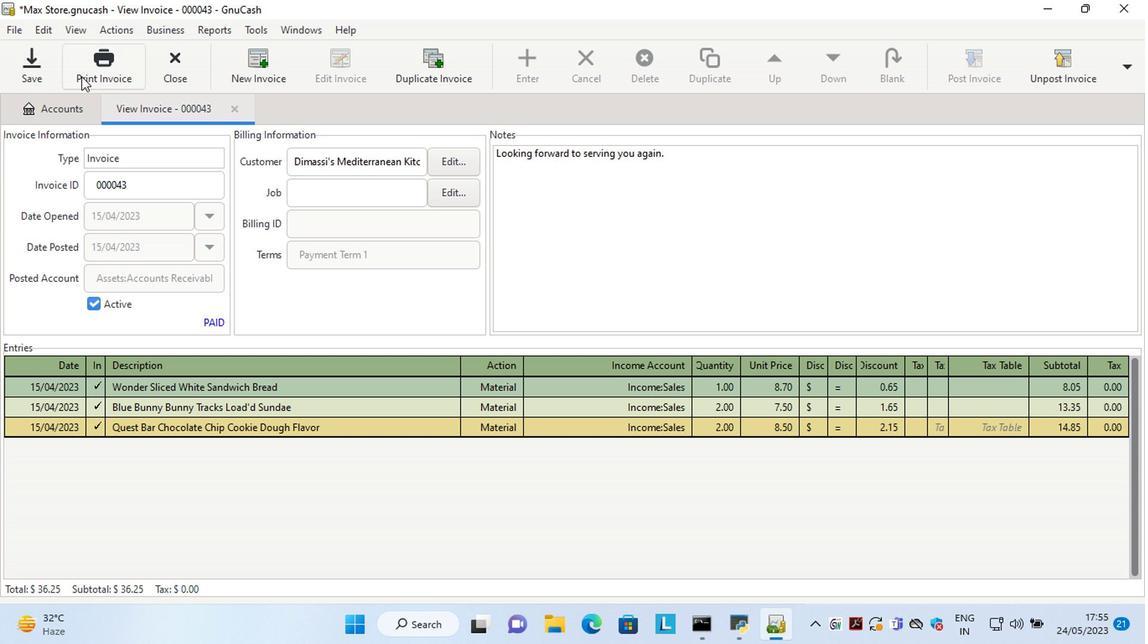 
Action: Mouse pressed left at (103, 69)
Screenshot: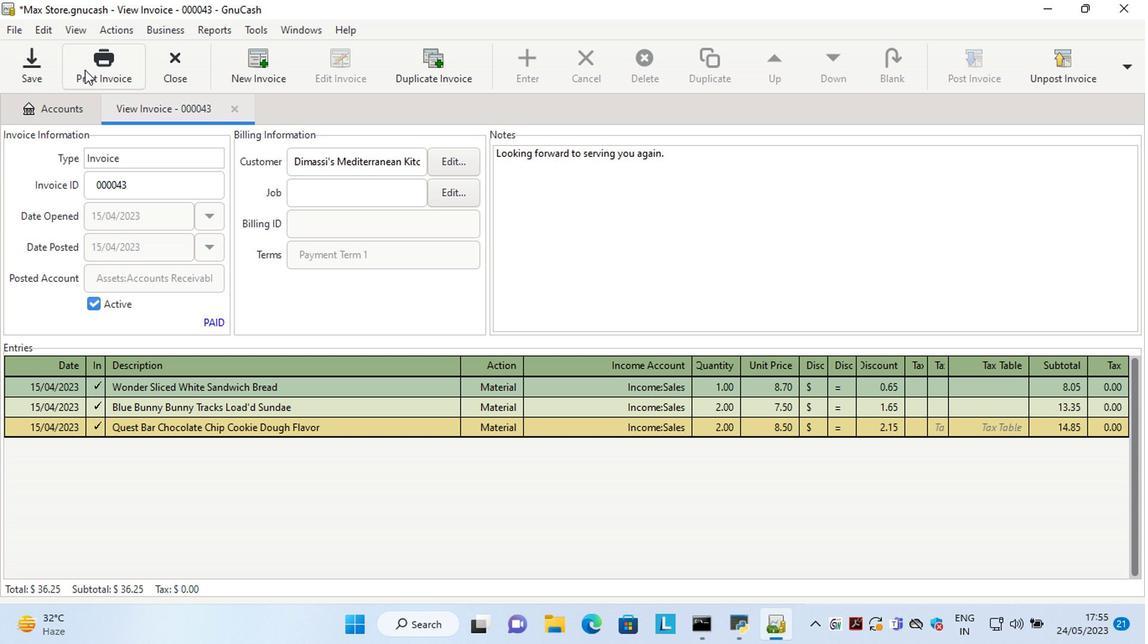 
Action: Mouse moved to (420, 71)
Screenshot: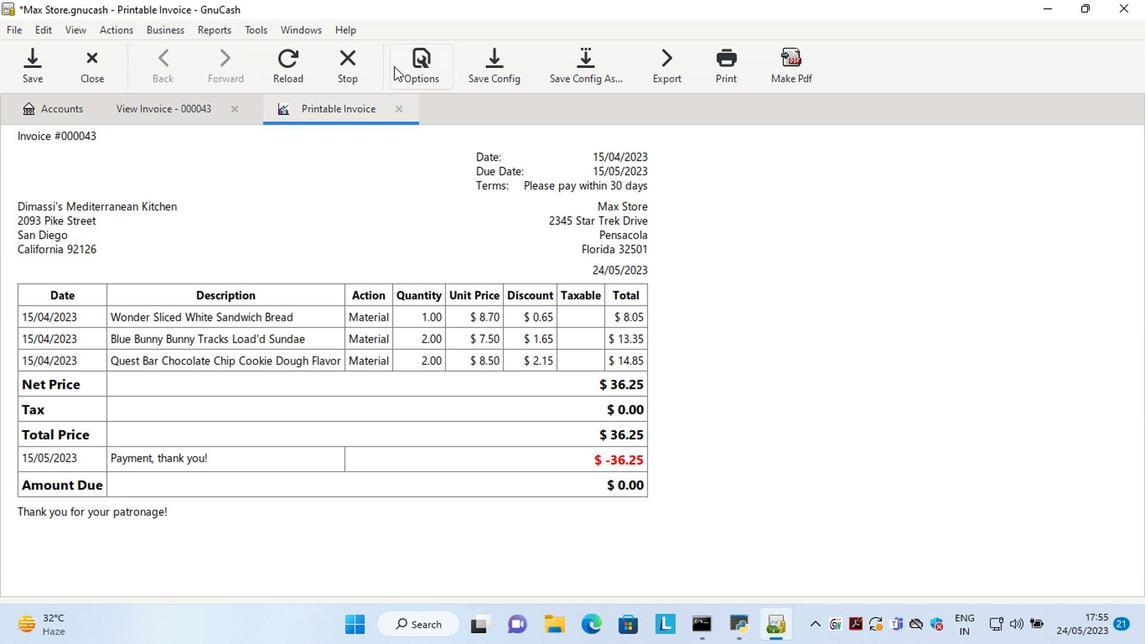 
Action: Mouse pressed left at (420, 71)
Screenshot: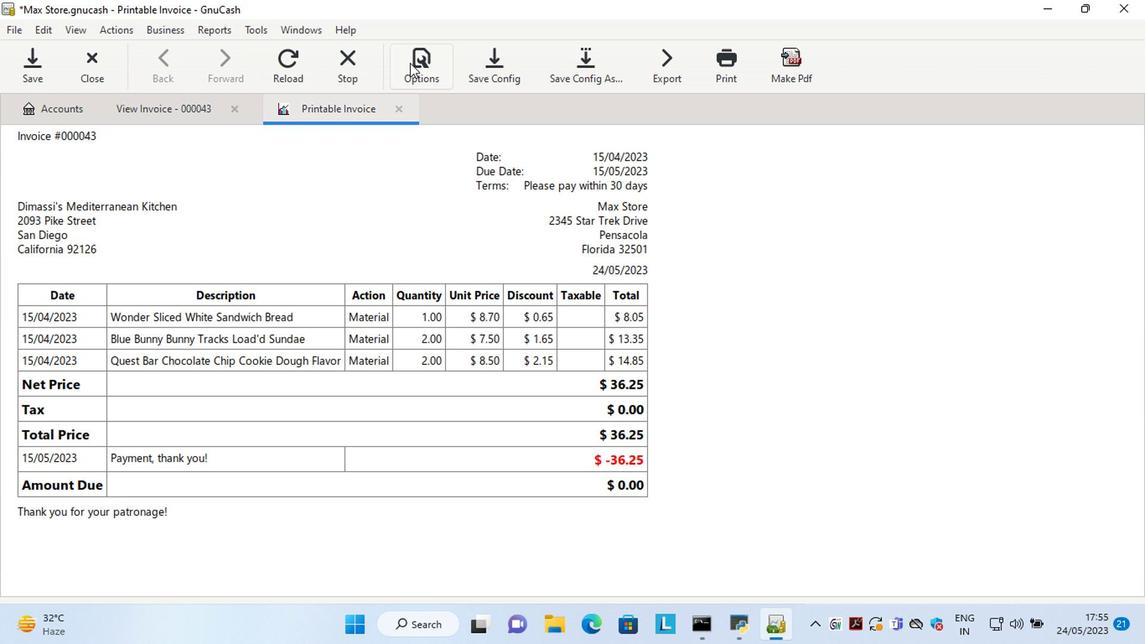 
Action: Mouse moved to (181, 177)
Screenshot: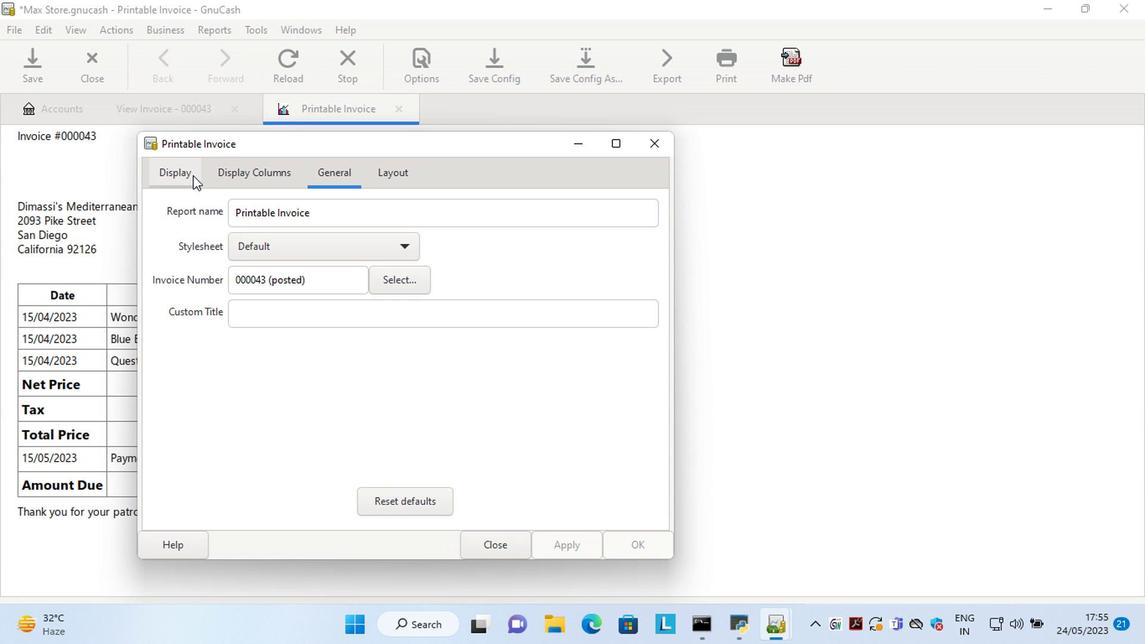 
Action: Mouse pressed left at (181, 177)
Screenshot: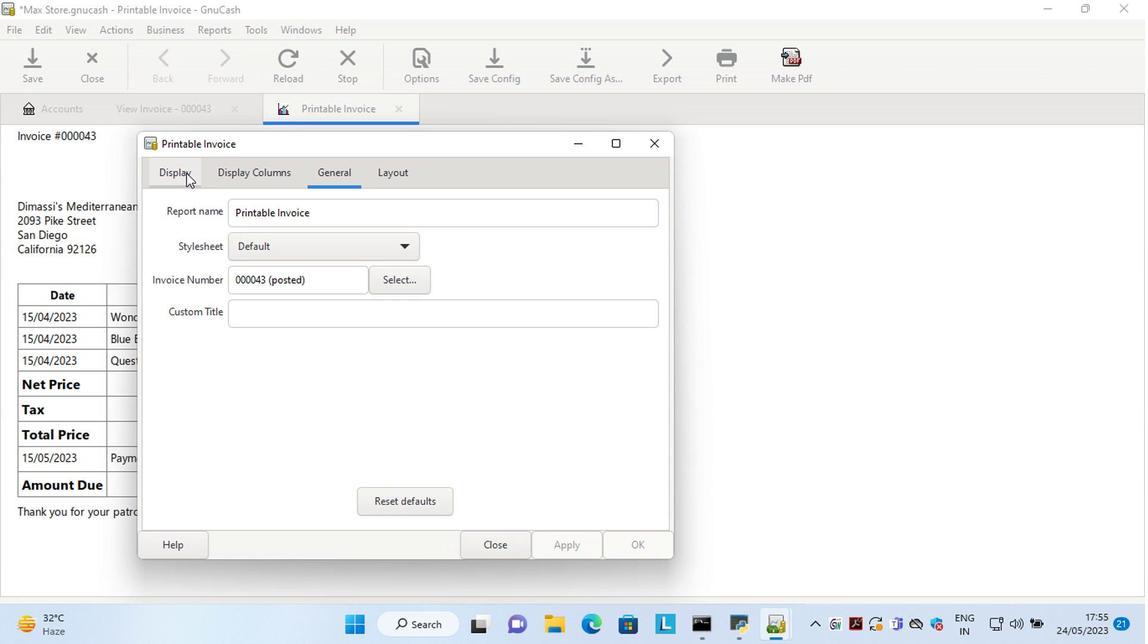 
Action: Mouse moved to (297, 374)
Screenshot: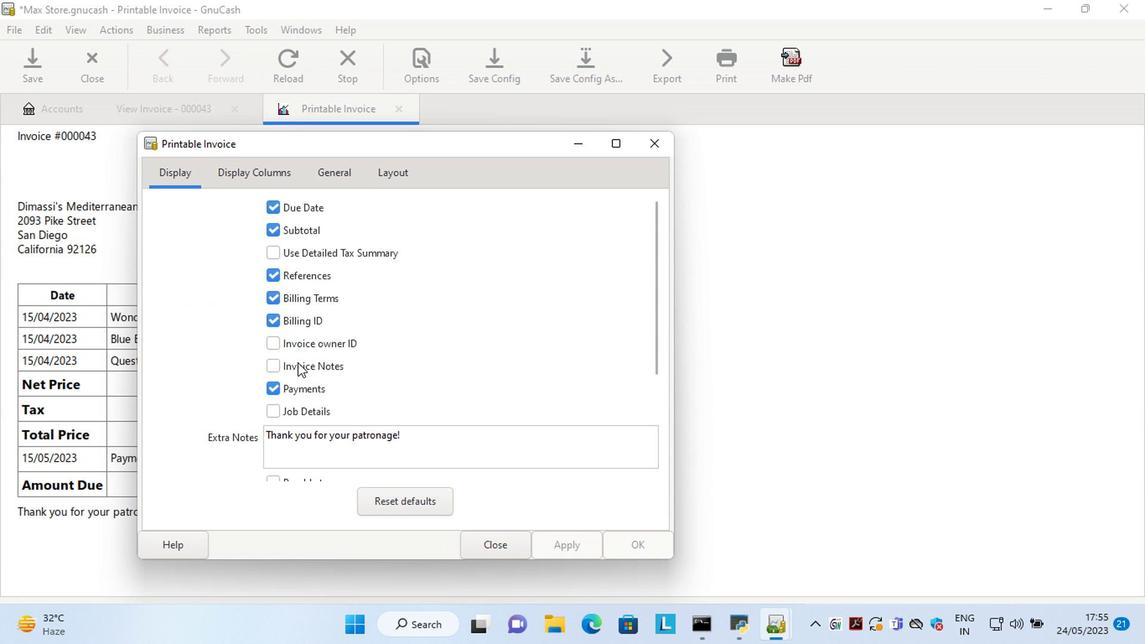 
Action: Mouse pressed left at (297, 374)
Screenshot: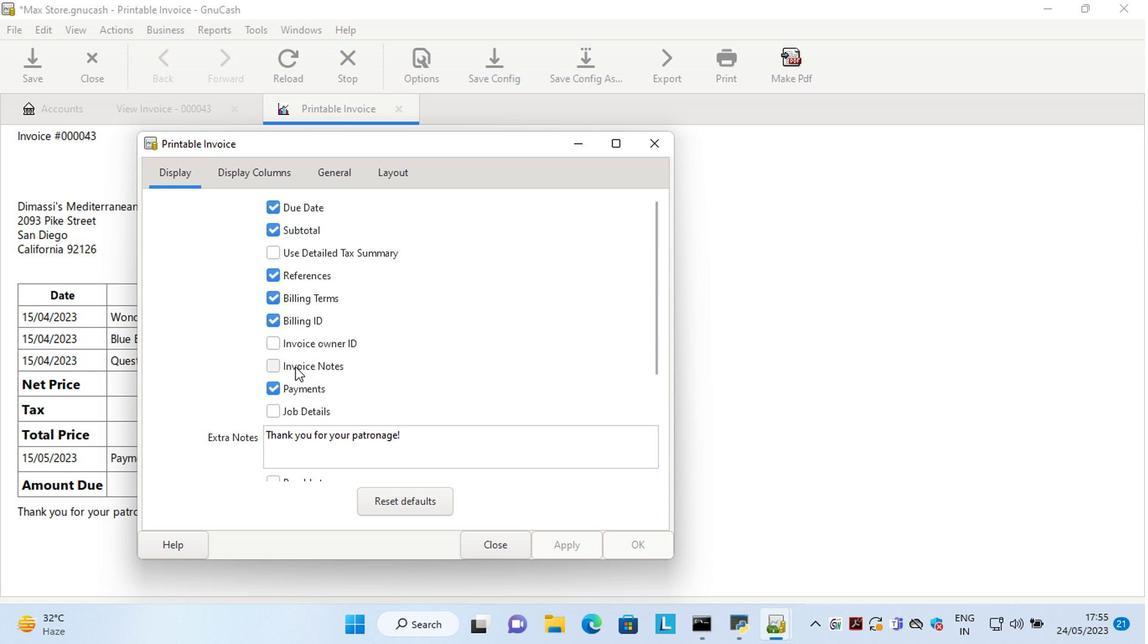 
Action: Mouse moved to (567, 542)
Screenshot: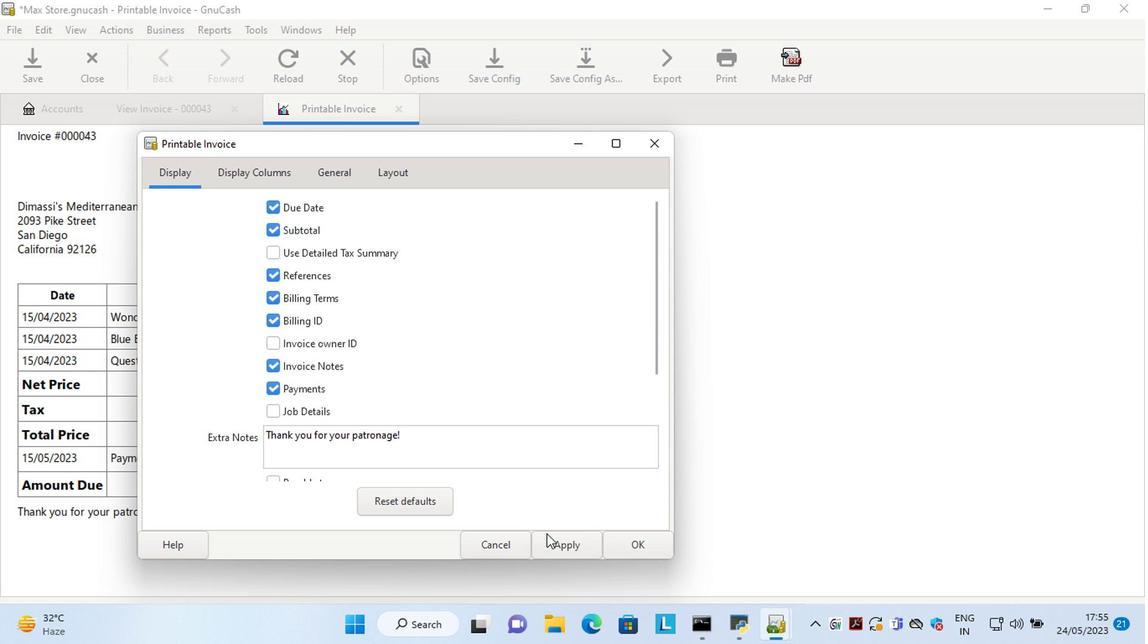 
Action: Mouse pressed left at (567, 542)
Screenshot: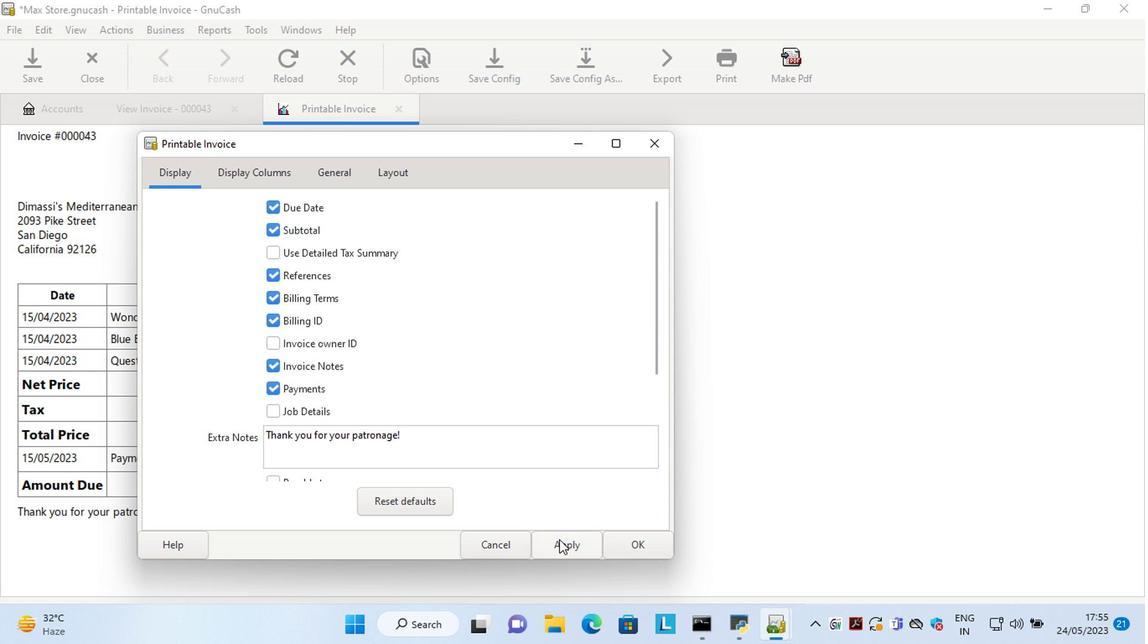 
Action: Mouse moved to (504, 538)
Screenshot: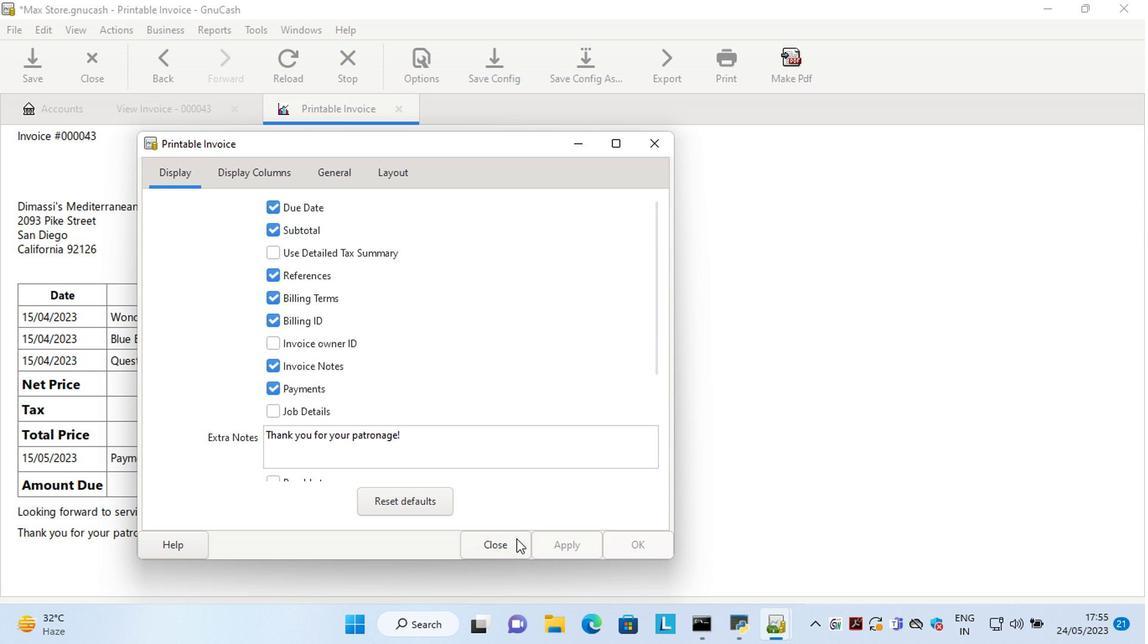 
Action: Mouse pressed left at (504, 538)
Screenshot: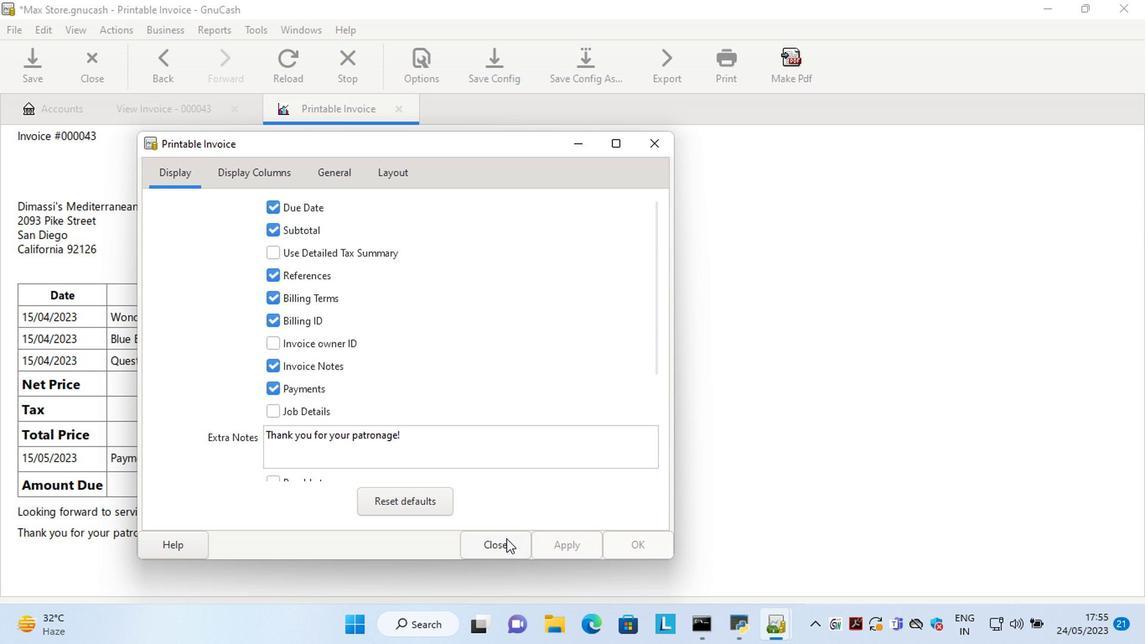 
Action: Mouse moved to (778, 347)
Screenshot: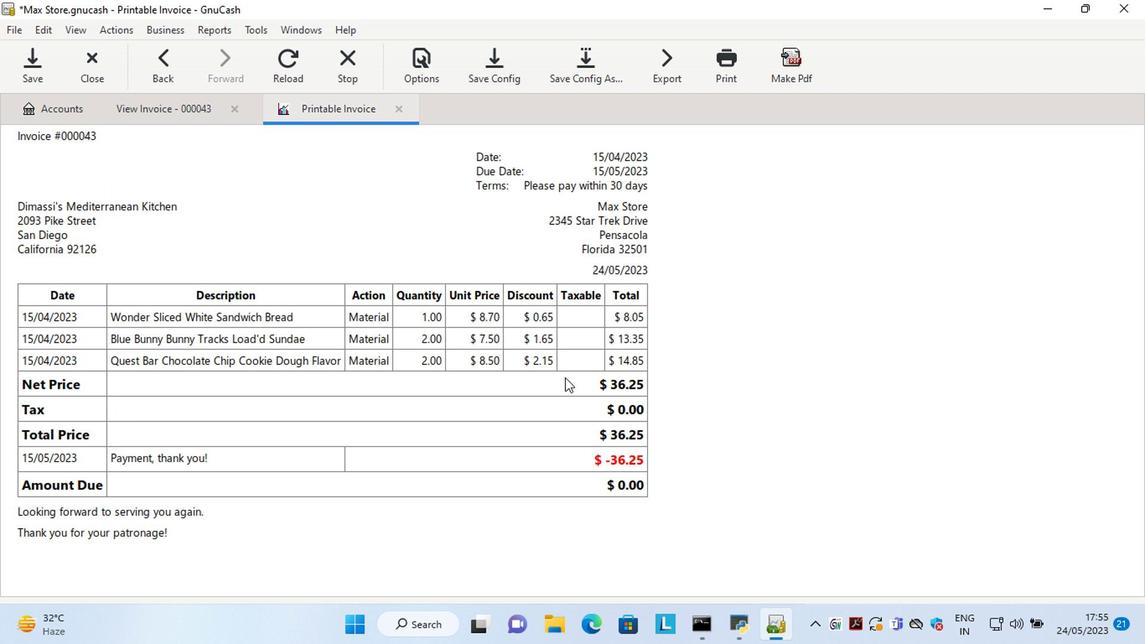 
